 Task: Look for space in Antonina, Brazil from 6th June, 2023 to 8th June, 2023 for 2 adults in price range Rs.7000 to Rs.12000. Place can be private room with 1  bedroom having 2 beds and 1 bathroom. Property type can be house, flat, guest house. Amenities needed are: wifi, washing machine. Booking option can be shelf check-in. Required host language is Spanish.
Action: Mouse moved to (819, 120)
Screenshot: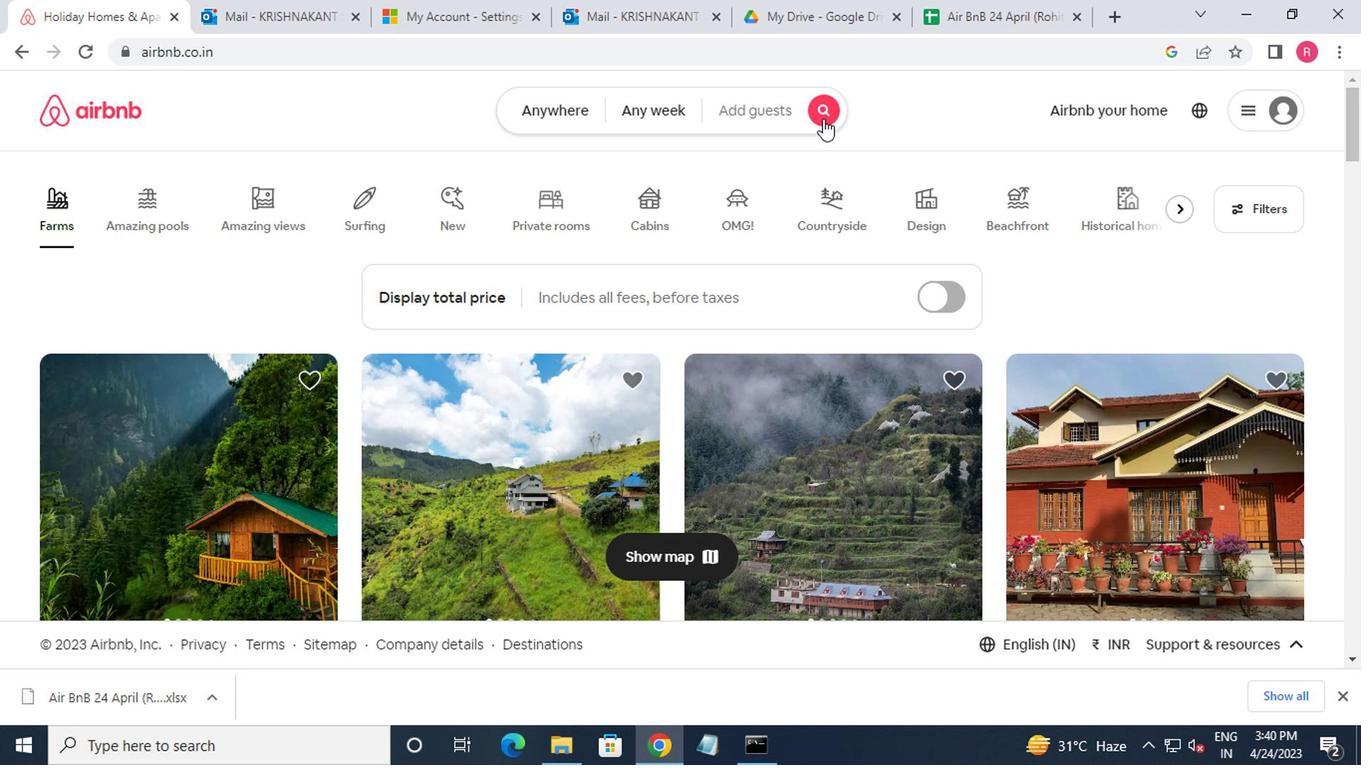 
Action: Mouse pressed left at (819, 120)
Screenshot: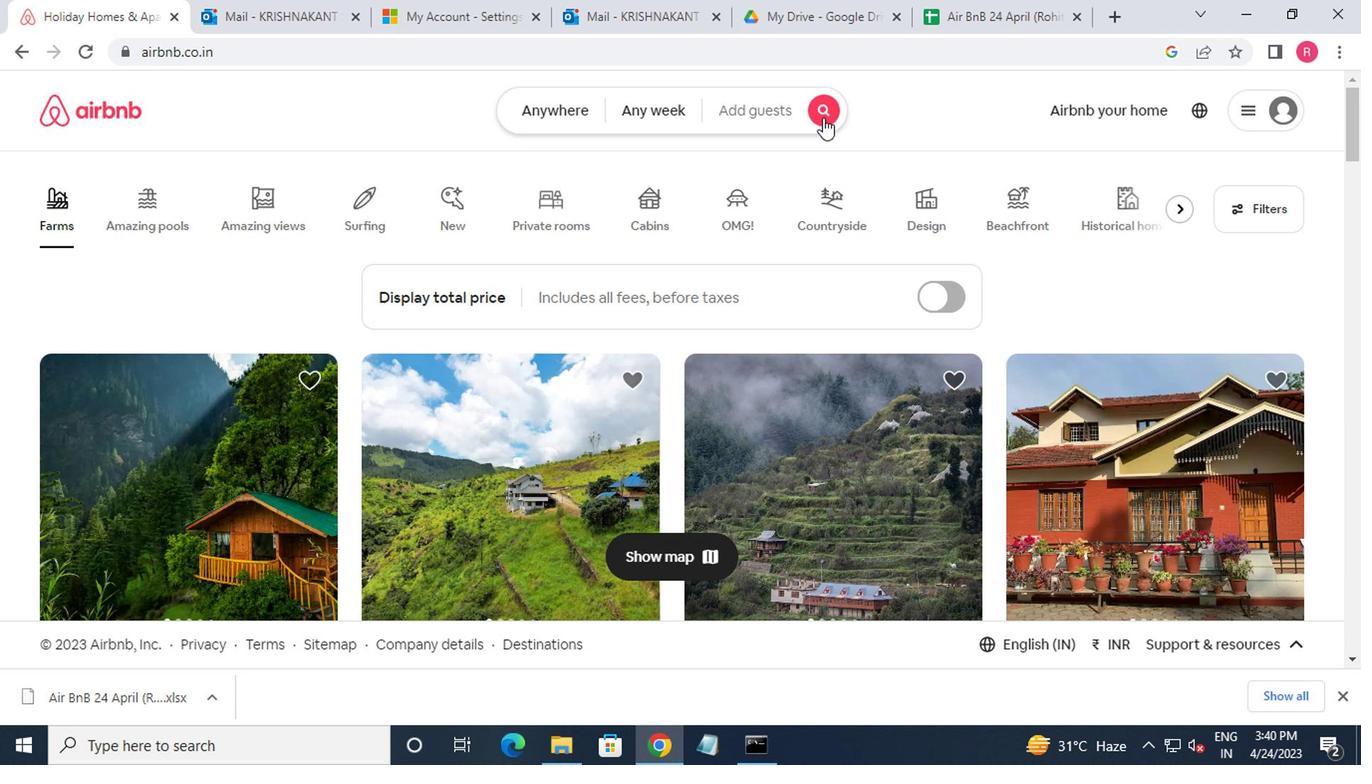 
Action: Mouse moved to (329, 192)
Screenshot: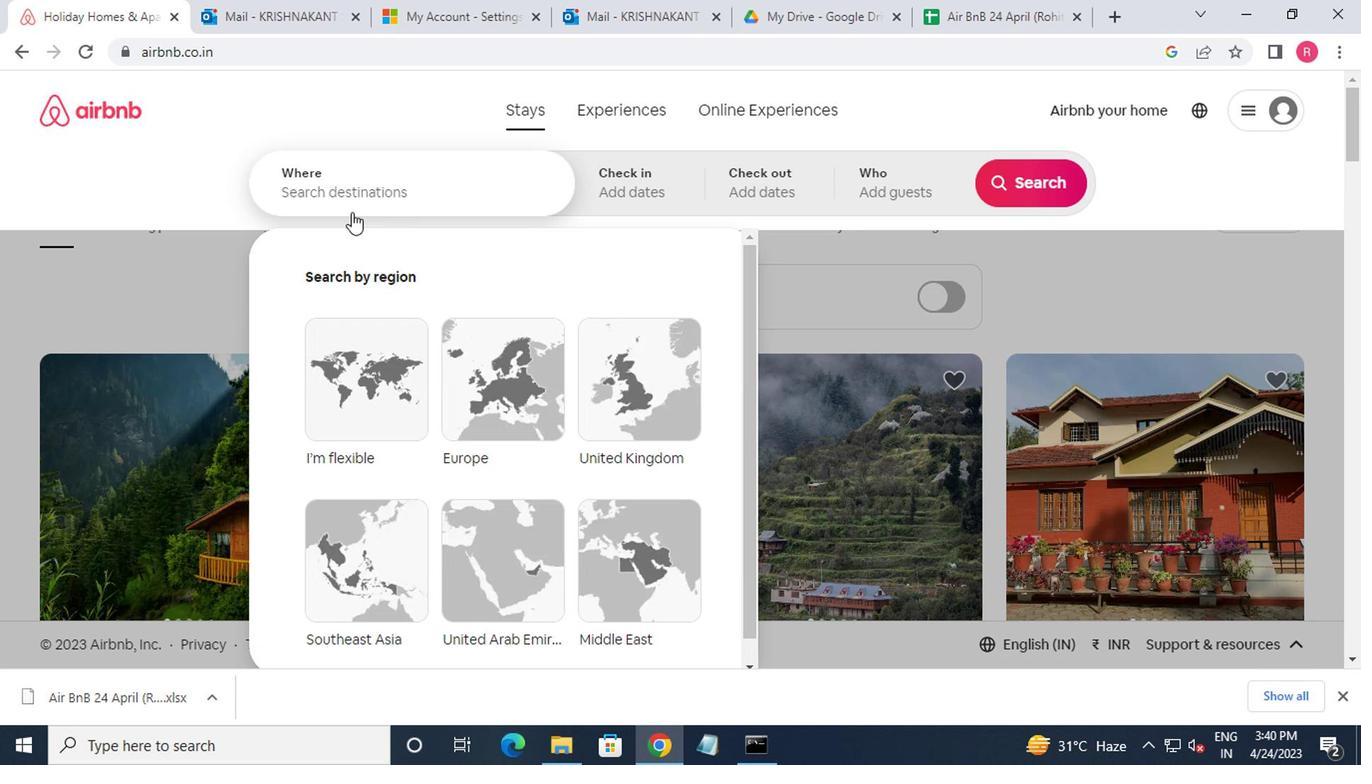 
Action: Mouse pressed left at (329, 192)
Screenshot: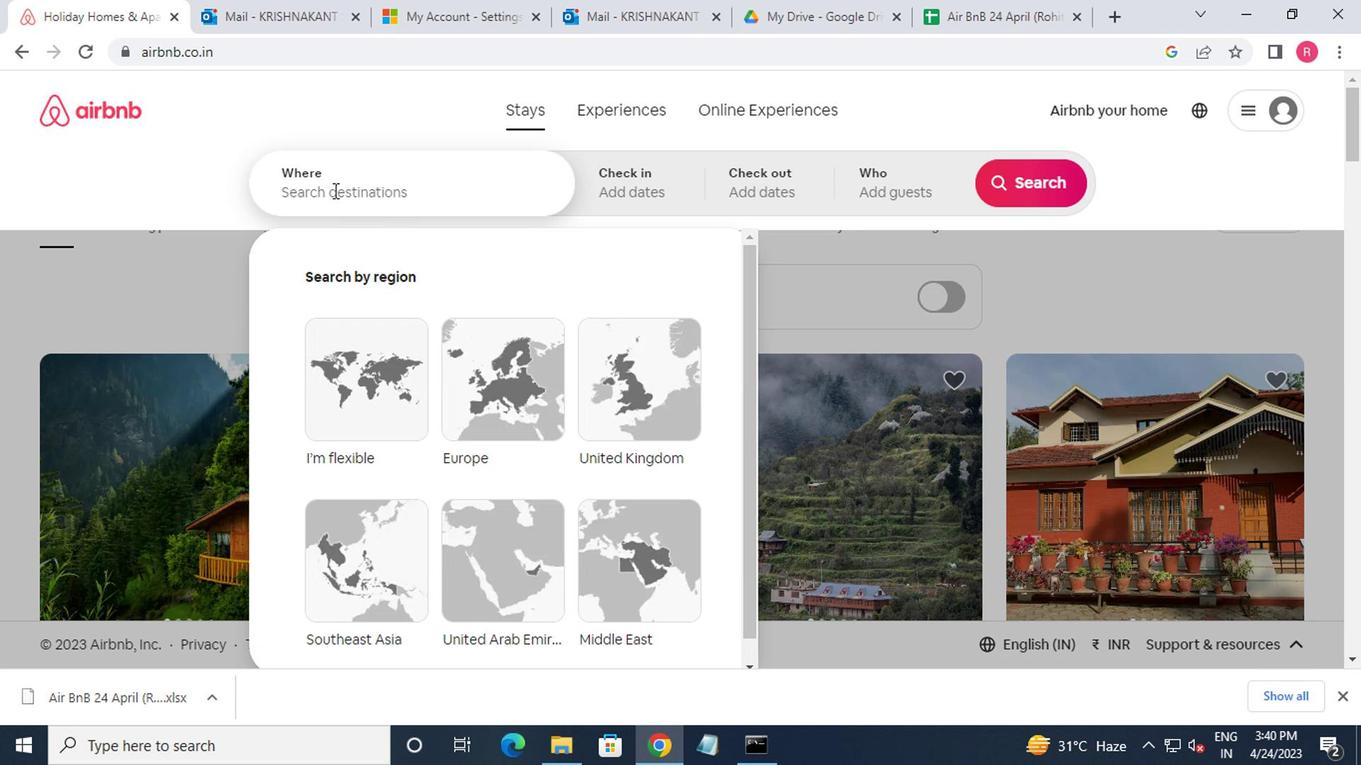 
Action: Key pressed antonina,brazil<Key.enter>
Screenshot: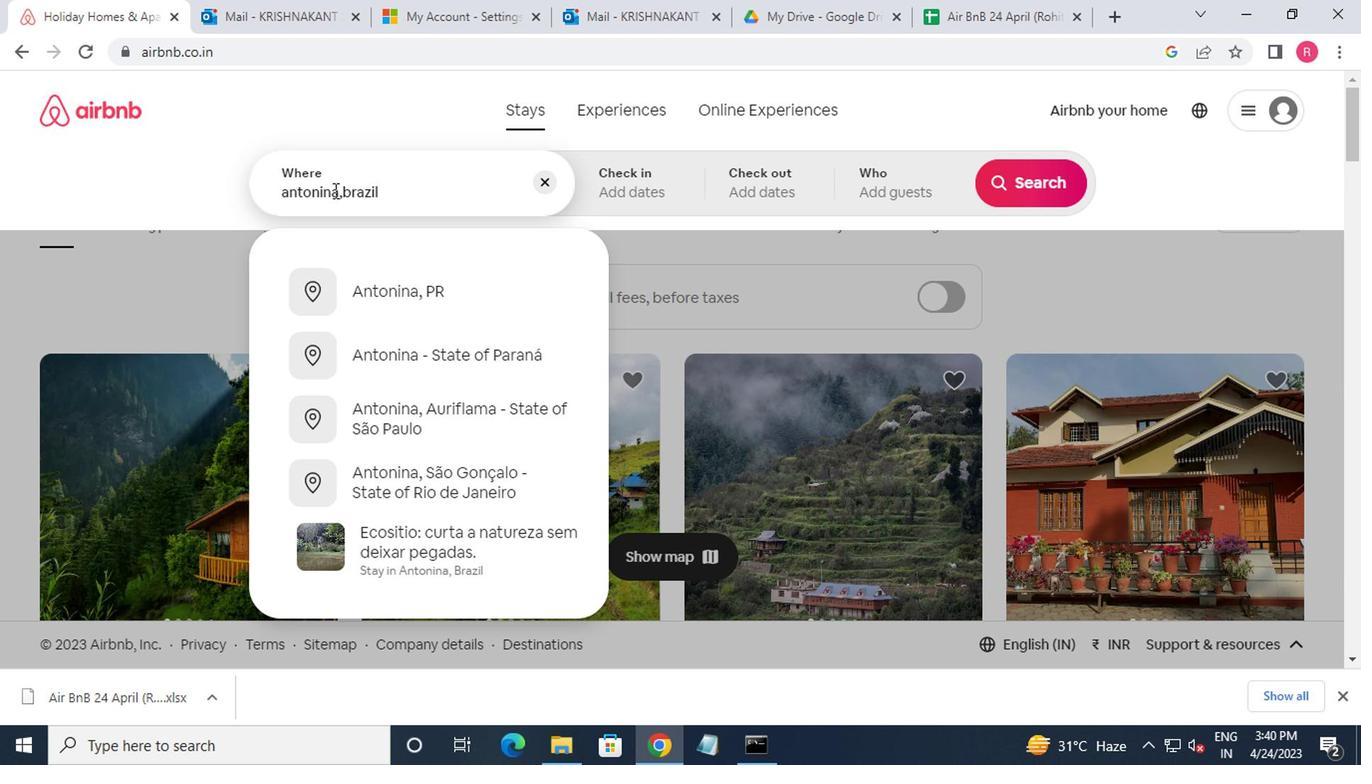 
Action: Mouse moved to (1011, 340)
Screenshot: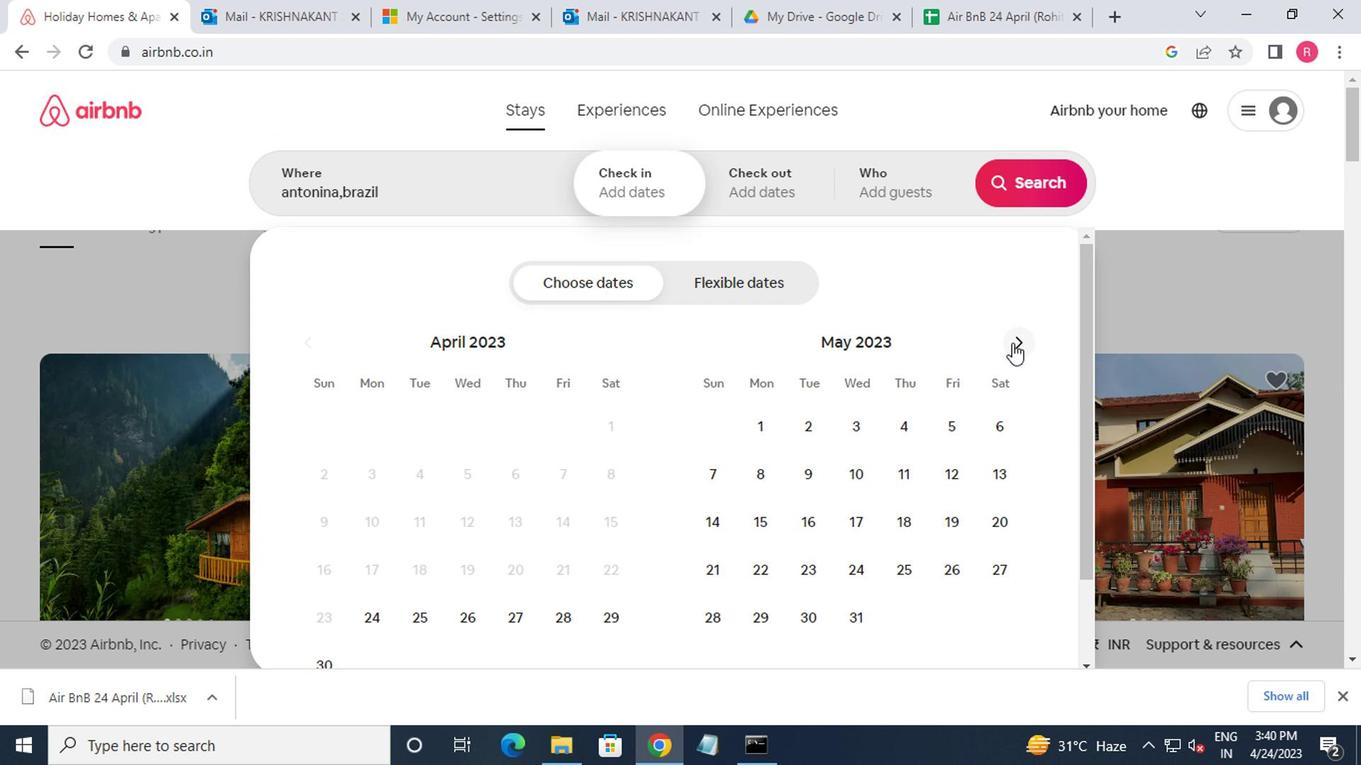 
Action: Mouse pressed left at (1011, 340)
Screenshot: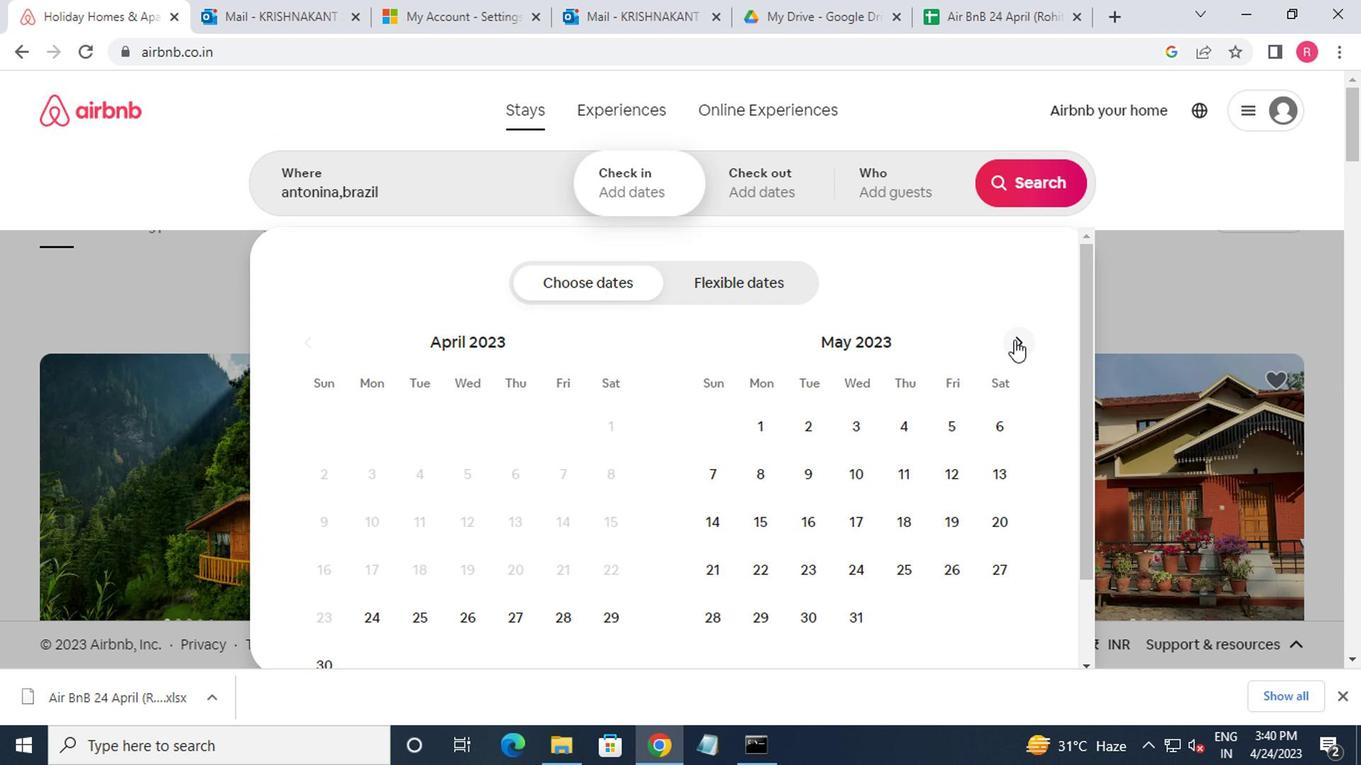 
Action: Mouse moved to (790, 475)
Screenshot: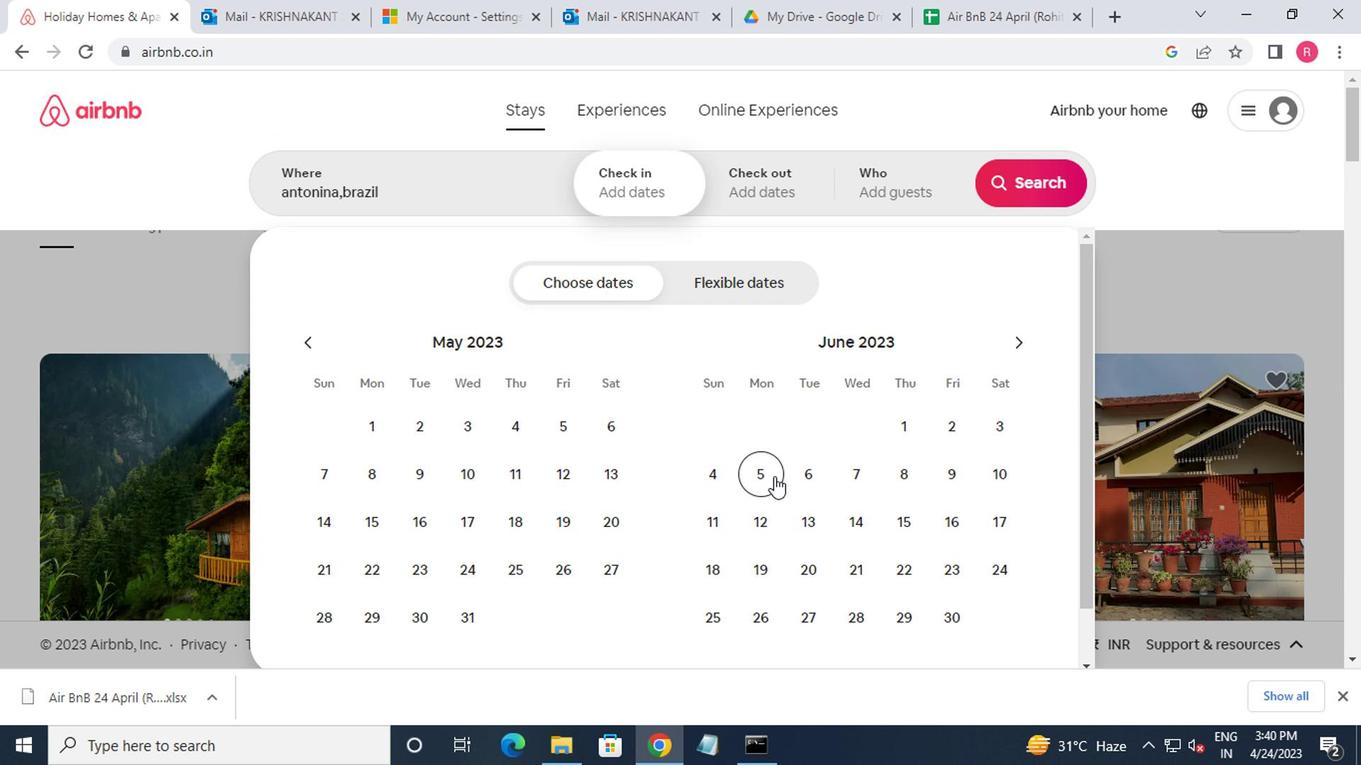 
Action: Mouse pressed left at (790, 475)
Screenshot: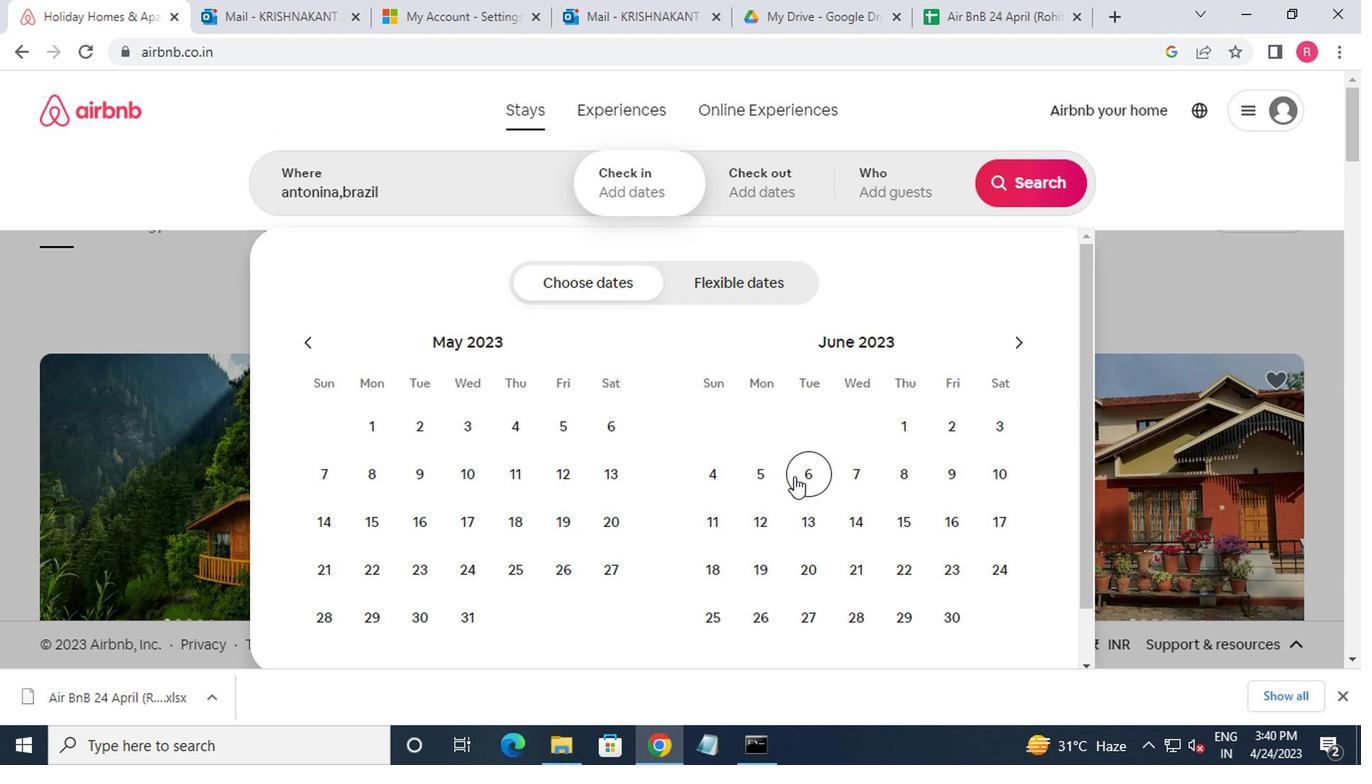 
Action: Mouse moved to (901, 489)
Screenshot: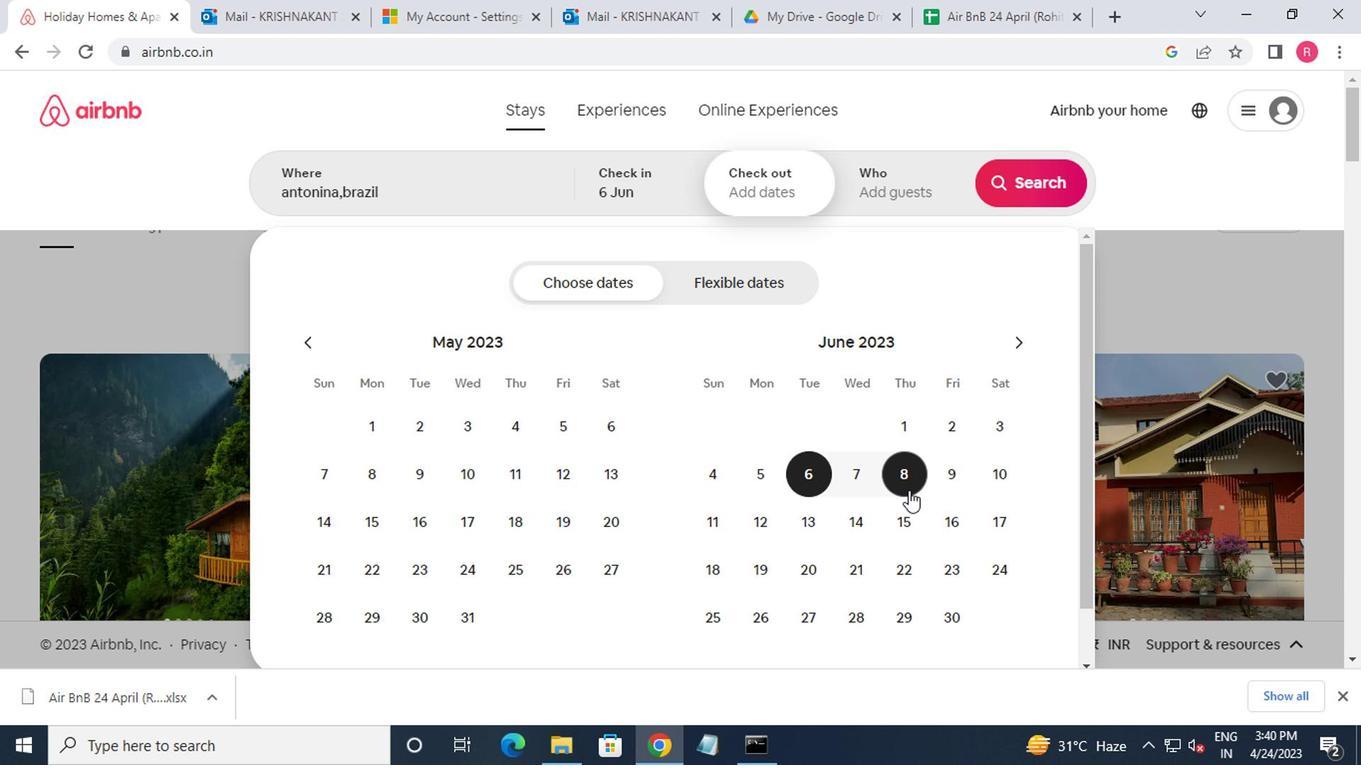 
Action: Mouse pressed left at (901, 489)
Screenshot: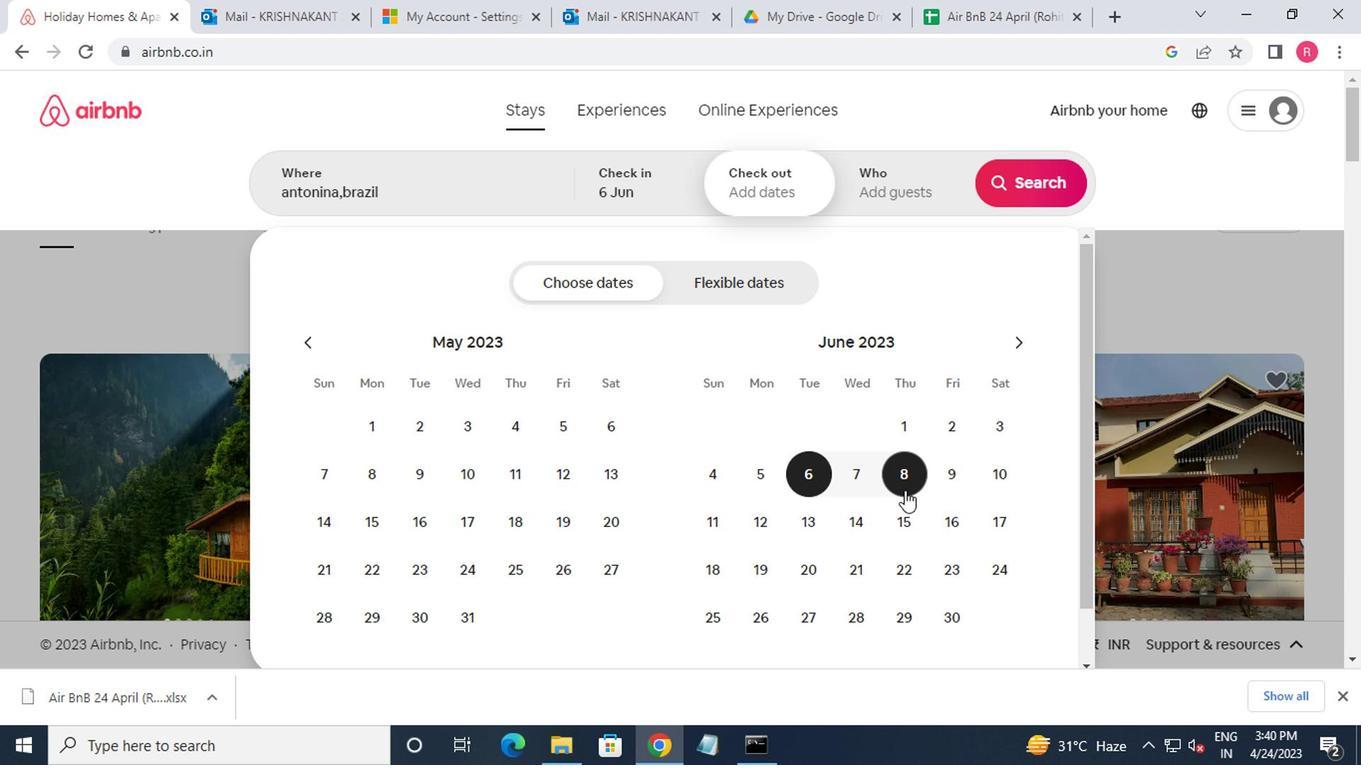 
Action: Mouse moved to (882, 208)
Screenshot: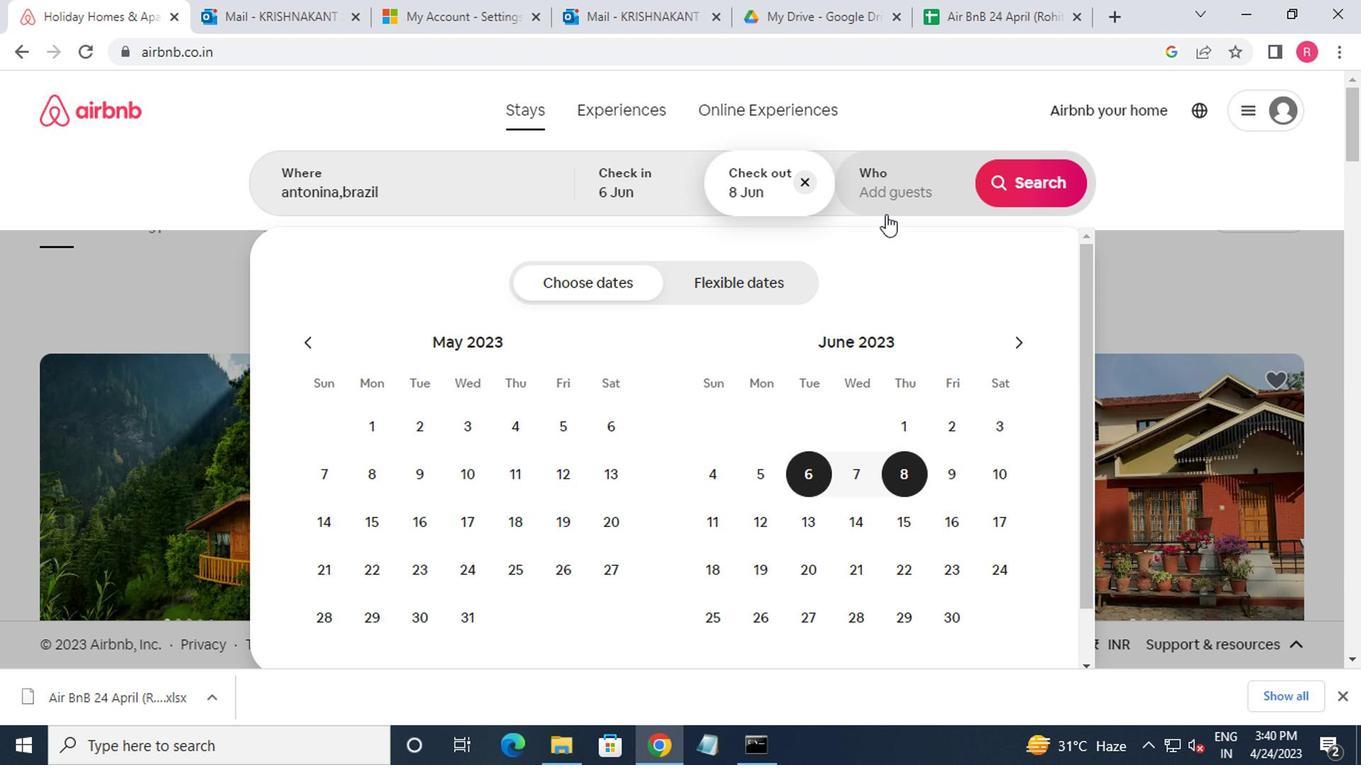 
Action: Mouse pressed left at (882, 208)
Screenshot: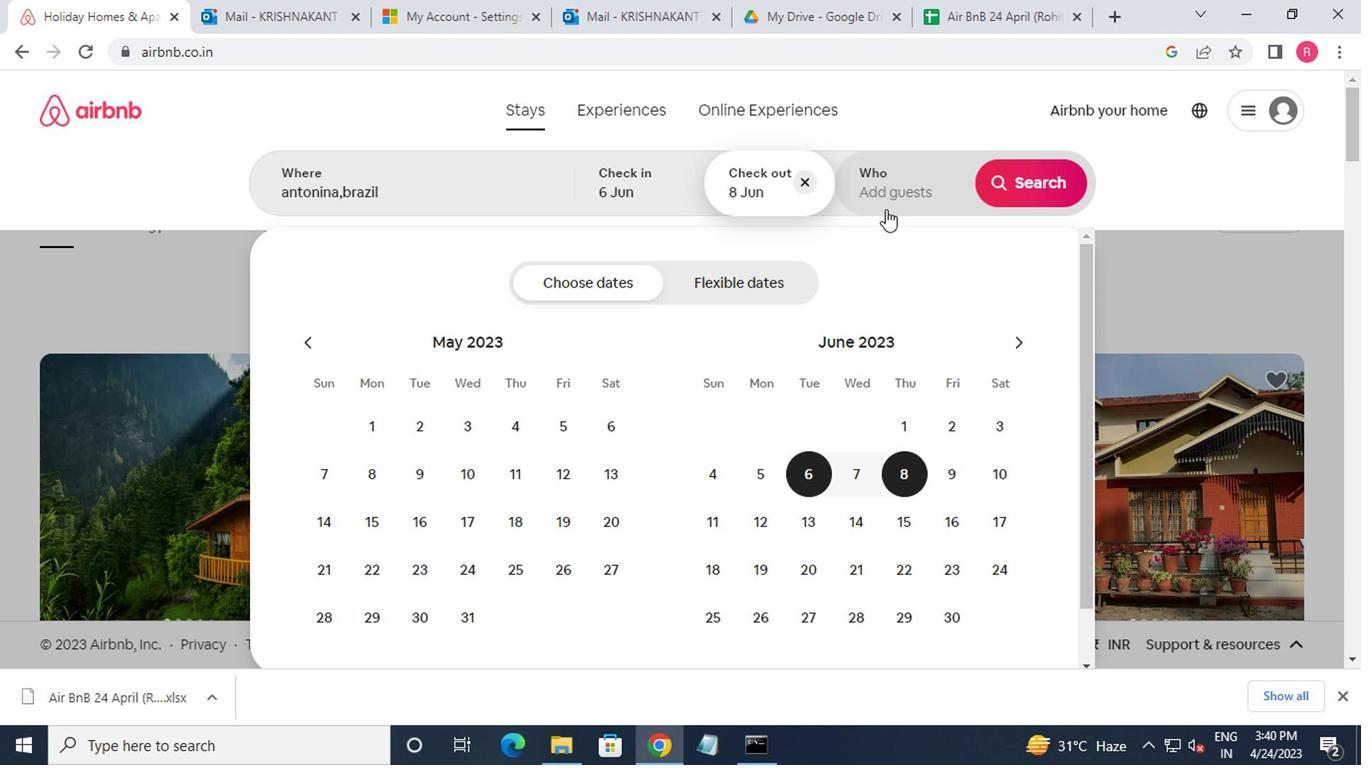 
Action: Mouse moved to (1035, 292)
Screenshot: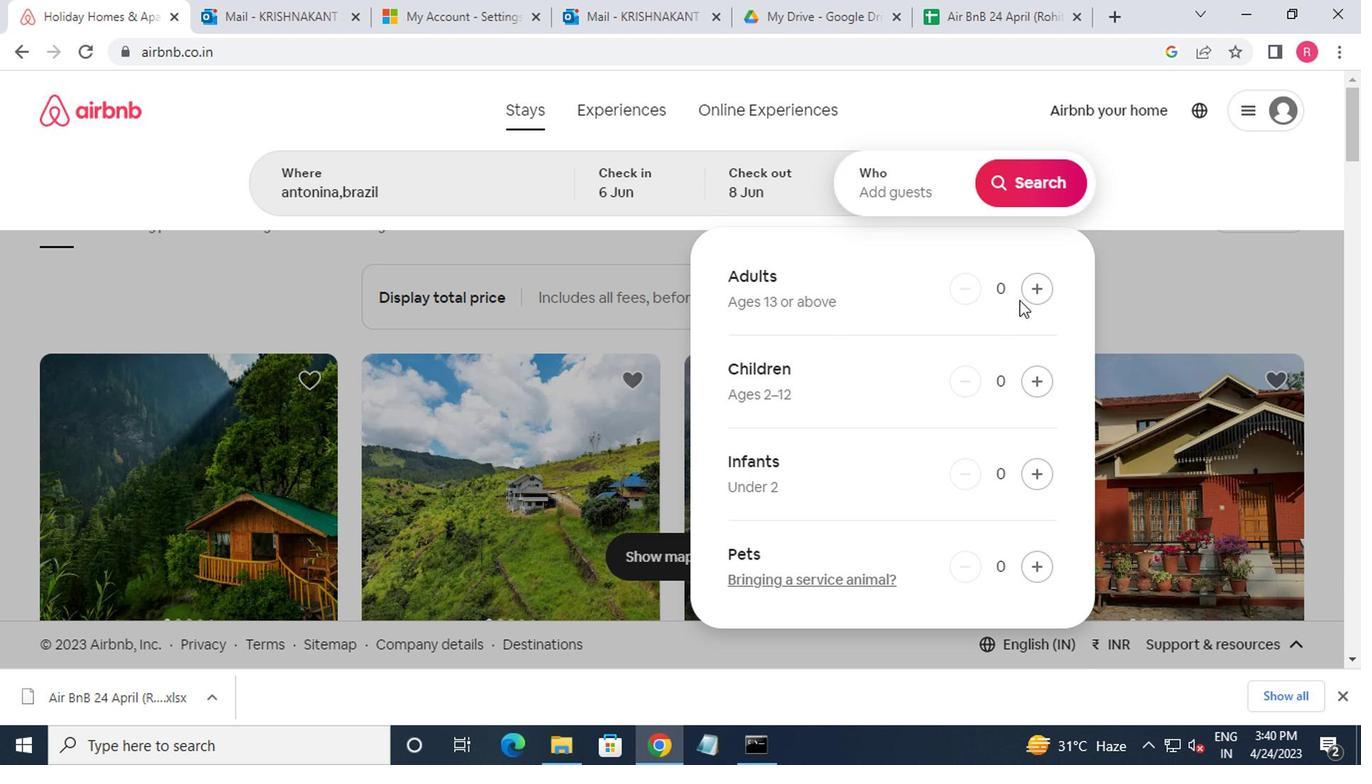 
Action: Mouse pressed left at (1035, 292)
Screenshot: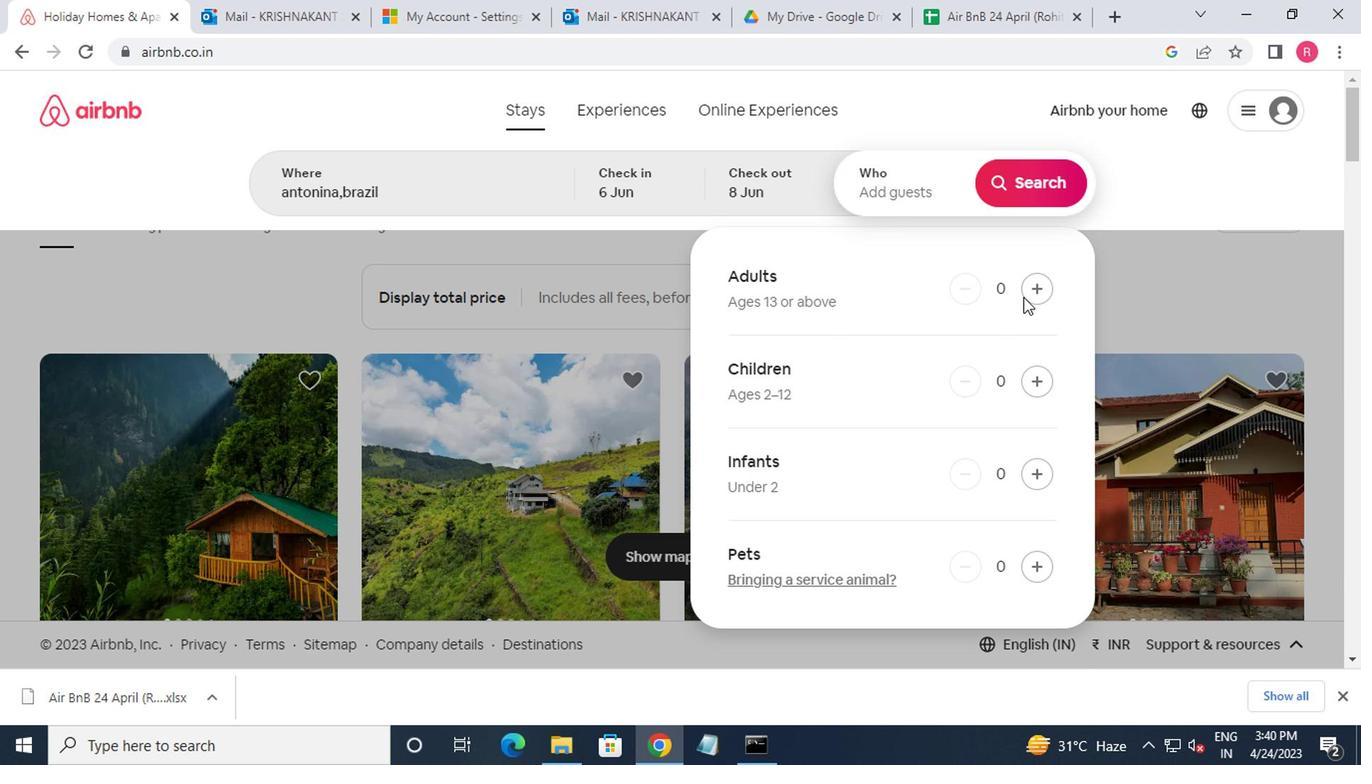 
Action: Mouse pressed left at (1035, 292)
Screenshot: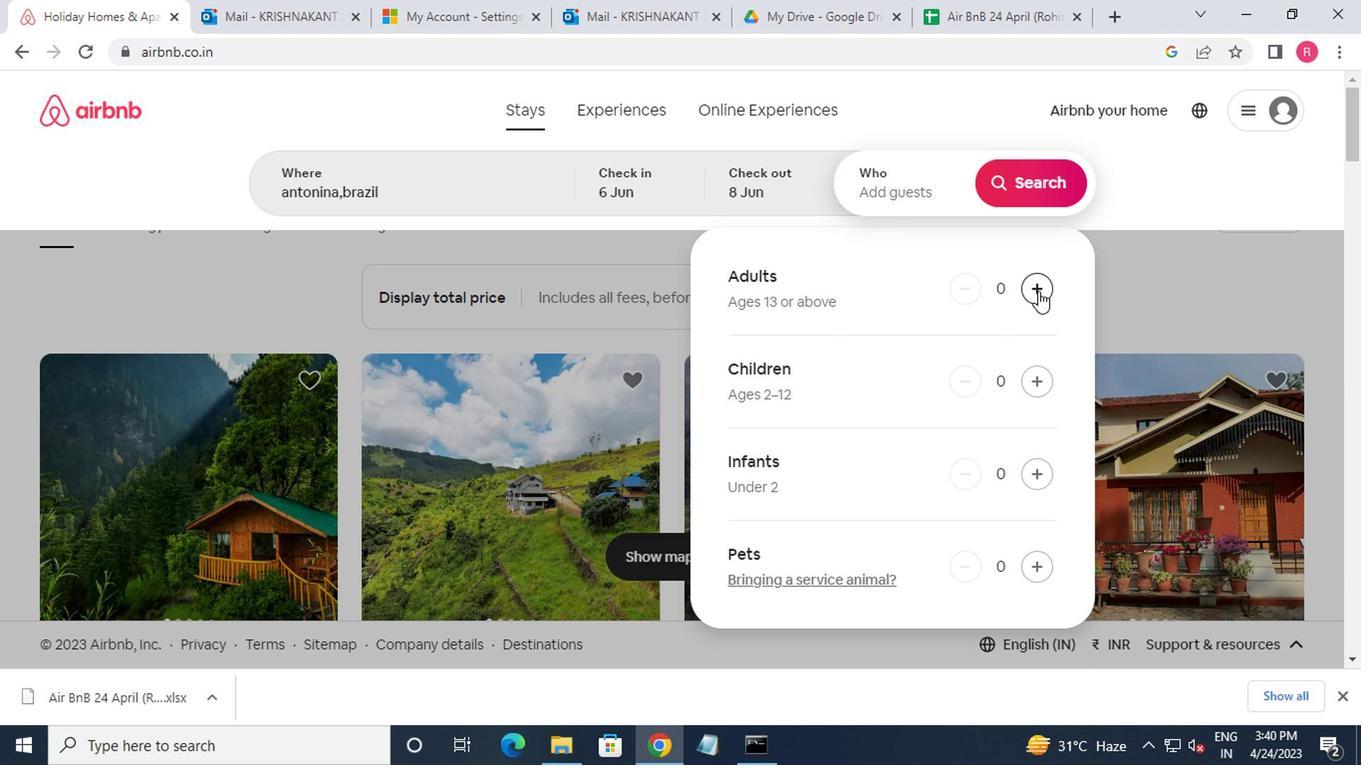 
Action: Mouse moved to (1020, 187)
Screenshot: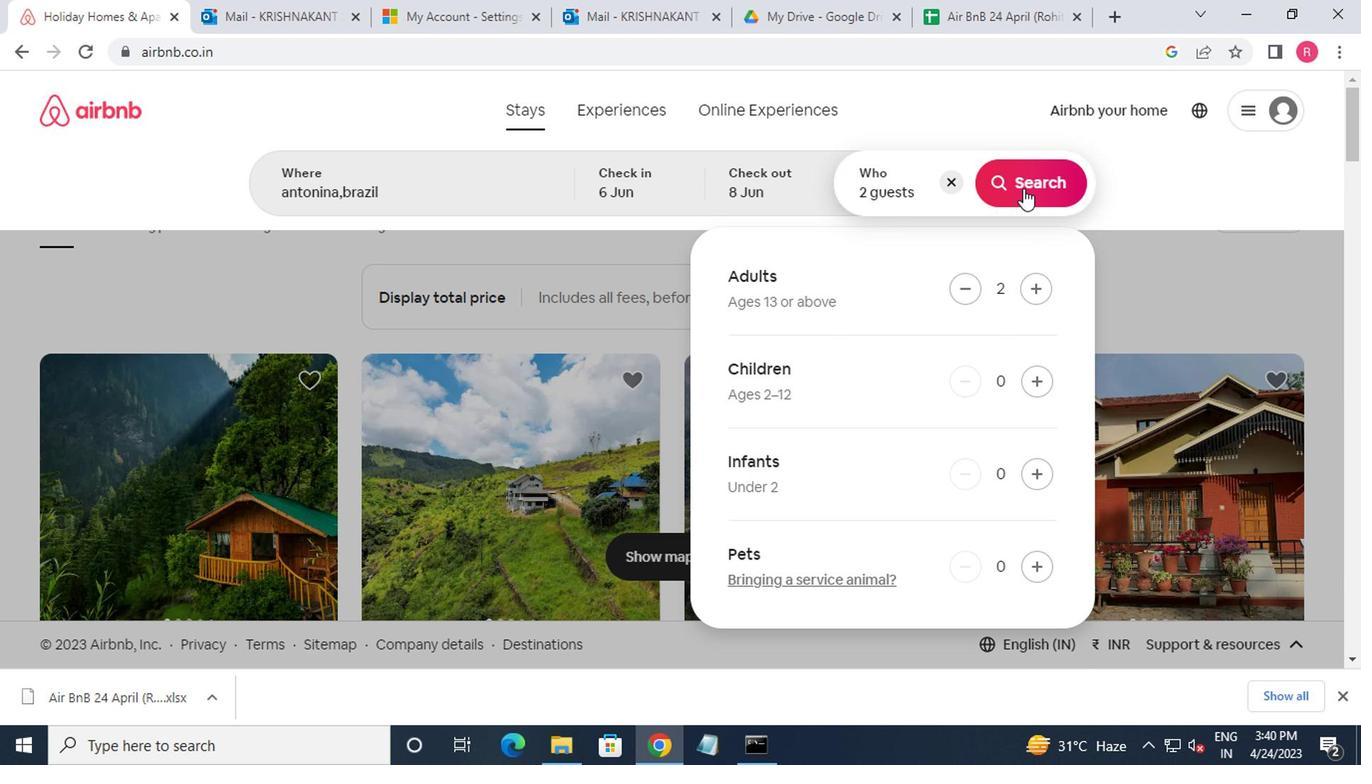 
Action: Mouse pressed left at (1020, 187)
Screenshot: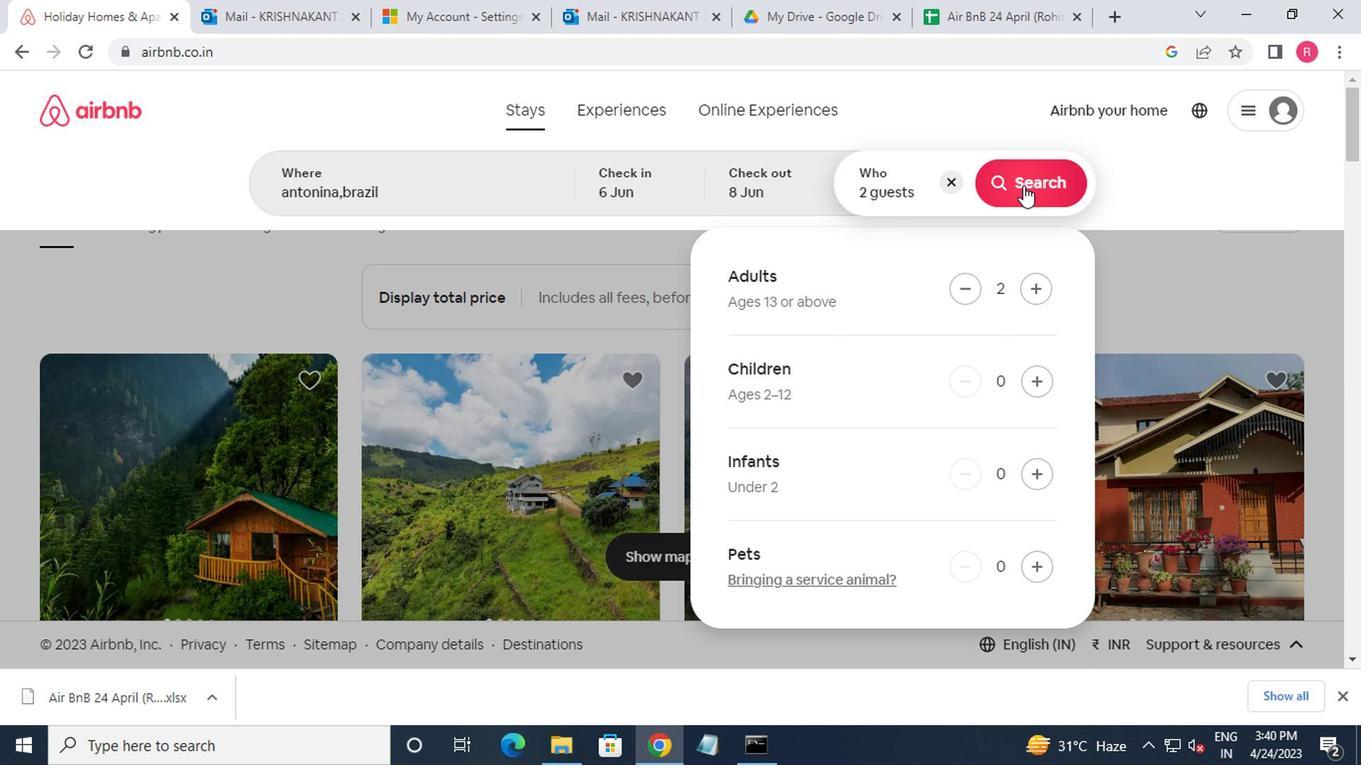 
Action: Mouse moved to (1225, 193)
Screenshot: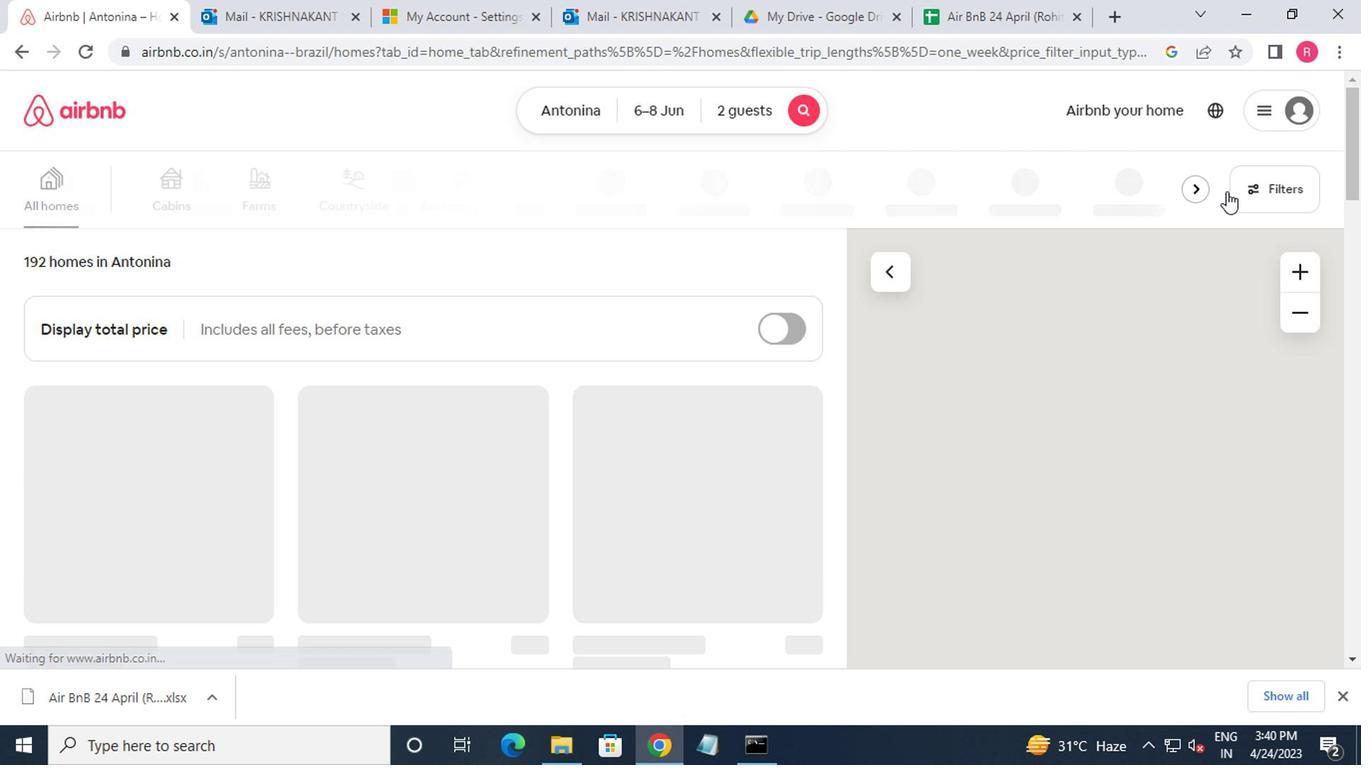 
Action: Mouse pressed left at (1225, 193)
Screenshot: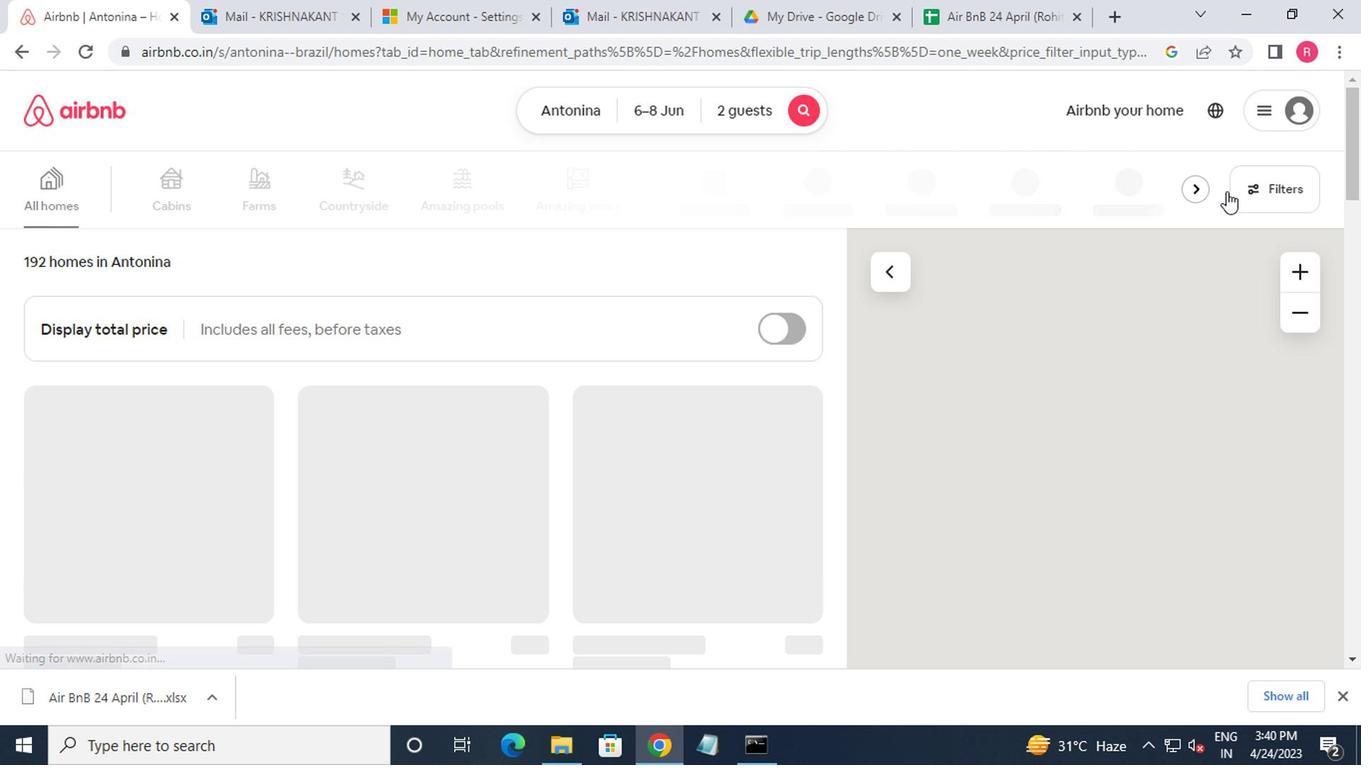 
Action: Mouse moved to (1244, 198)
Screenshot: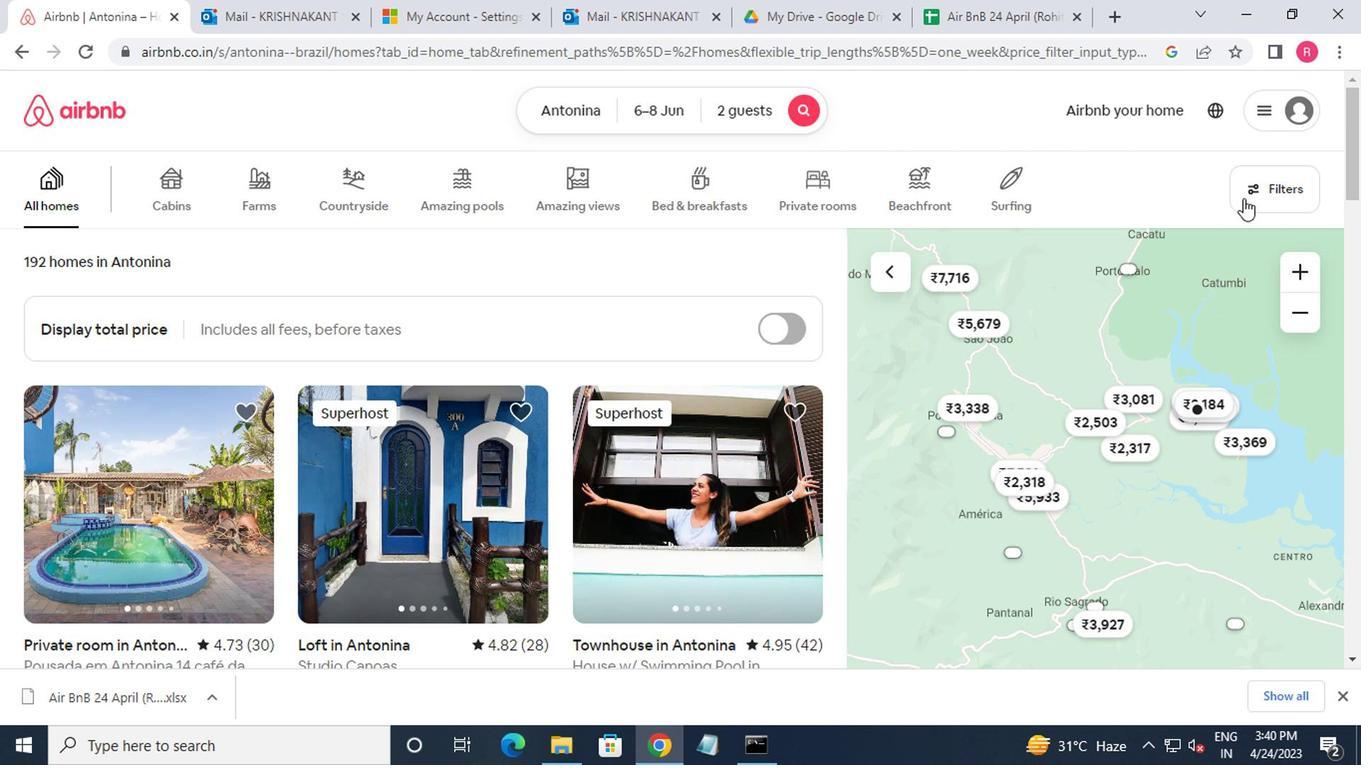 
Action: Mouse pressed left at (1244, 198)
Screenshot: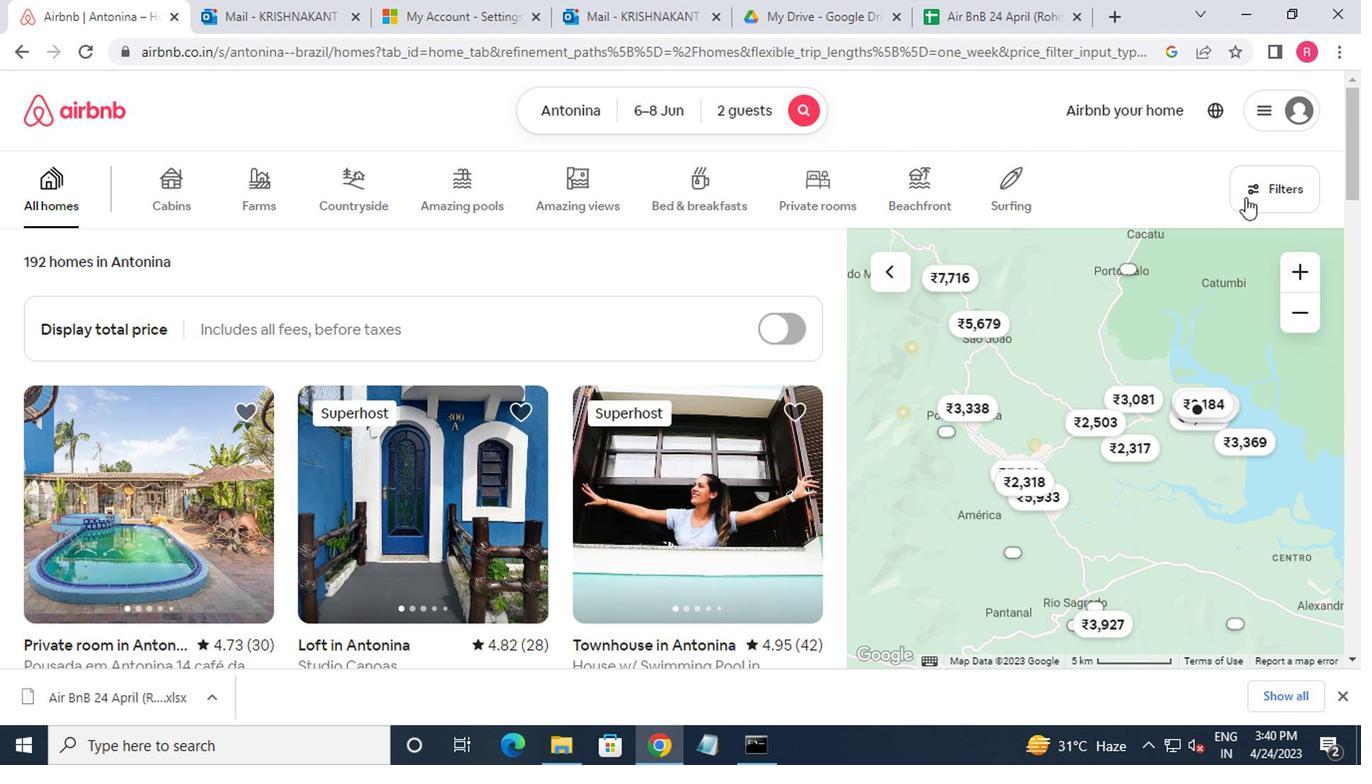
Action: Mouse moved to (523, 422)
Screenshot: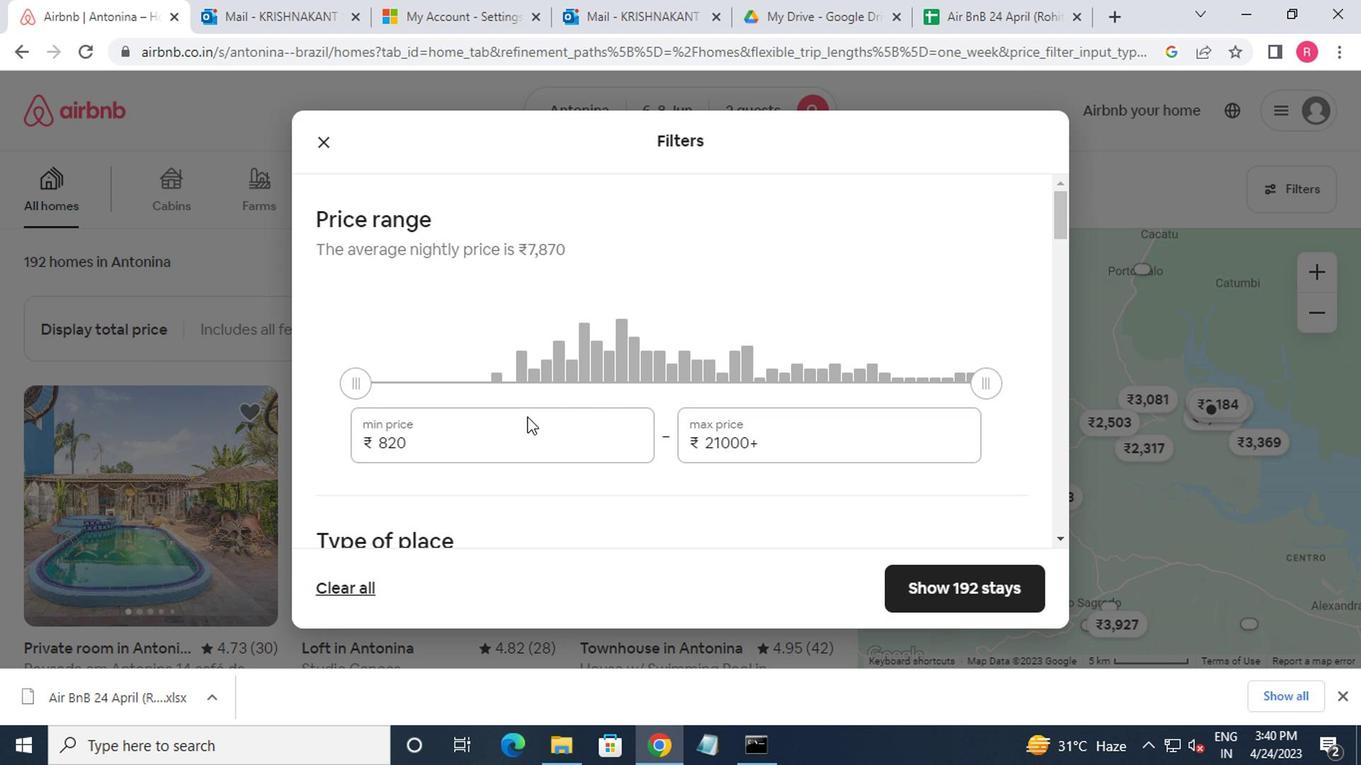 
Action: Mouse pressed left at (523, 422)
Screenshot: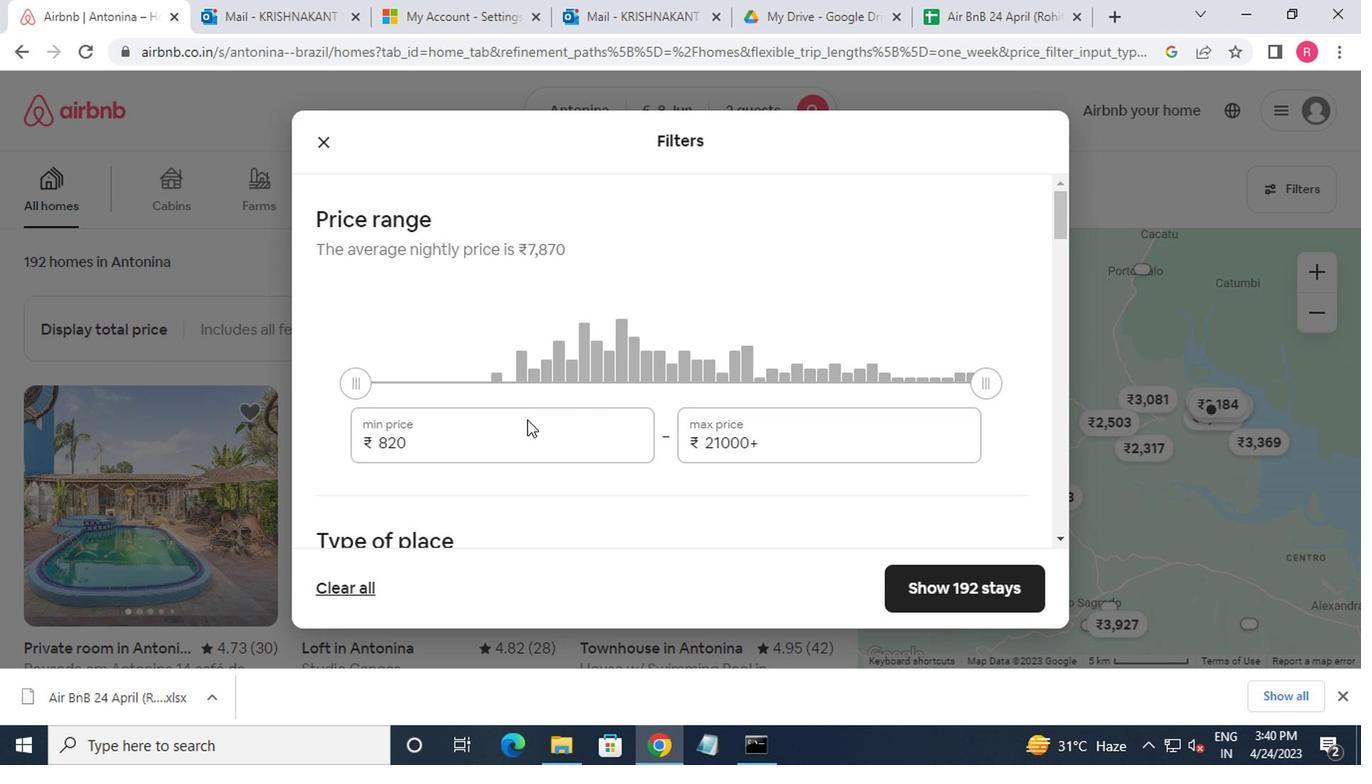 
Action: Key pressed <Key.backspace><Key.backspace><Key.backspace><Key.backspace>7000
Screenshot: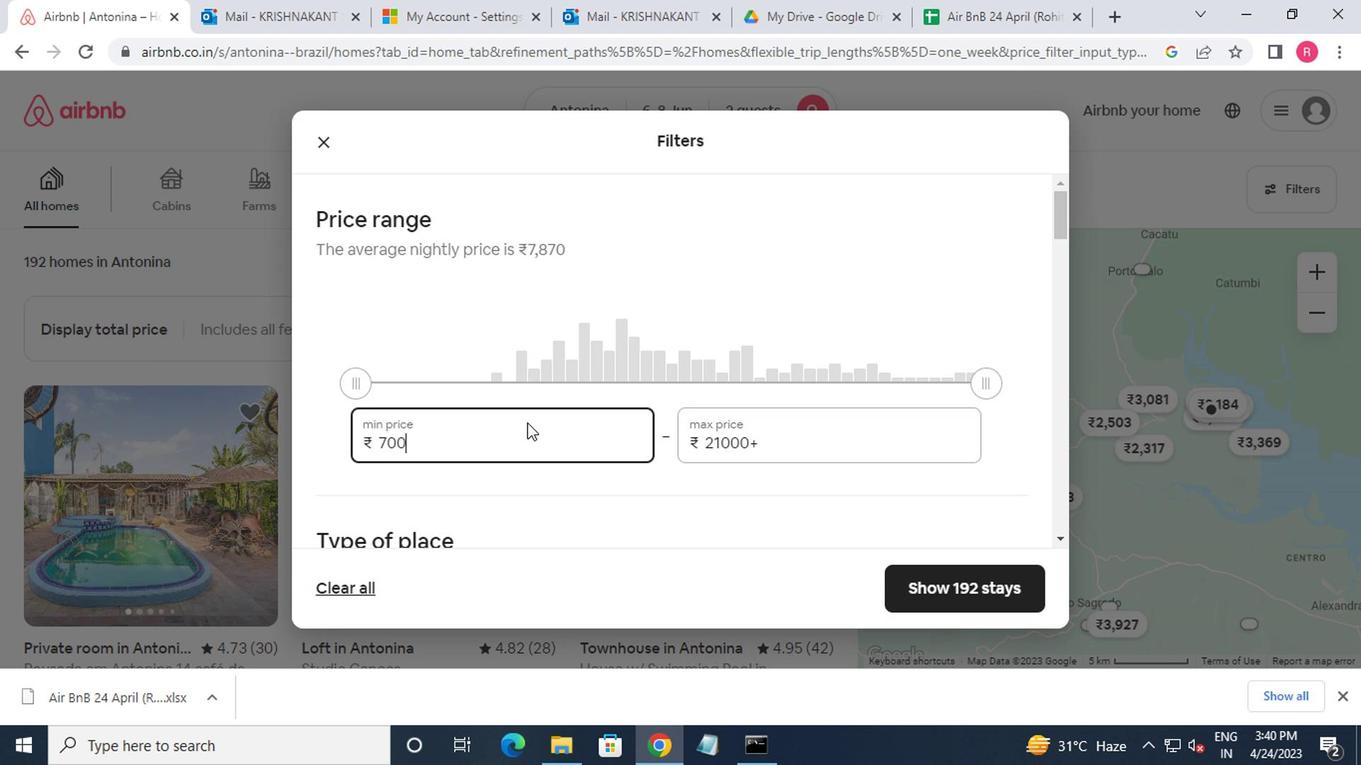 
Action: Mouse moved to (760, 446)
Screenshot: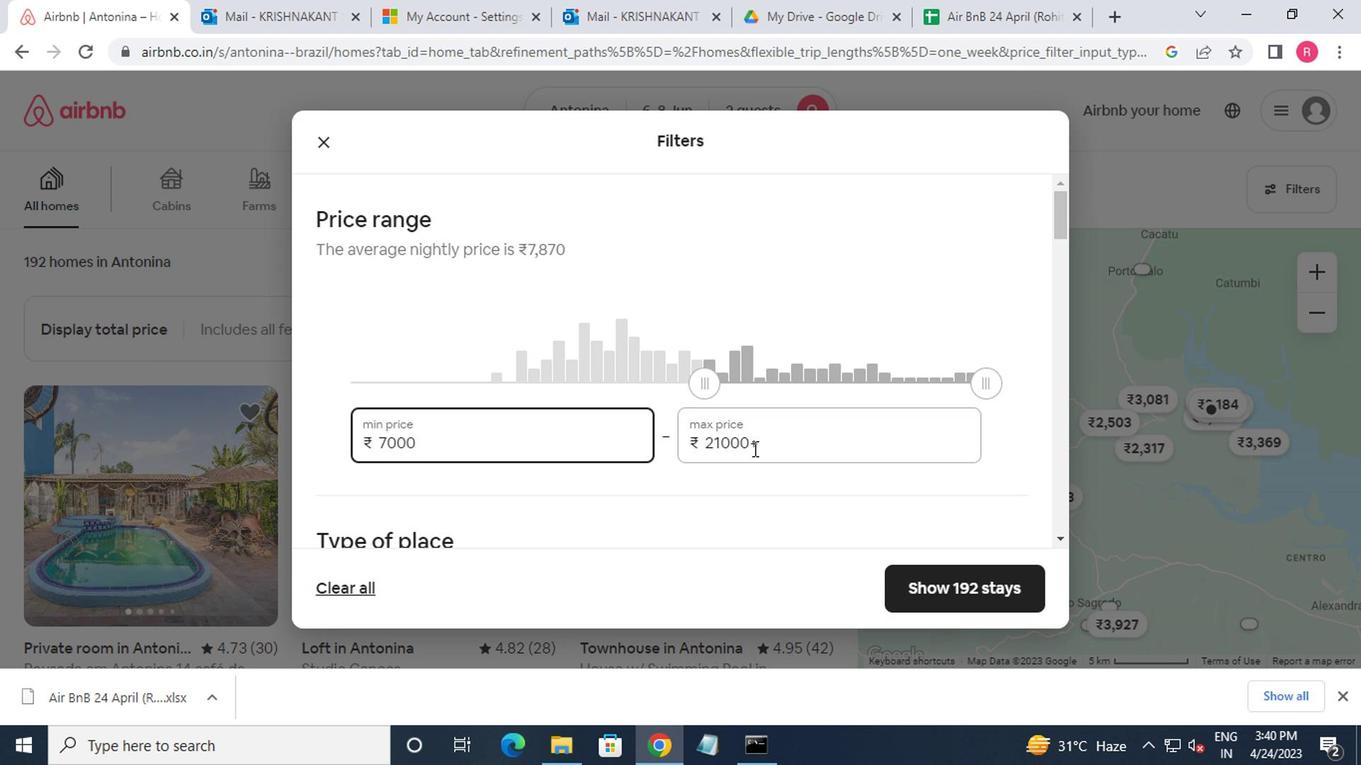 
Action: Mouse pressed left at (760, 446)
Screenshot: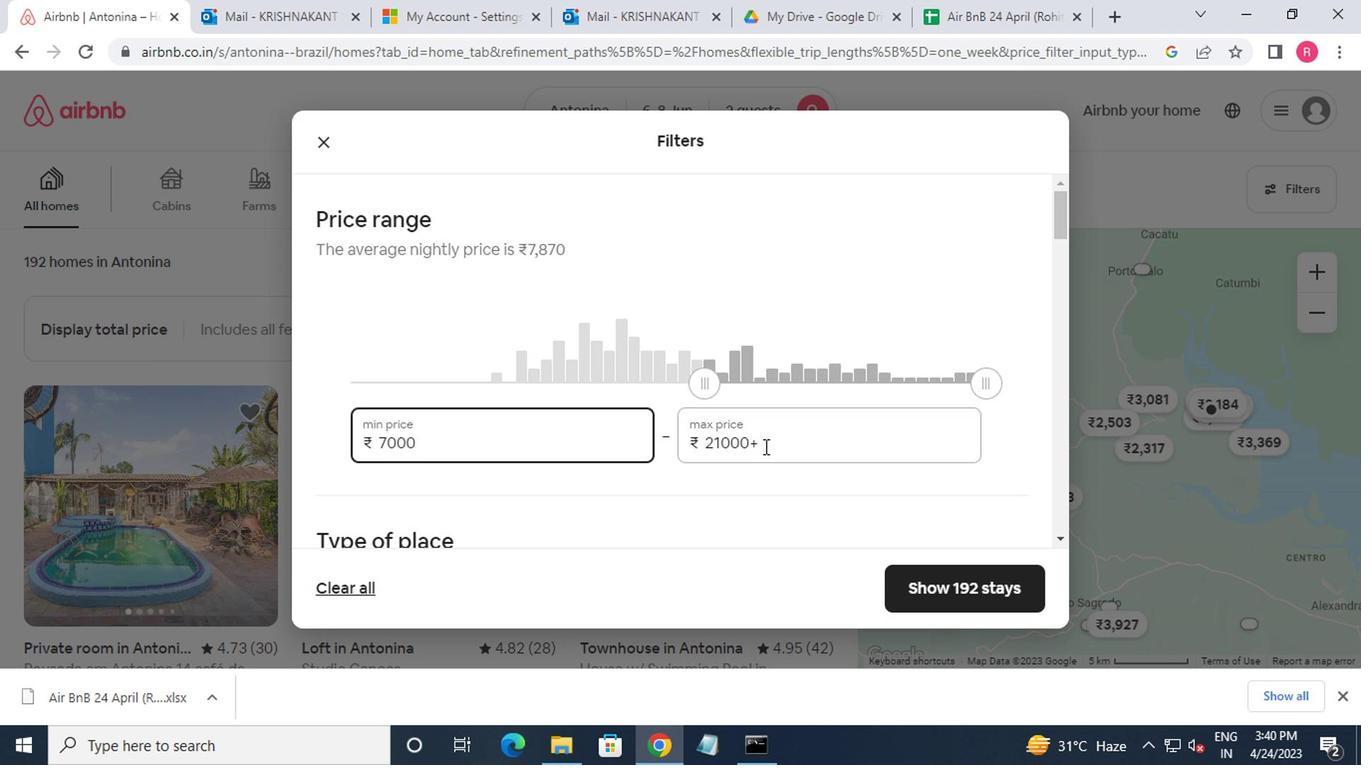 
Action: Key pressed <Key.backspace><Key.backspace><Key.backspace><Key.backspace><Key.backspace><Key.backspace><Key.backspace><Key.backspace><Key.backspace><Key.backspace><Key.backspace><Key.backspace><Key.backspace><Key.backspace>12000
Screenshot: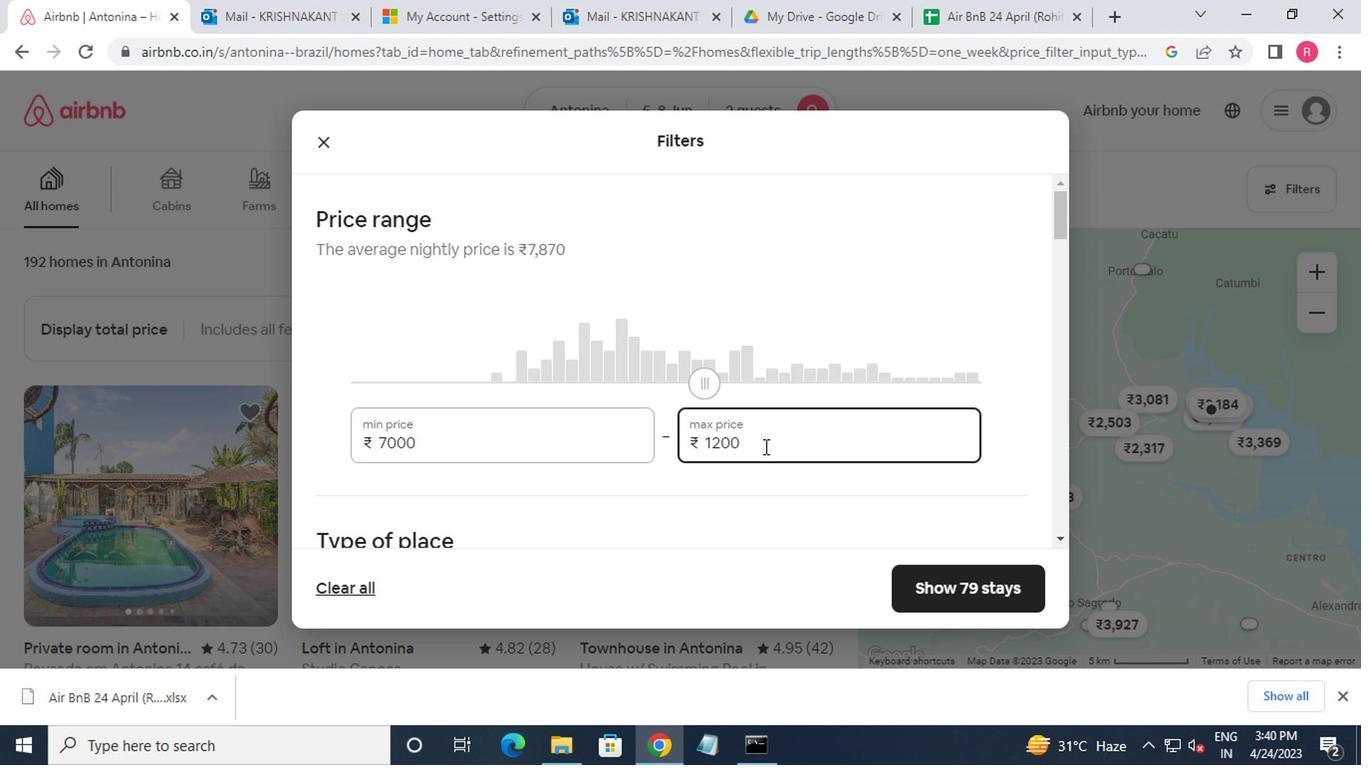 
Action: Mouse moved to (733, 441)
Screenshot: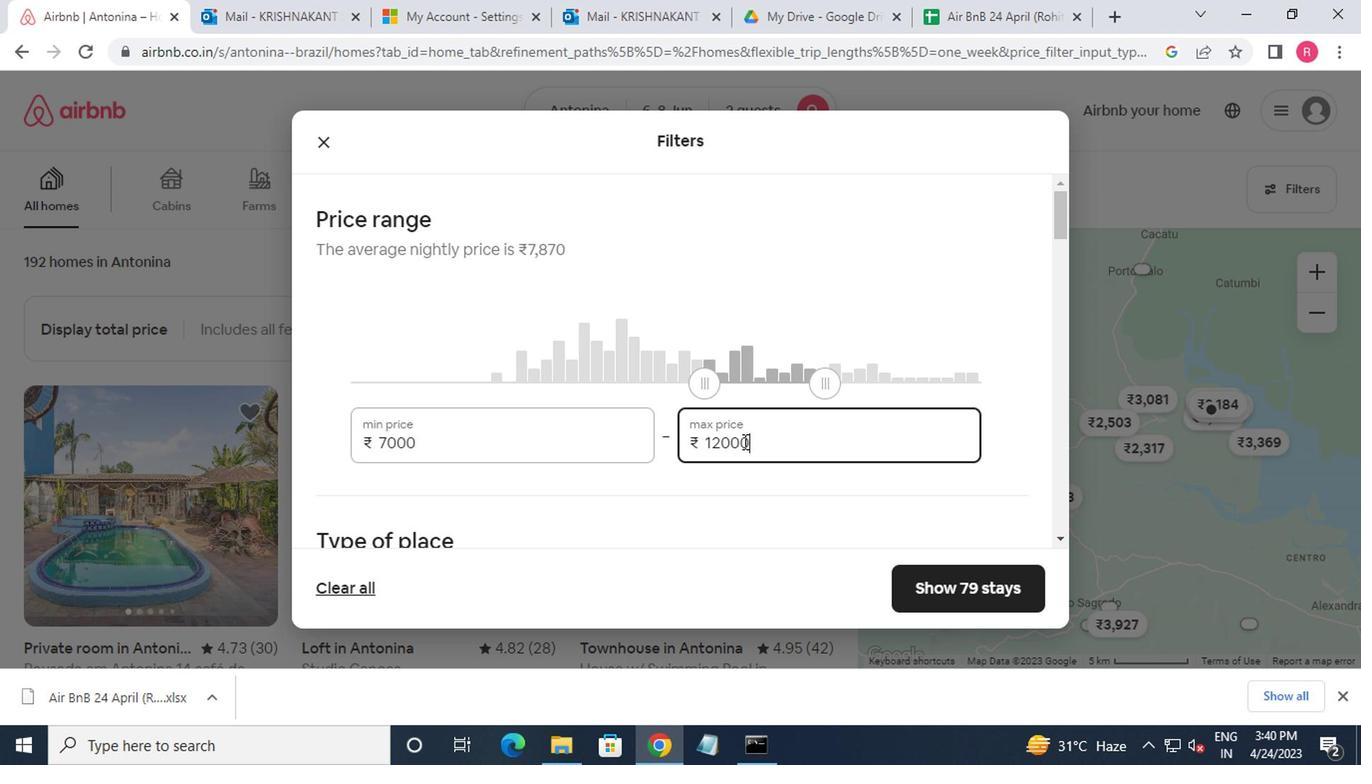 
Action: Mouse scrolled (733, 440) with delta (0, 0)
Screenshot: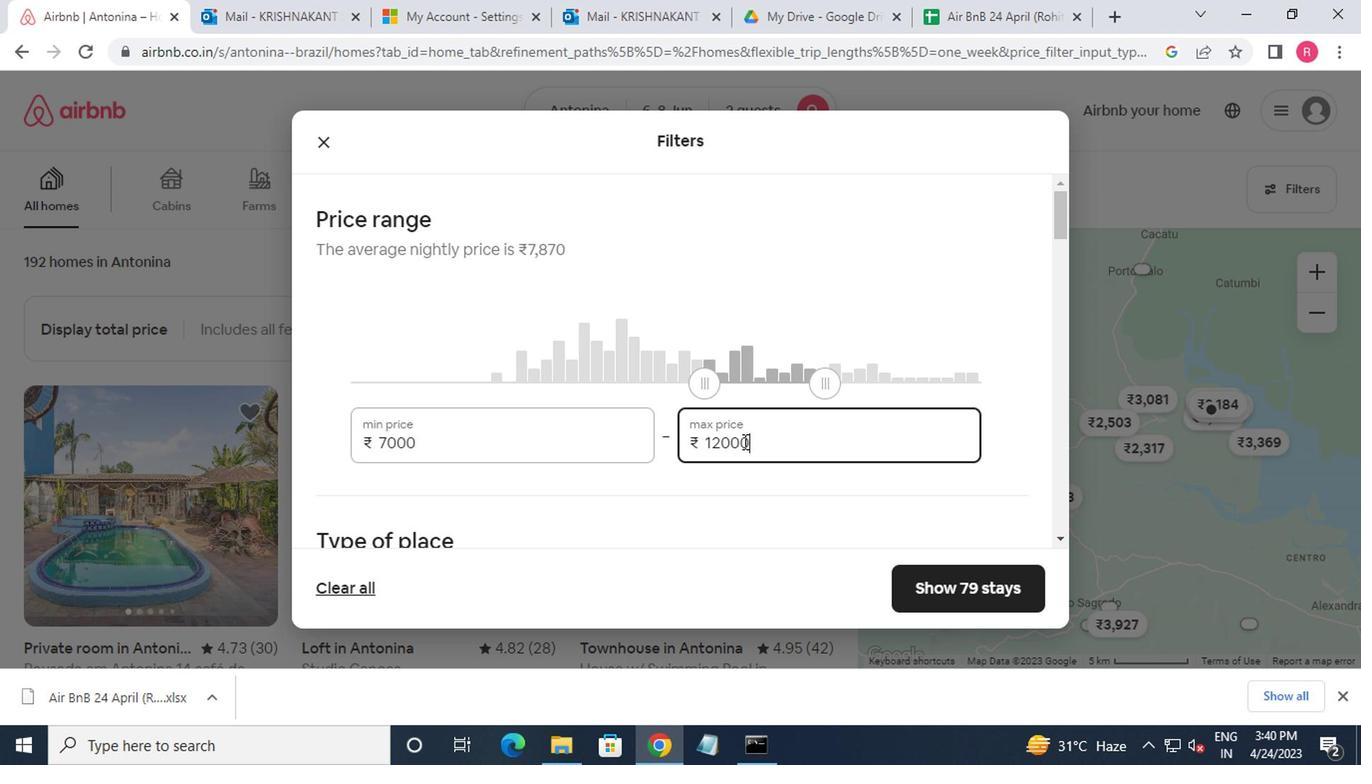 
Action: Mouse moved to (709, 451)
Screenshot: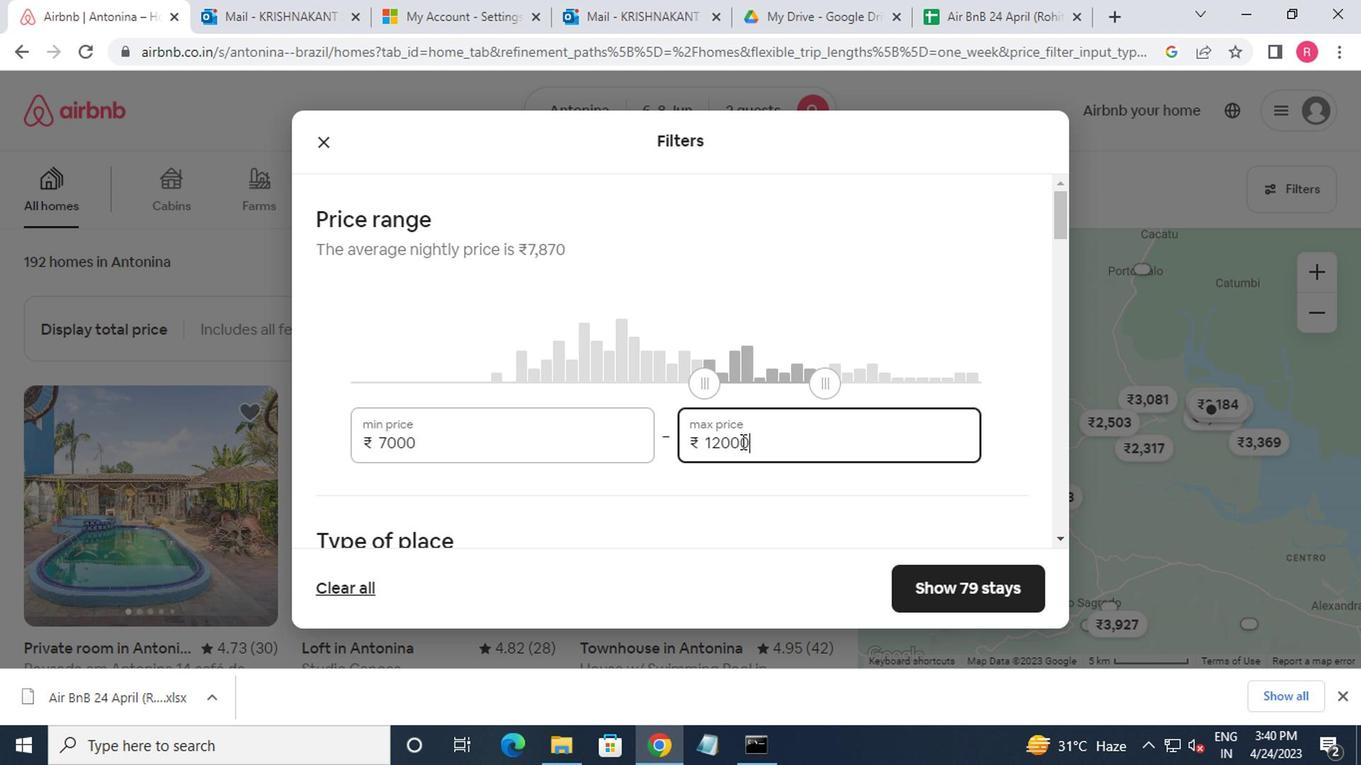 
Action: Mouse scrolled (709, 451) with delta (0, 0)
Screenshot: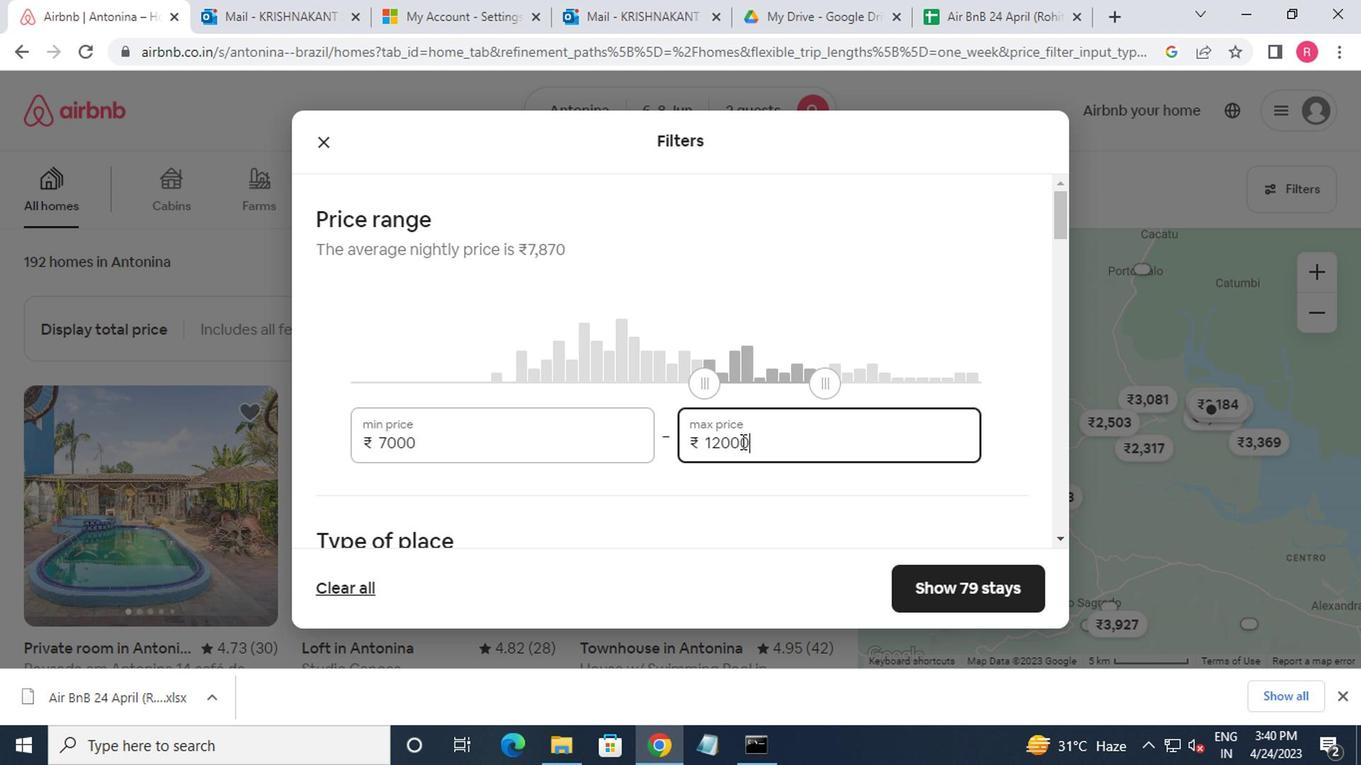 
Action: Mouse moved to (682, 469)
Screenshot: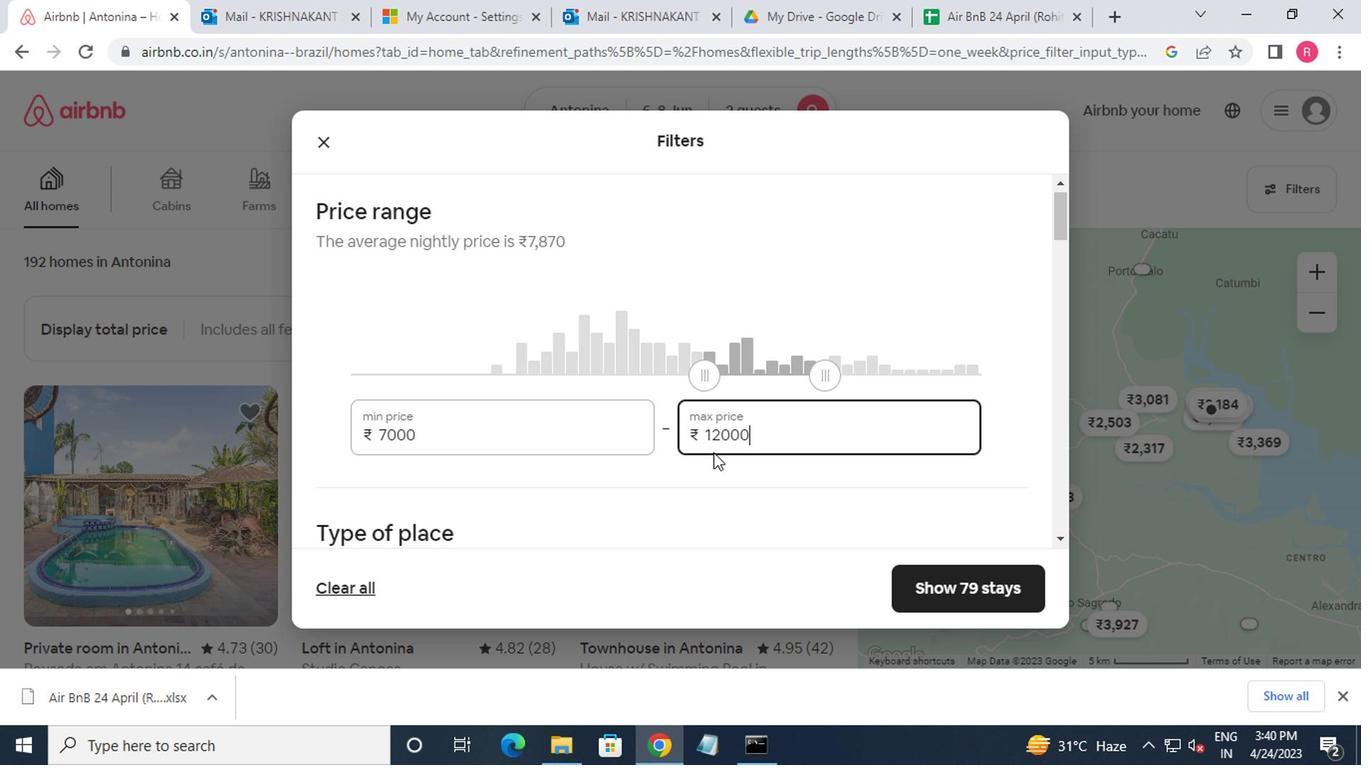
Action: Mouse scrolled (682, 468) with delta (0, 0)
Screenshot: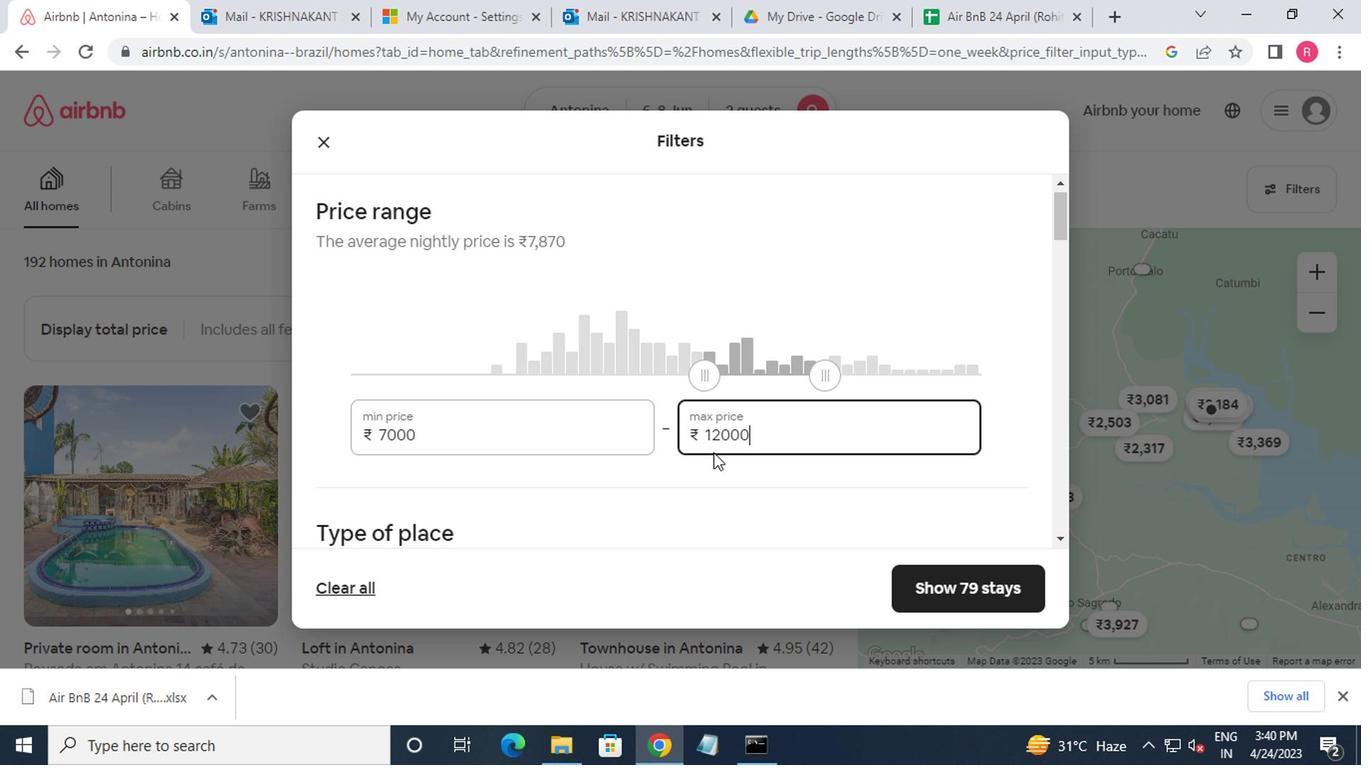
Action: Mouse moved to (685, 317)
Screenshot: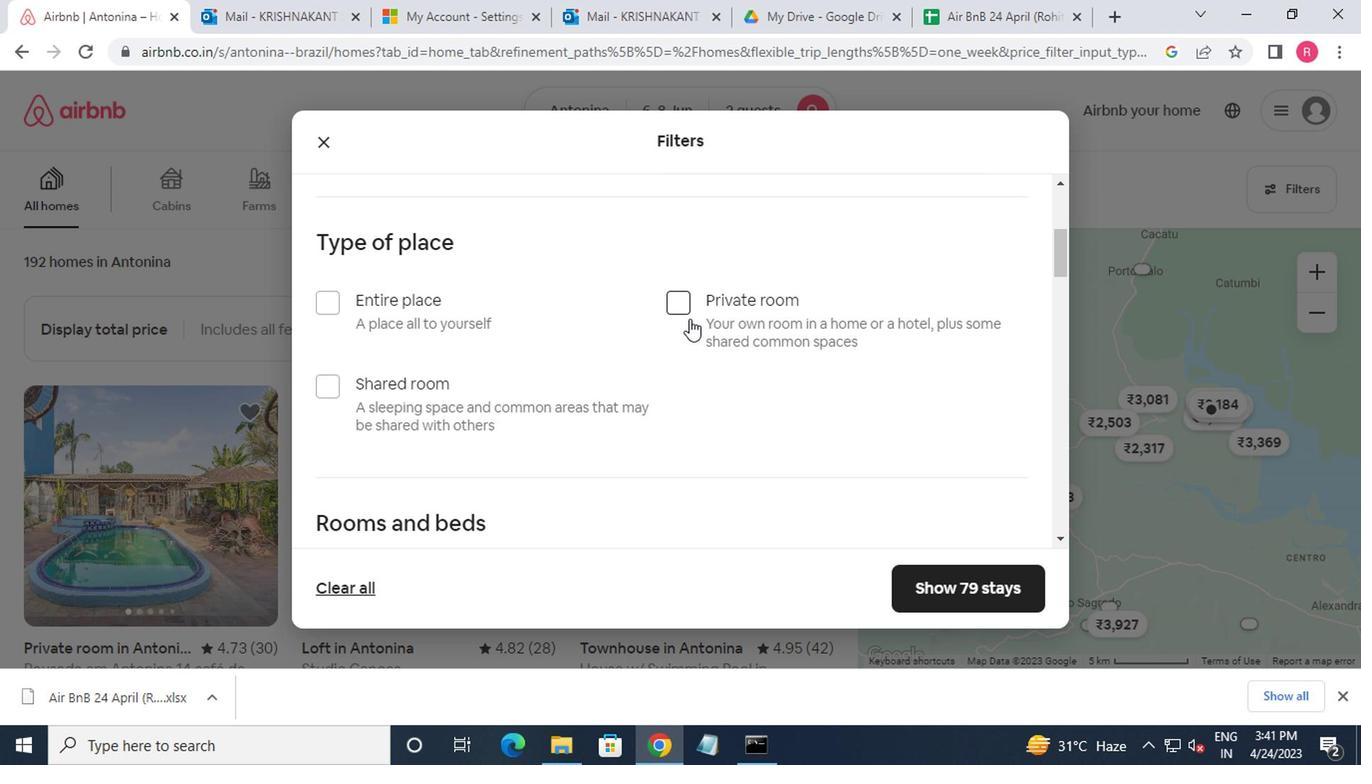 
Action: Mouse pressed left at (685, 317)
Screenshot: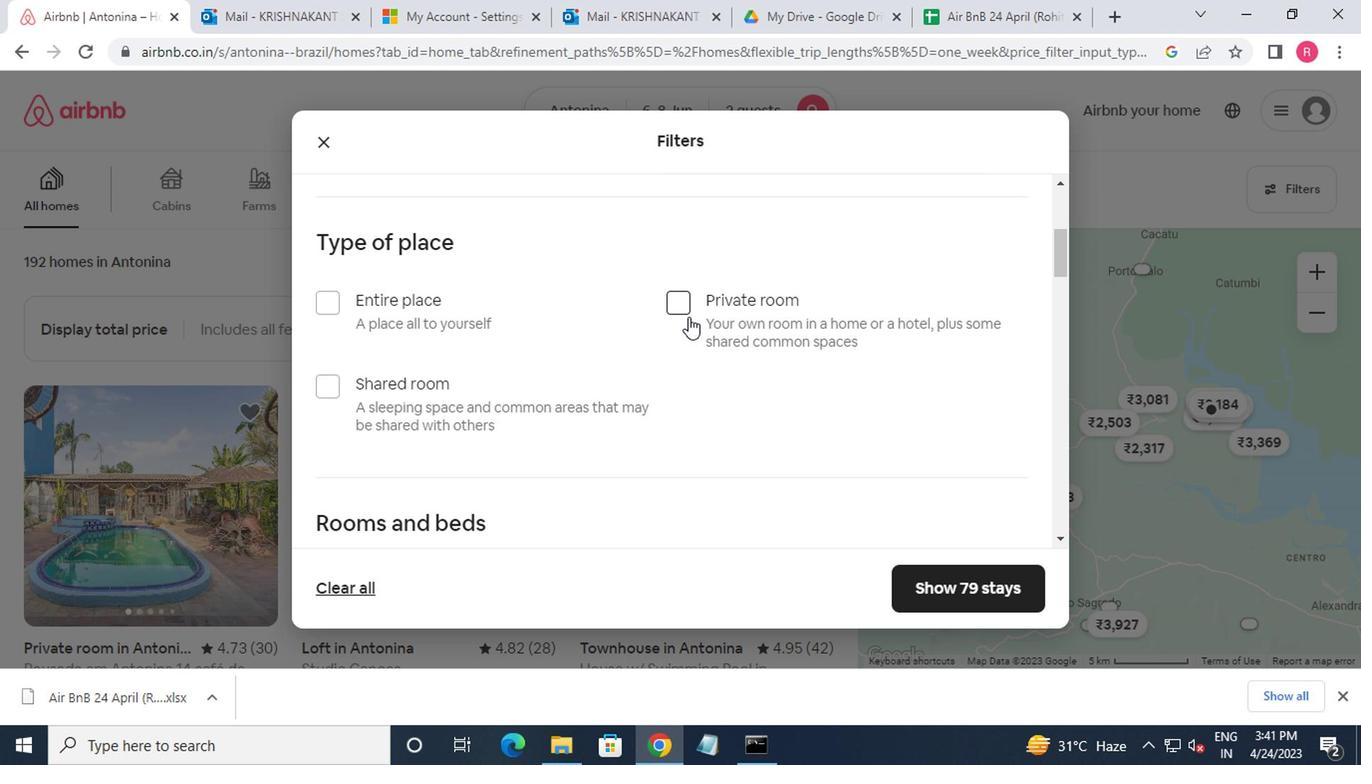 
Action: Mouse moved to (675, 360)
Screenshot: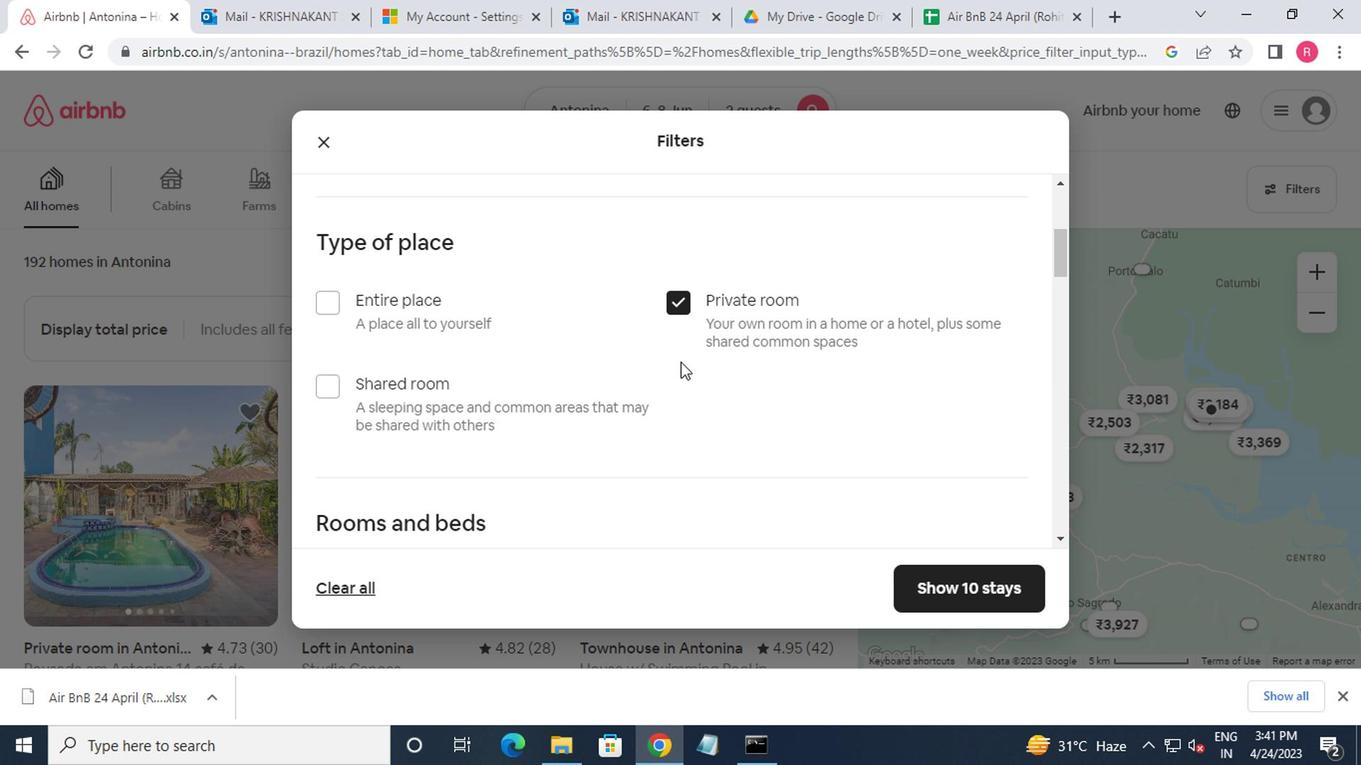 
Action: Mouse scrolled (675, 359) with delta (0, 0)
Screenshot: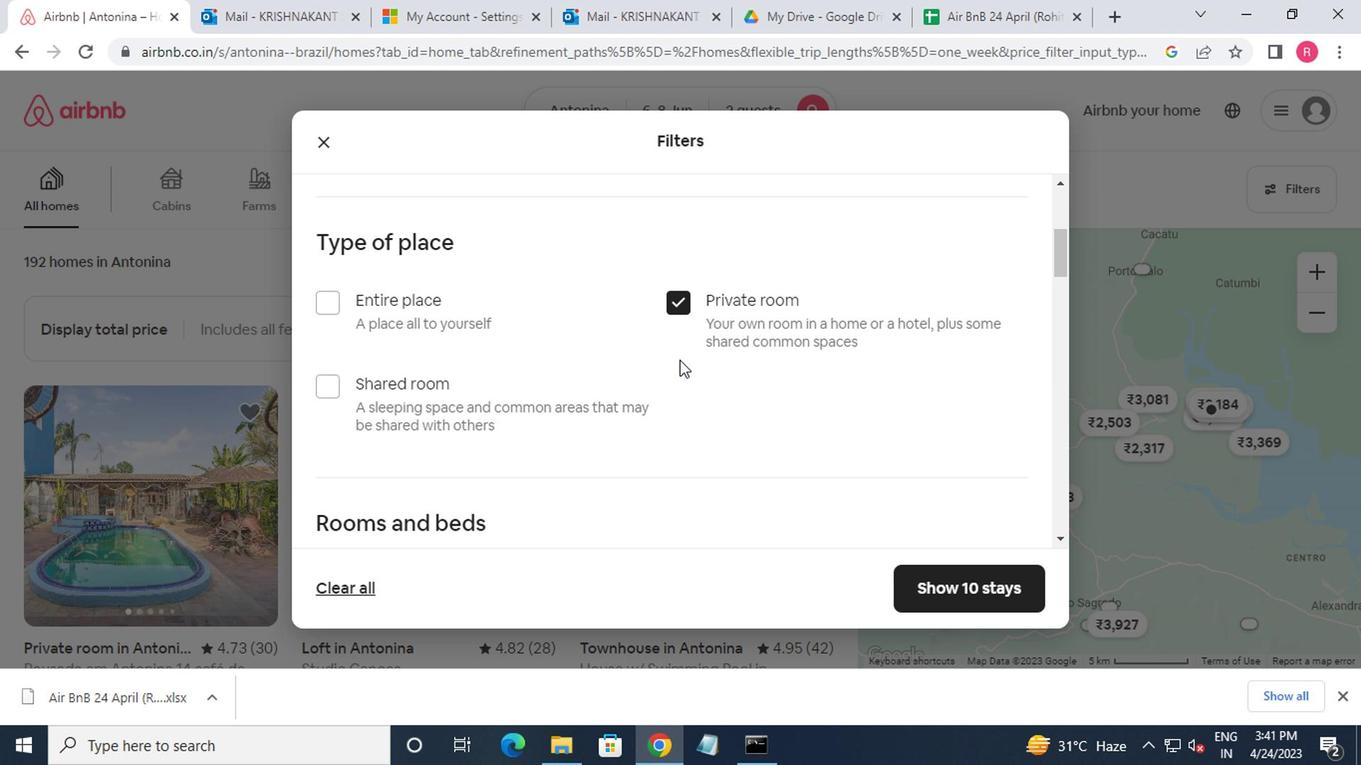 
Action: Mouse moved to (671, 360)
Screenshot: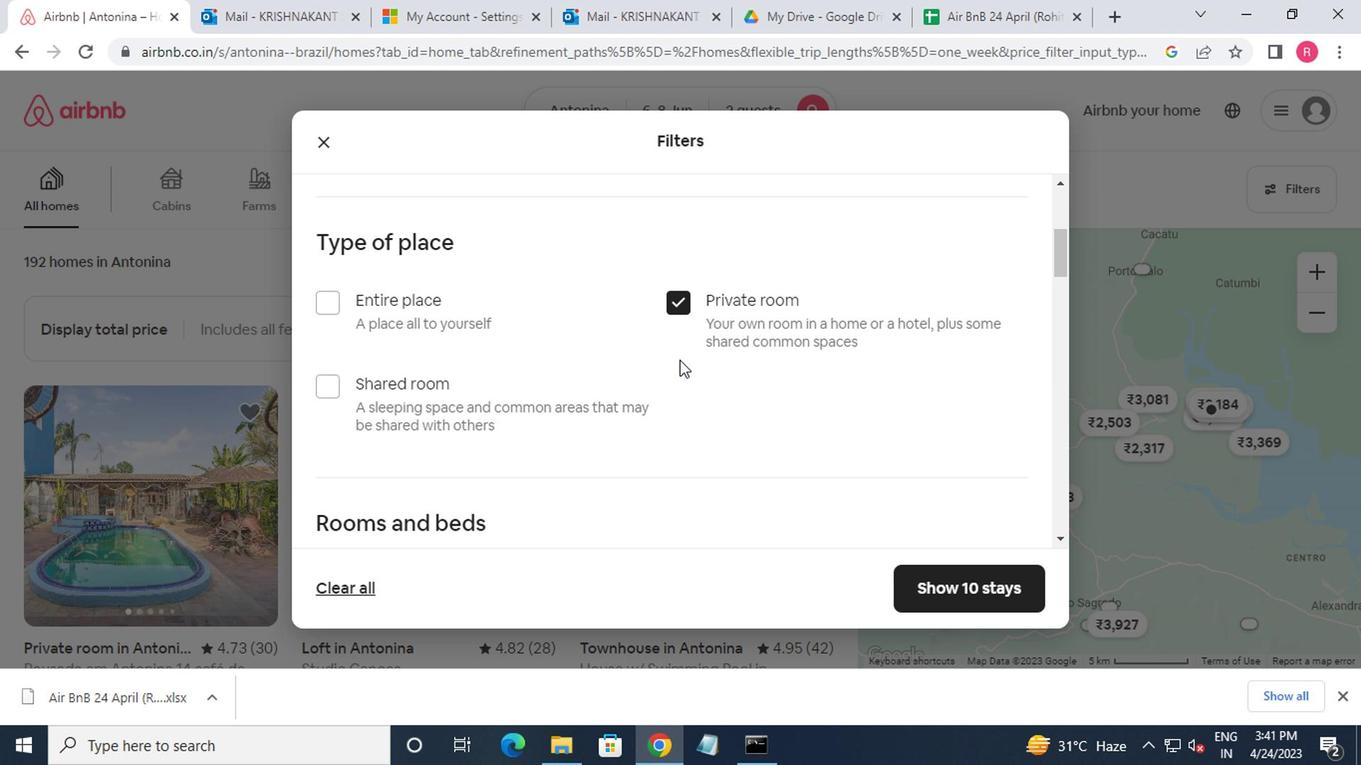 
Action: Mouse scrolled (671, 360) with delta (0, 0)
Screenshot: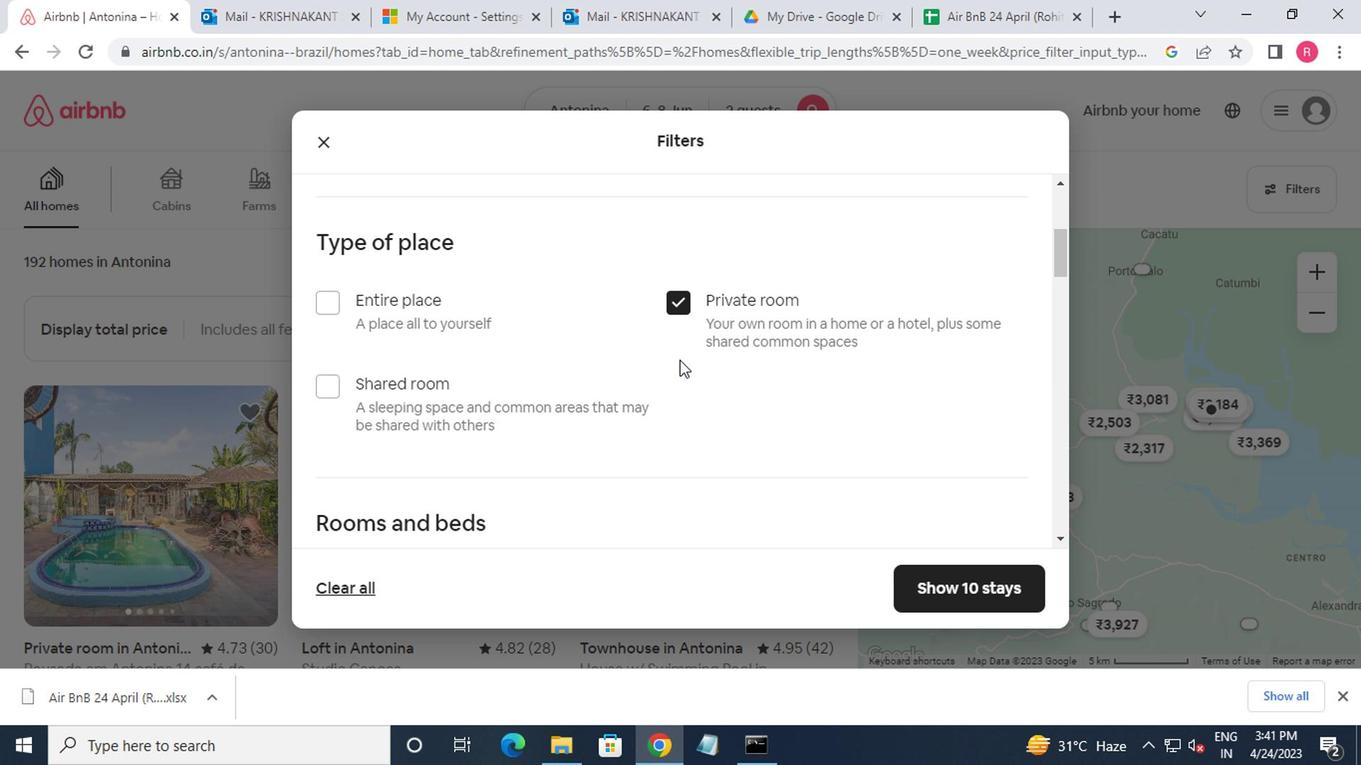
Action: Mouse moved to (668, 365)
Screenshot: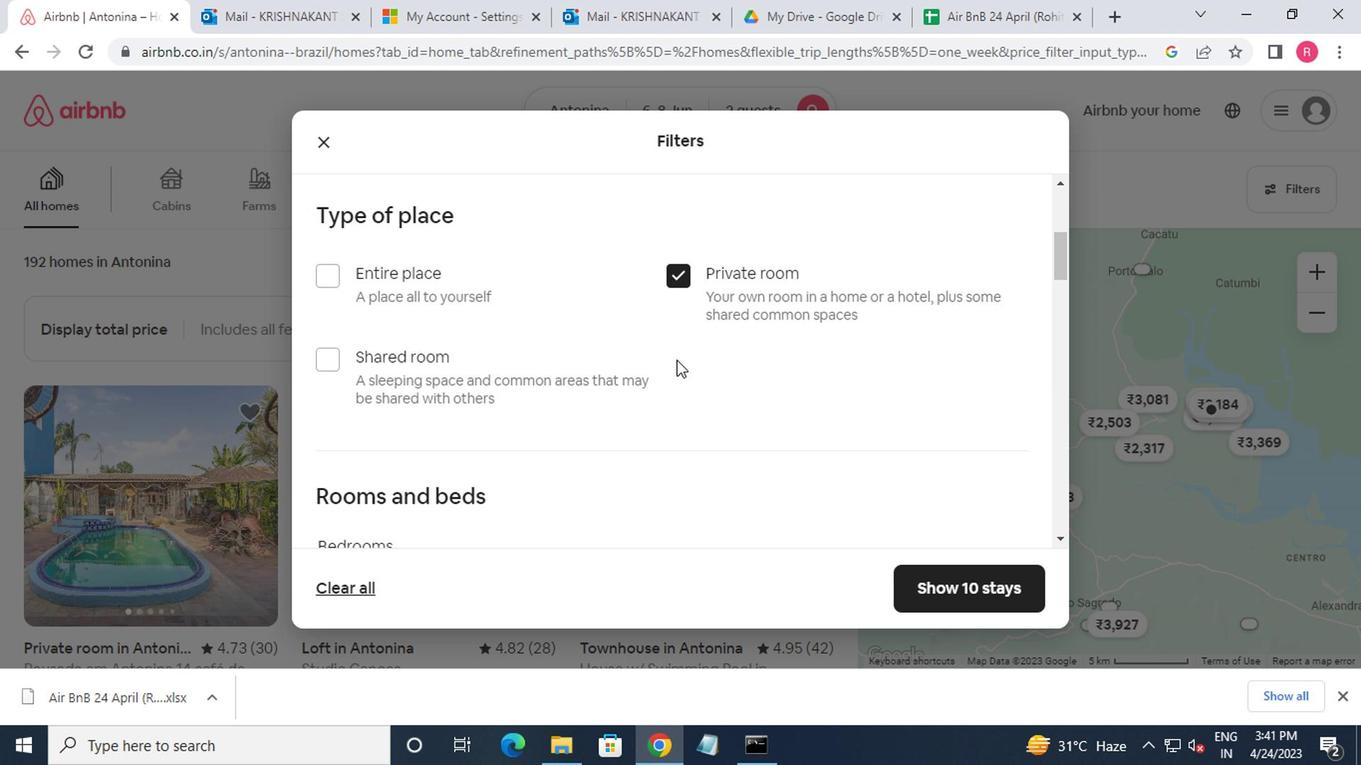 
Action: Mouse scrolled (668, 365) with delta (0, 0)
Screenshot: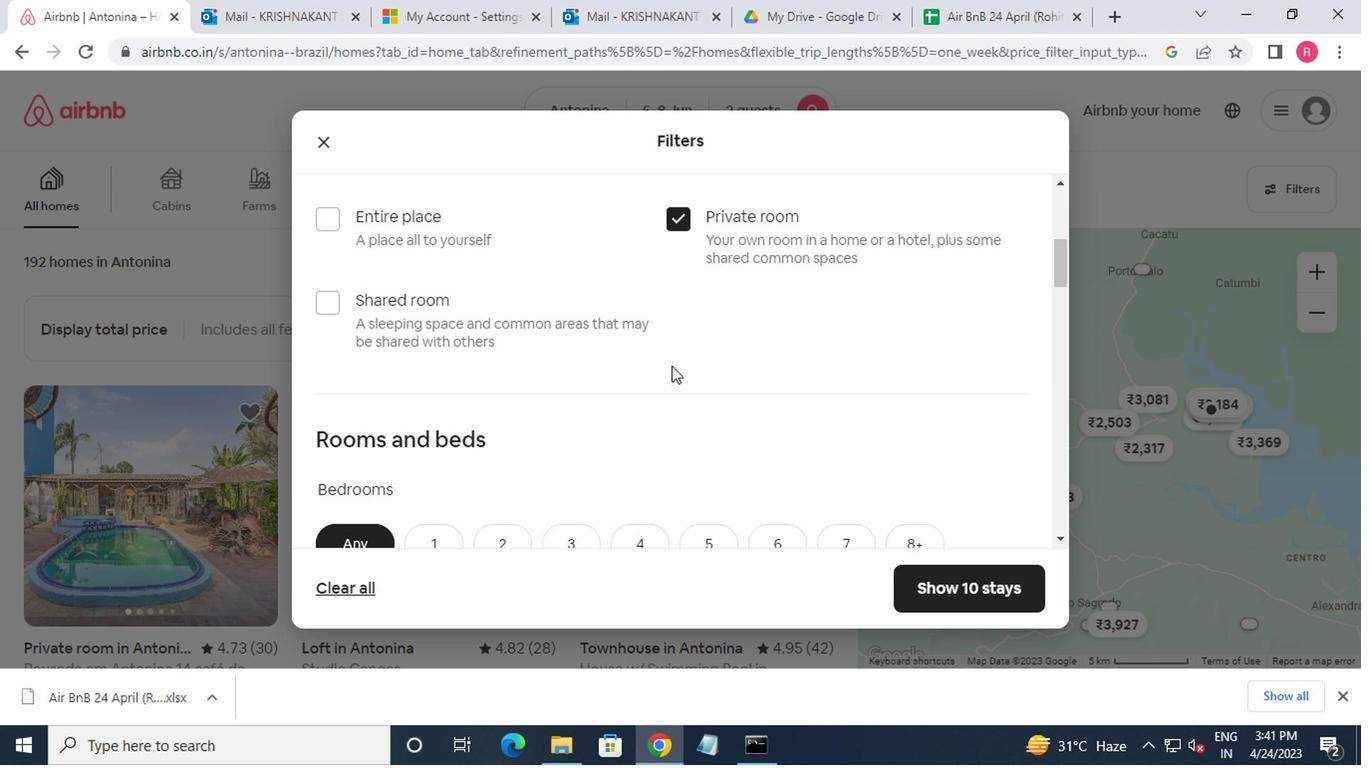 
Action: Mouse moved to (433, 329)
Screenshot: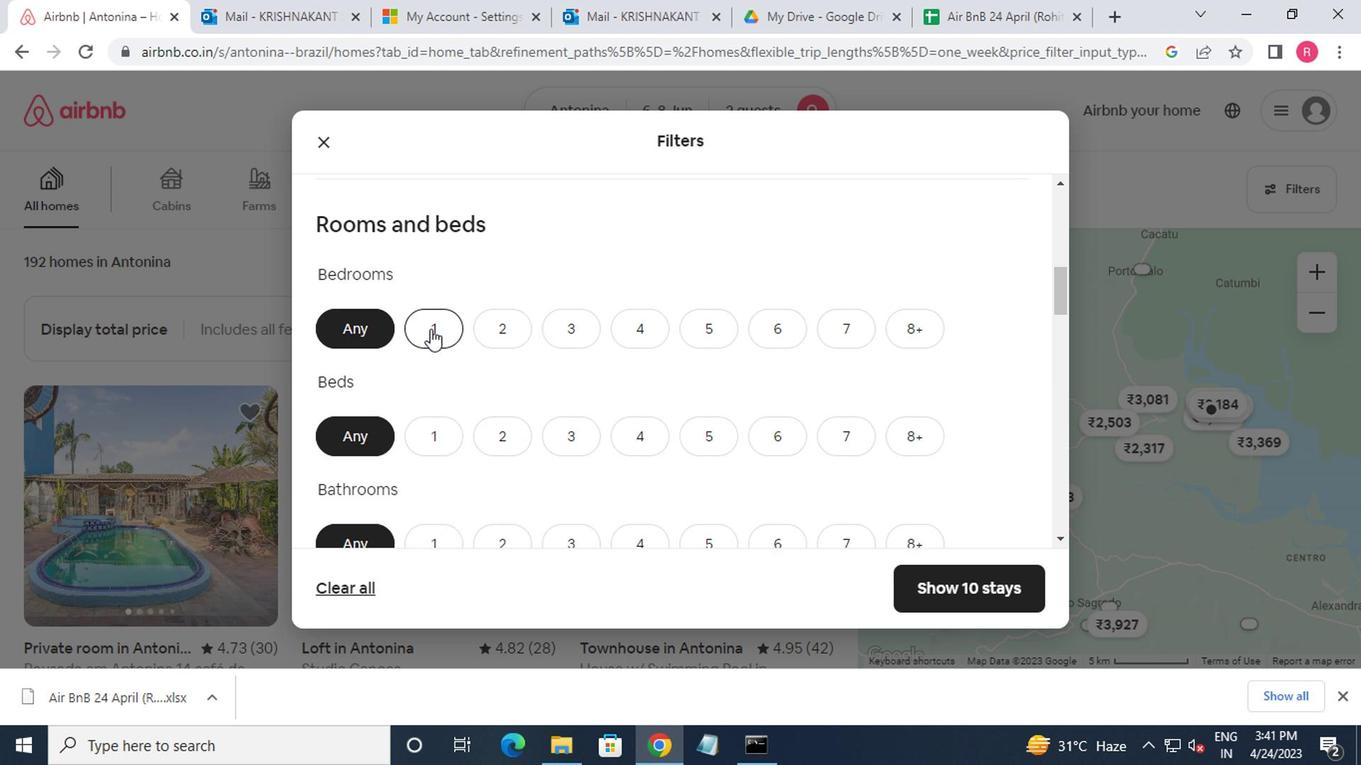 
Action: Mouse pressed left at (433, 329)
Screenshot: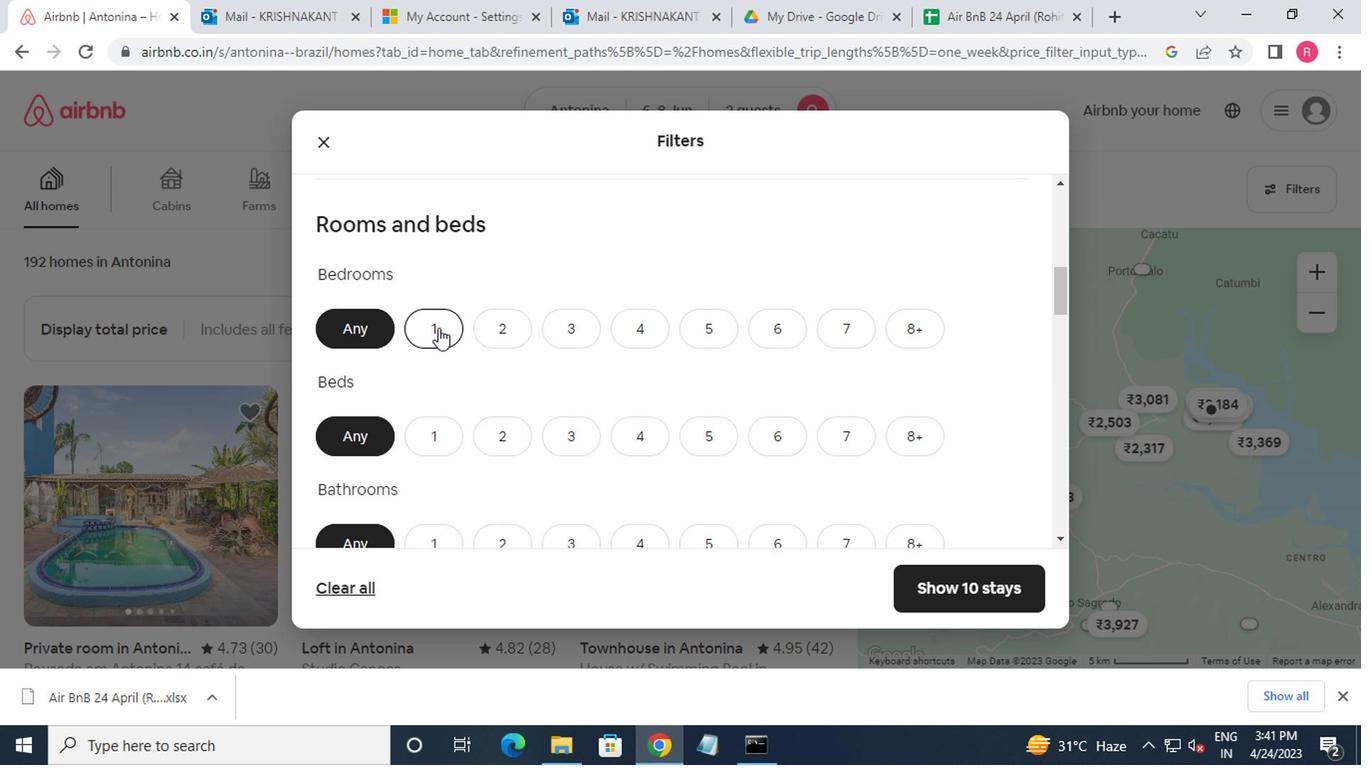 
Action: Mouse moved to (429, 397)
Screenshot: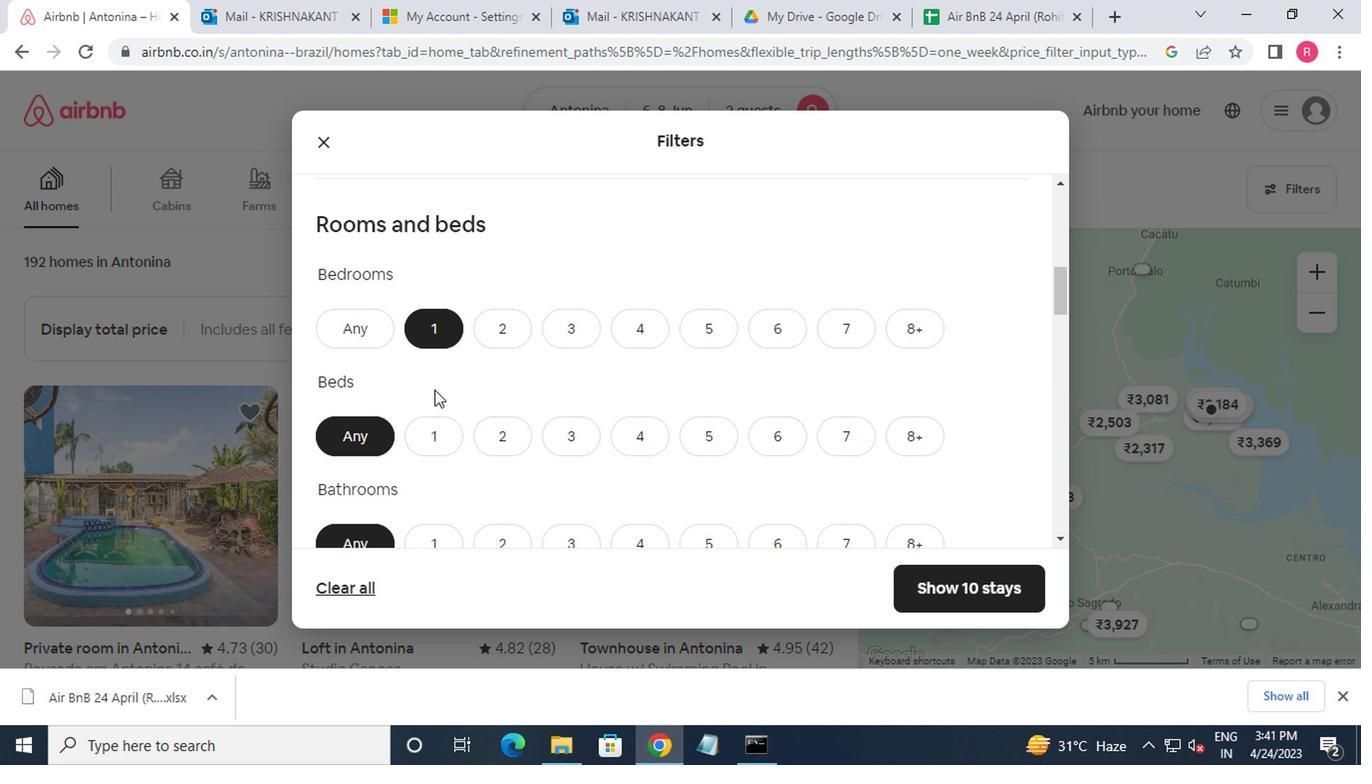 
Action: Mouse scrolled (429, 396) with delta (0, -1)
Screenshot: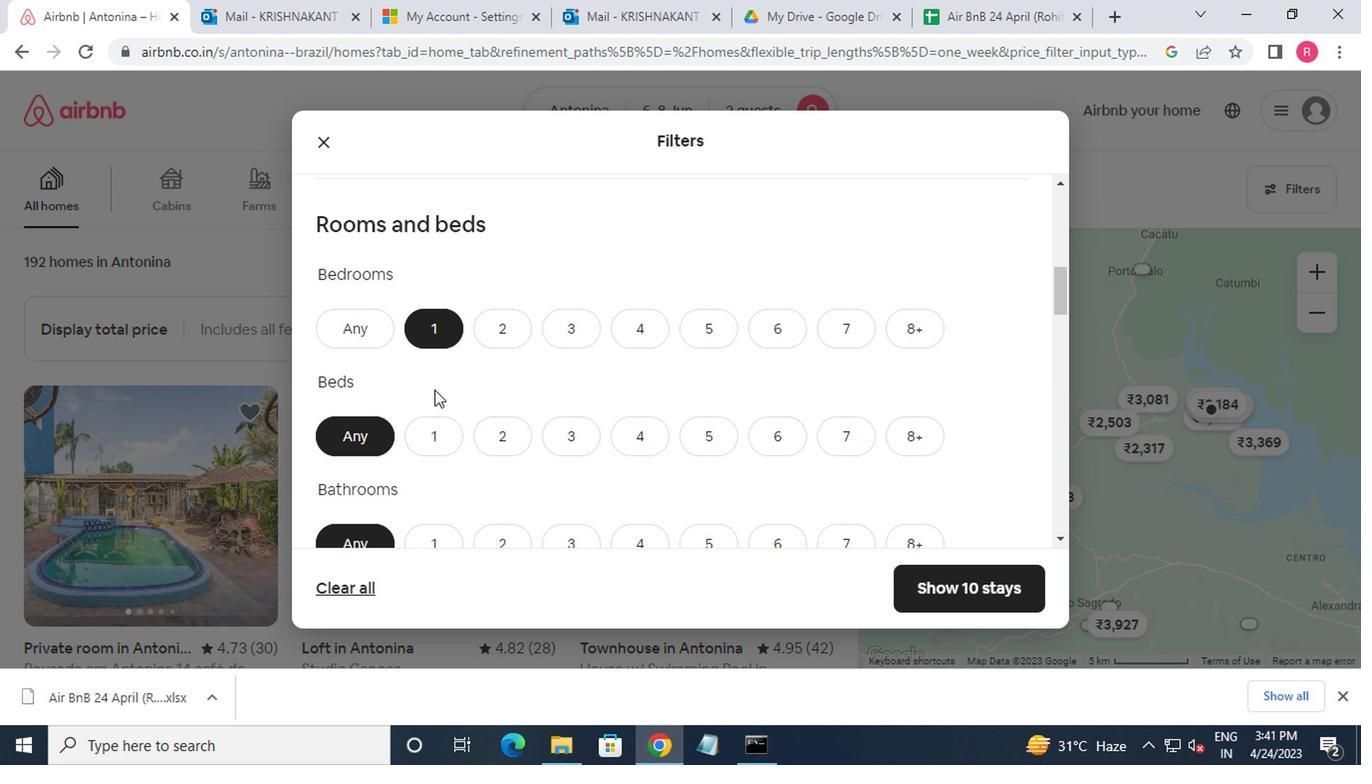 
Action: Mouse moved to (485, 351)
Screenshot: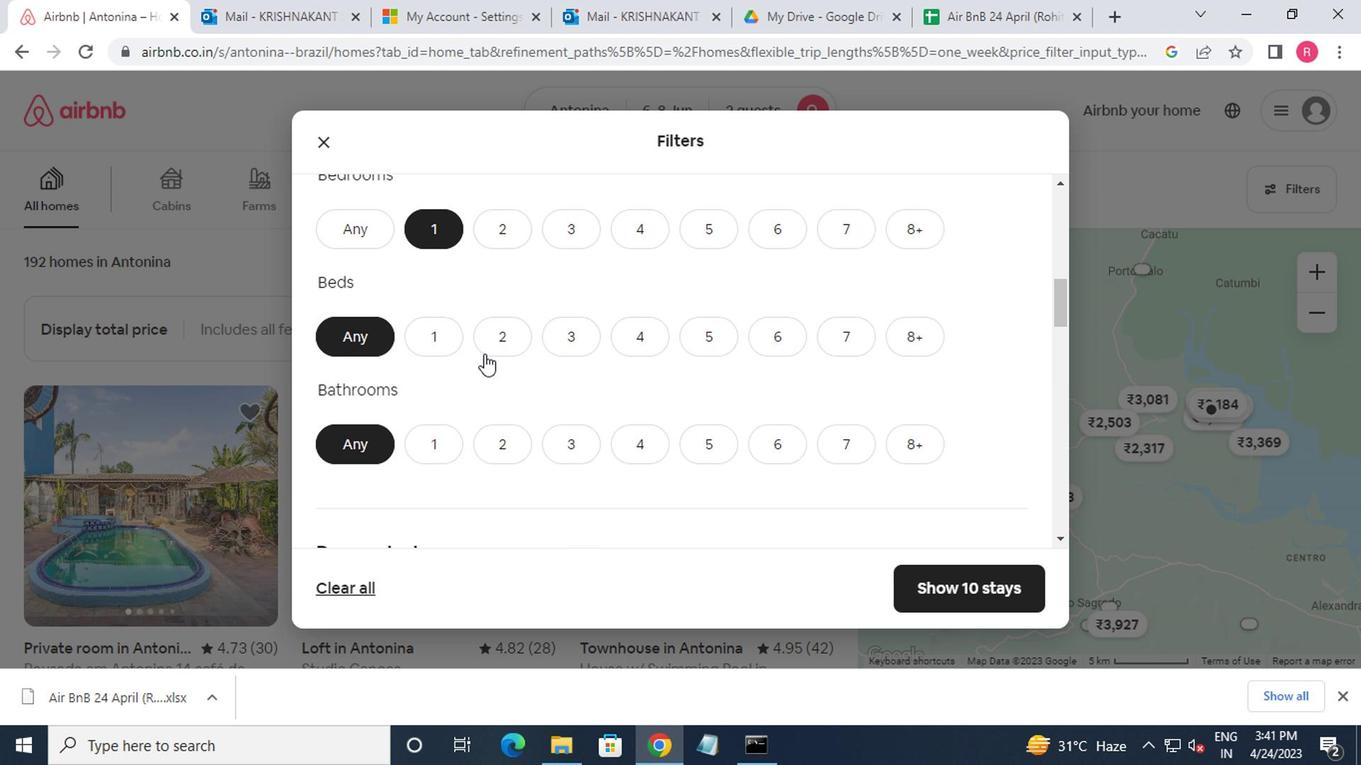 
Action: Mouse pressed left at (485, 351)
Screenshot: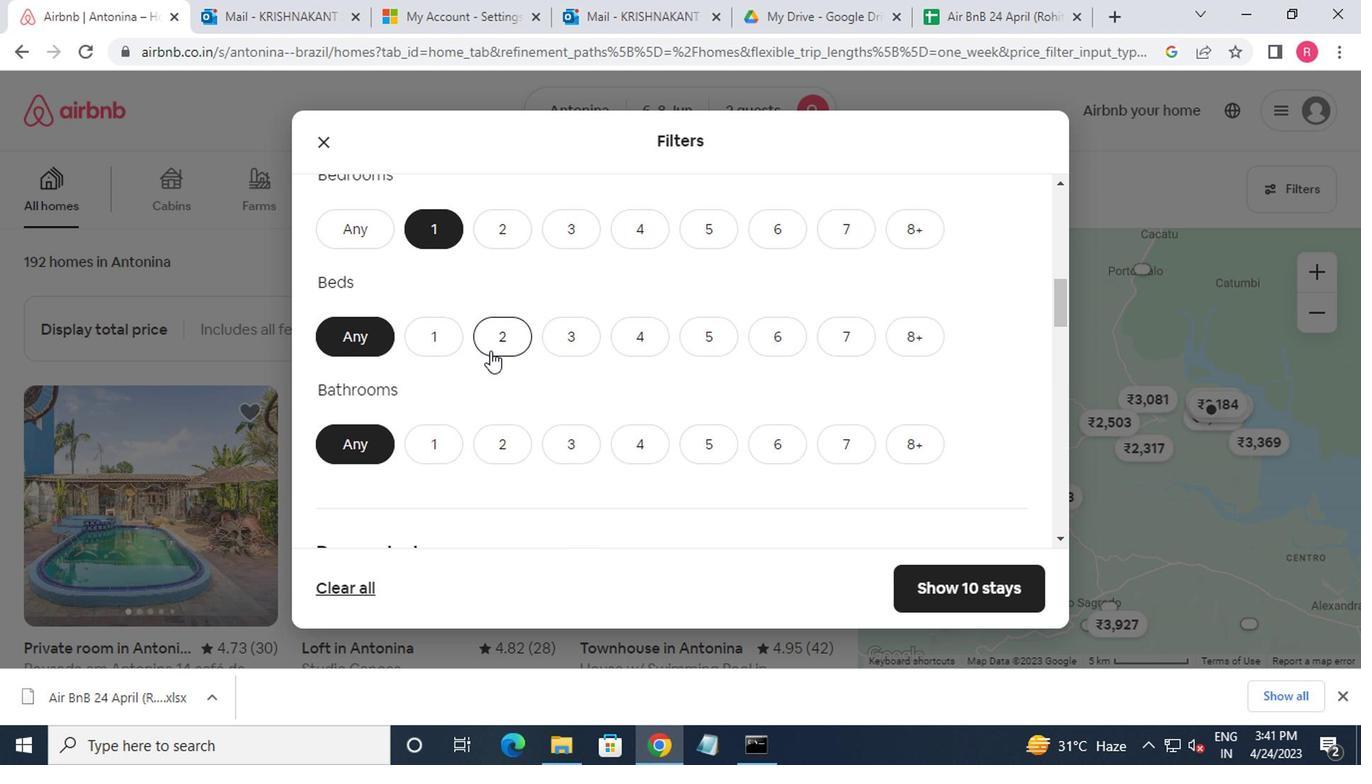 
Action: Mouse moved to (490, 357)
Screenshot: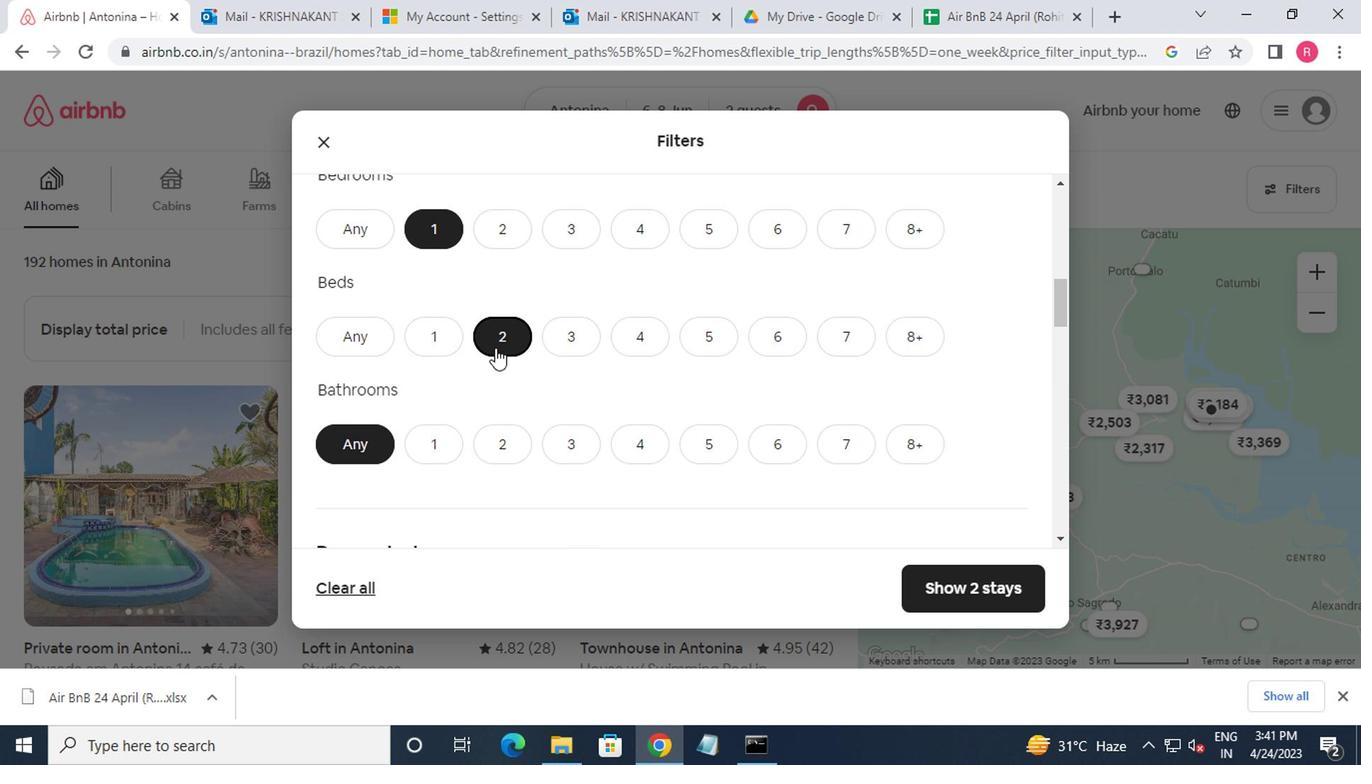 
Action: Mouse scrolled (490, 356) with delta (0, 0)
Screenshot: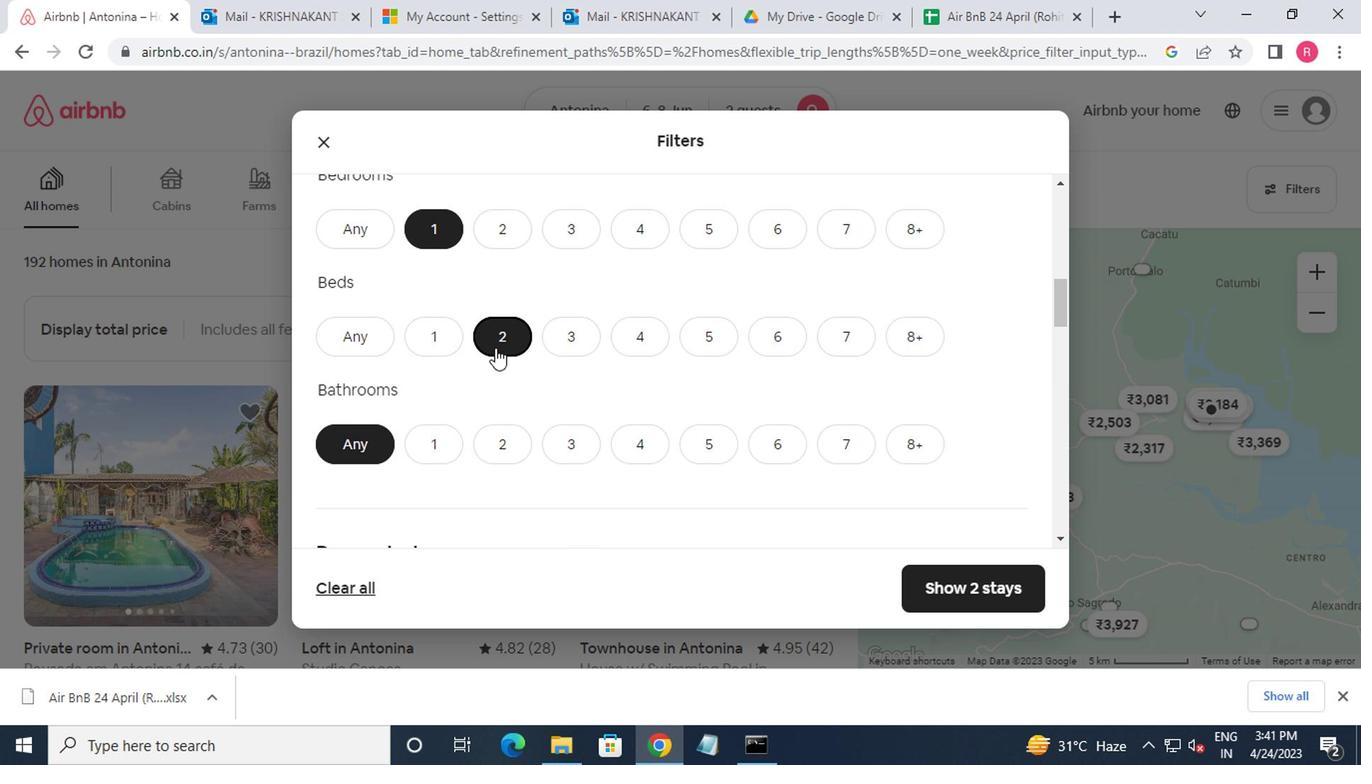 
Action: Mouse moved to (490, 364)
Screenshot: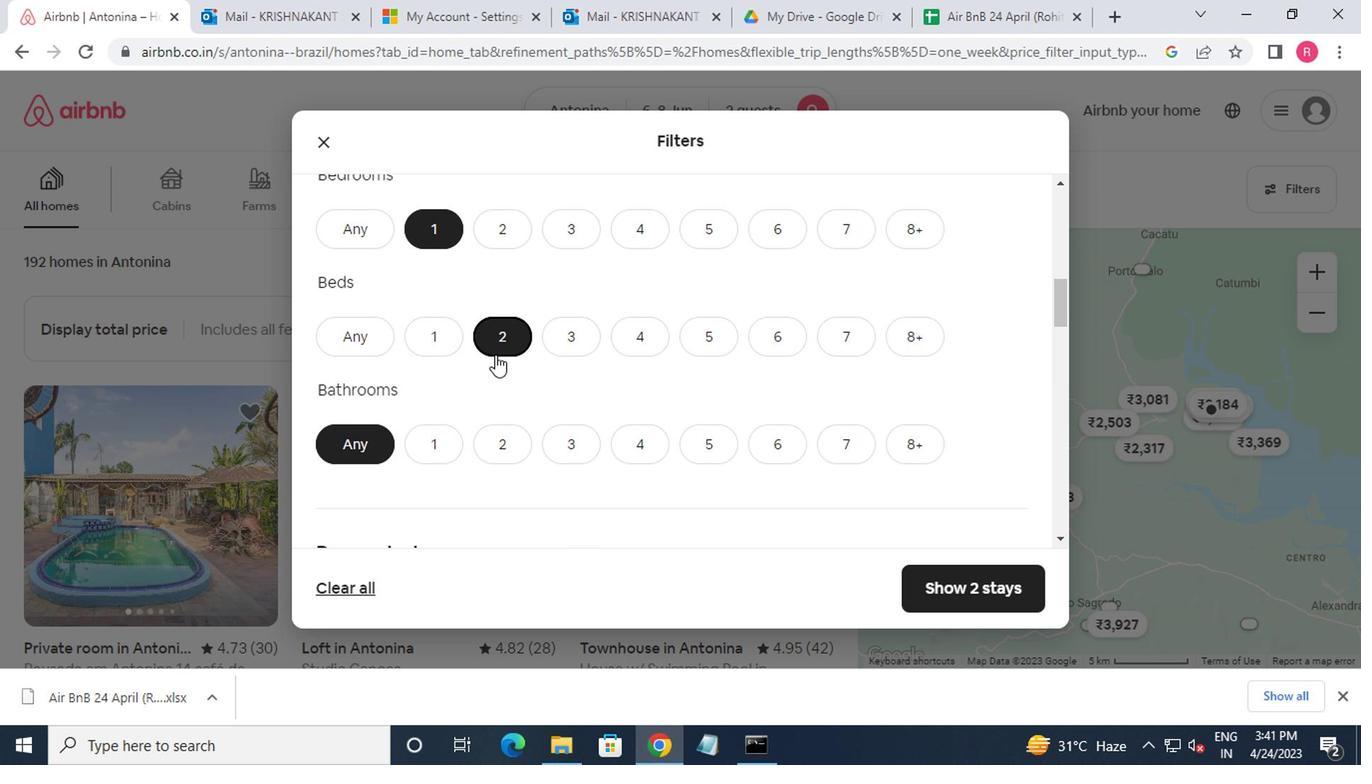 
Action: Mouse scrolled (490, 363) with delta (0, -1)
Screenshot: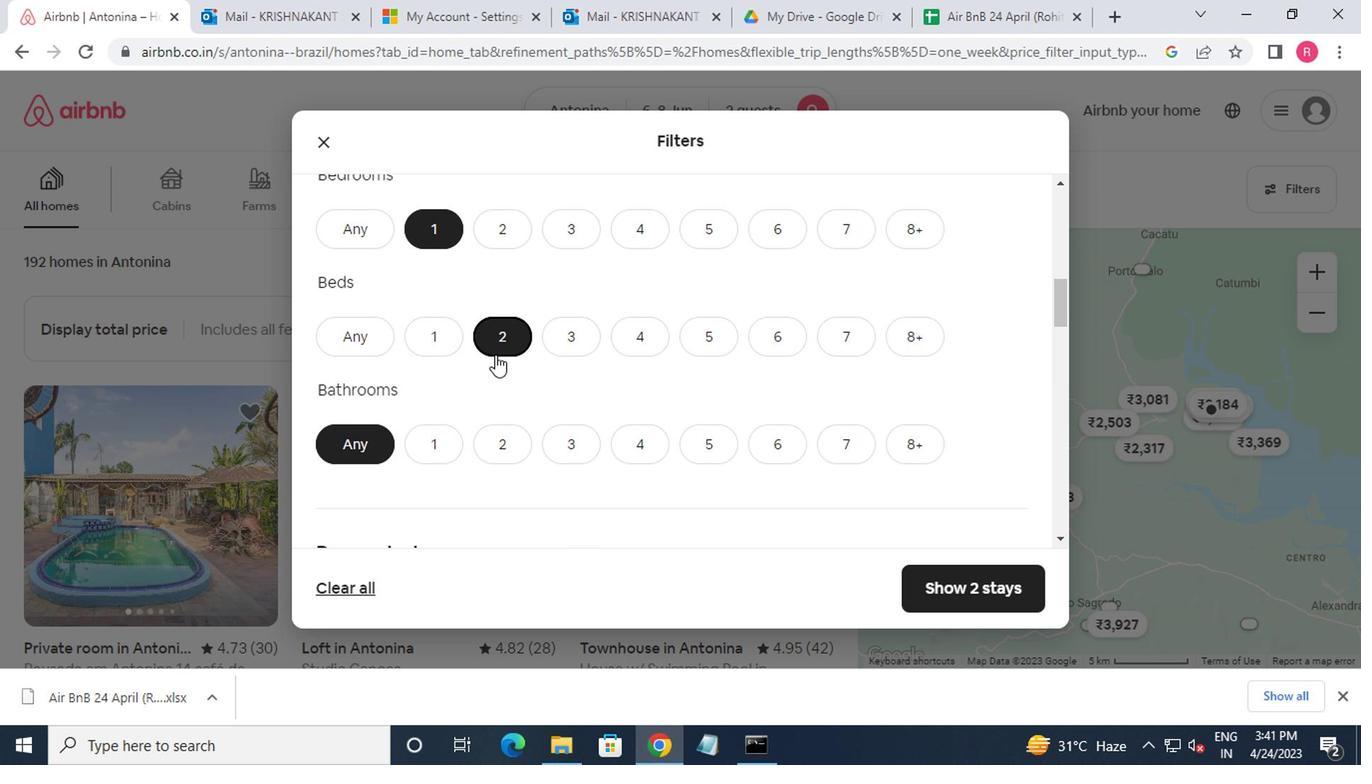 
Action: Mouse moved to (433, 258)
Screenshot: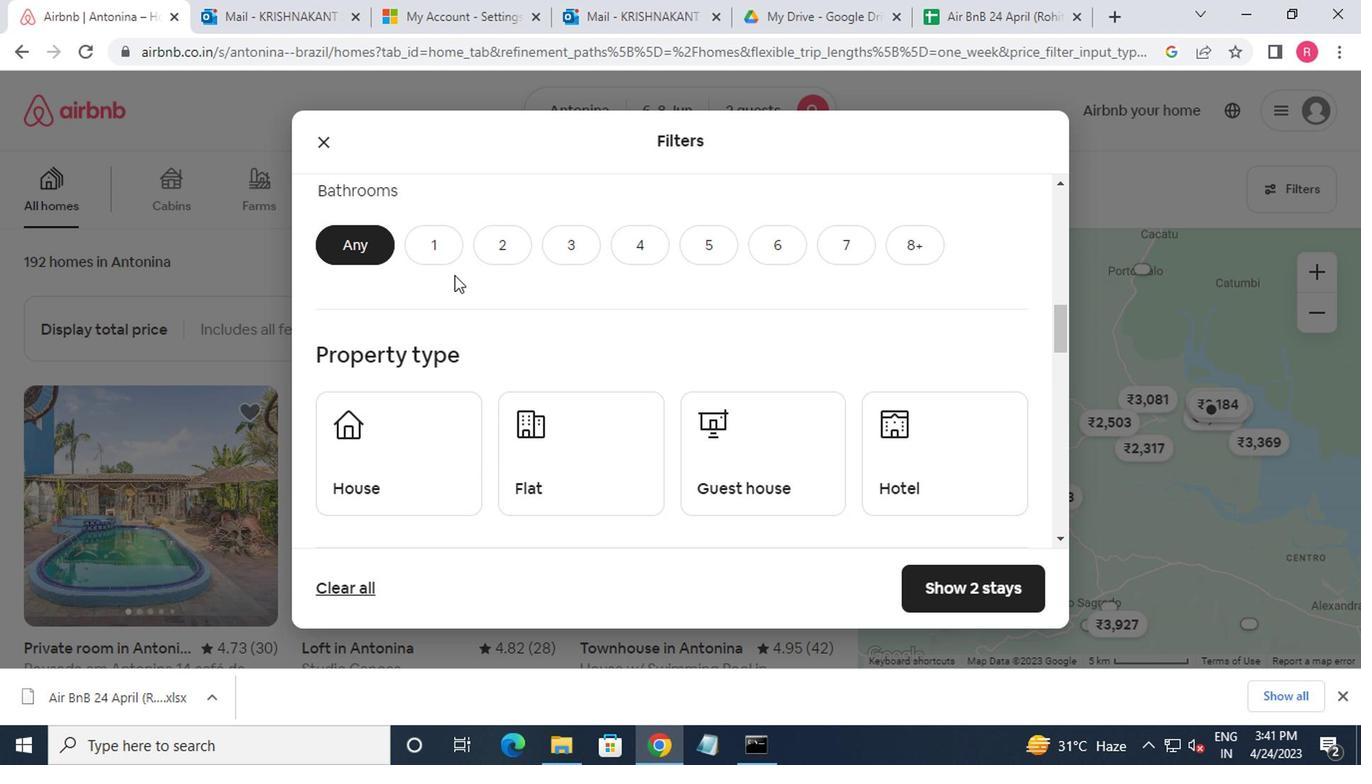
Action: Mouse pressed left at (433, 258)
Screenshot: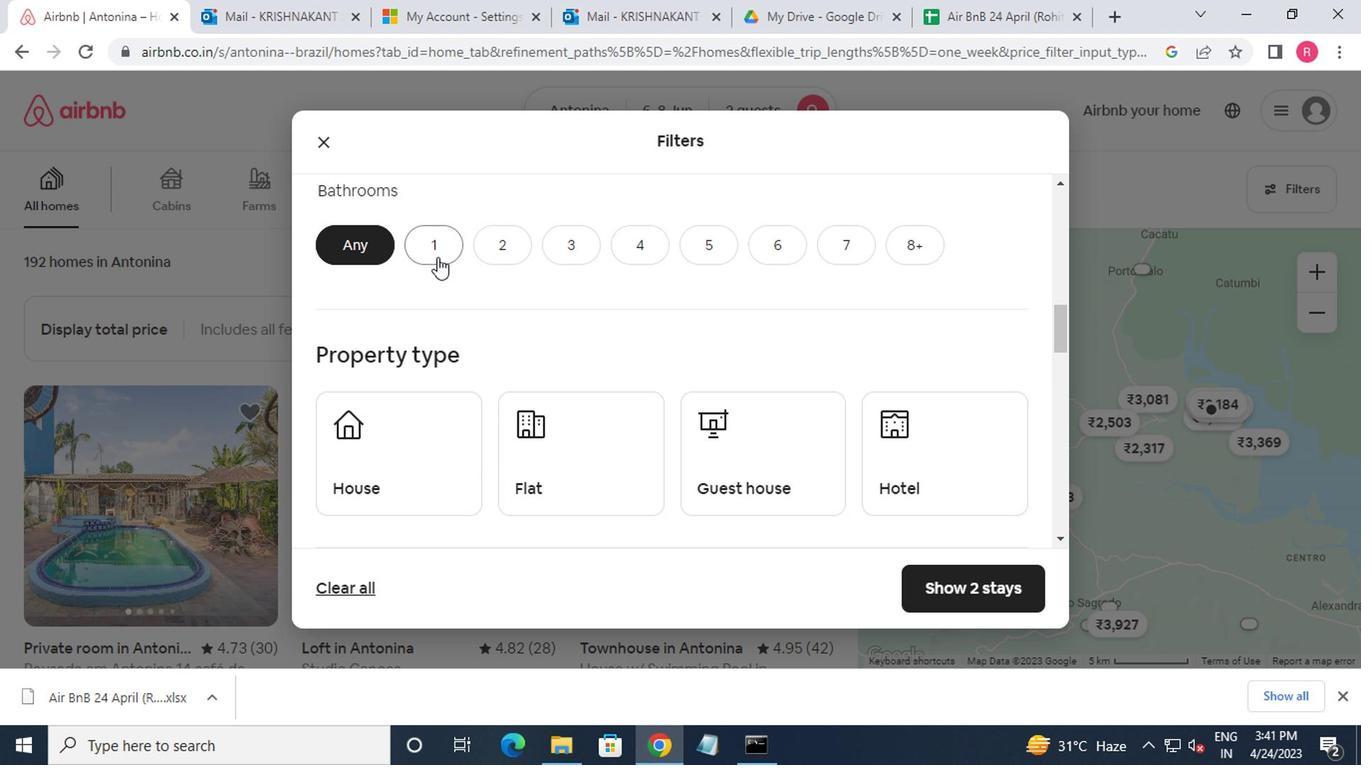 
Action: Mouse moved to (438, 272)
Screenshot: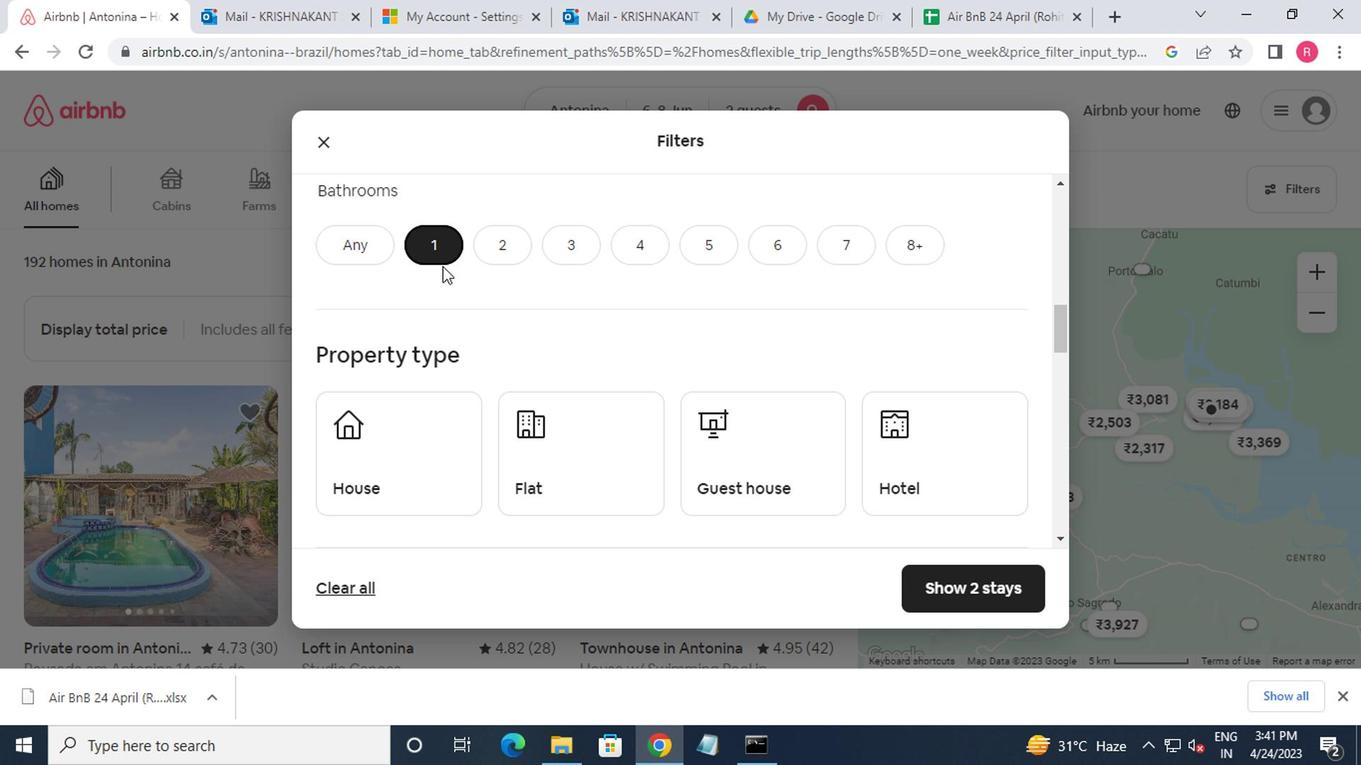 
Action: Mouse scrolled (438, 271) with delta (0, 0)
Screenshot: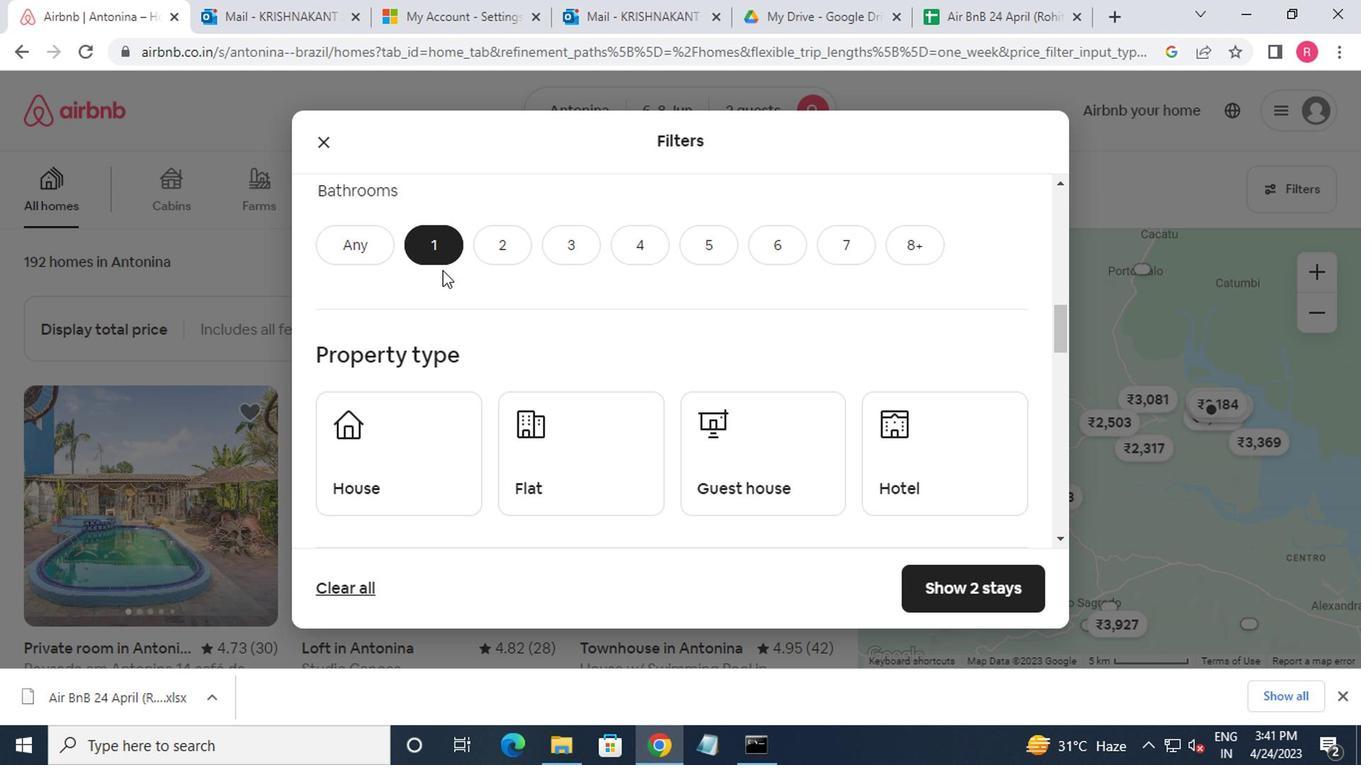 
Action: Mouse moved to (433, 290)
Screenshot: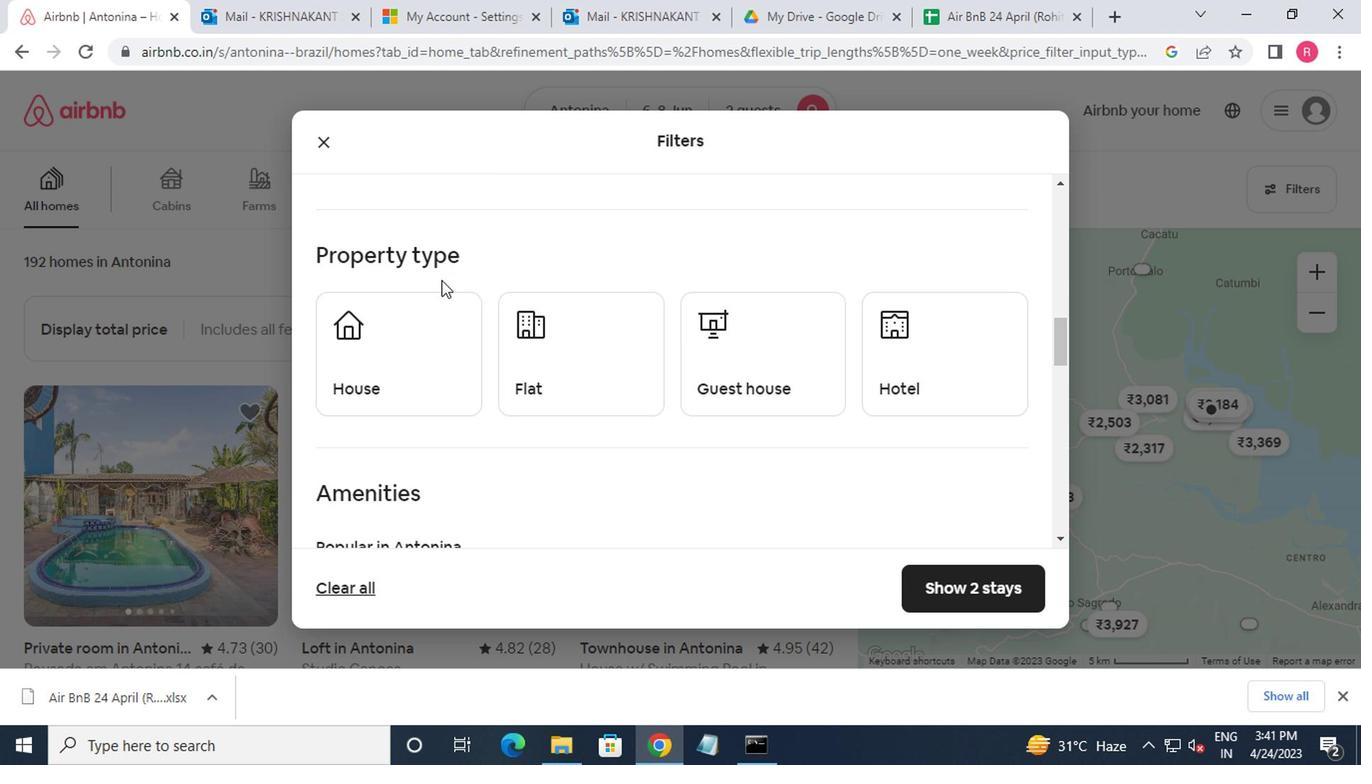 
Action: Mouse scrolled (433, 289) with delta (0, 0)
Screenshot: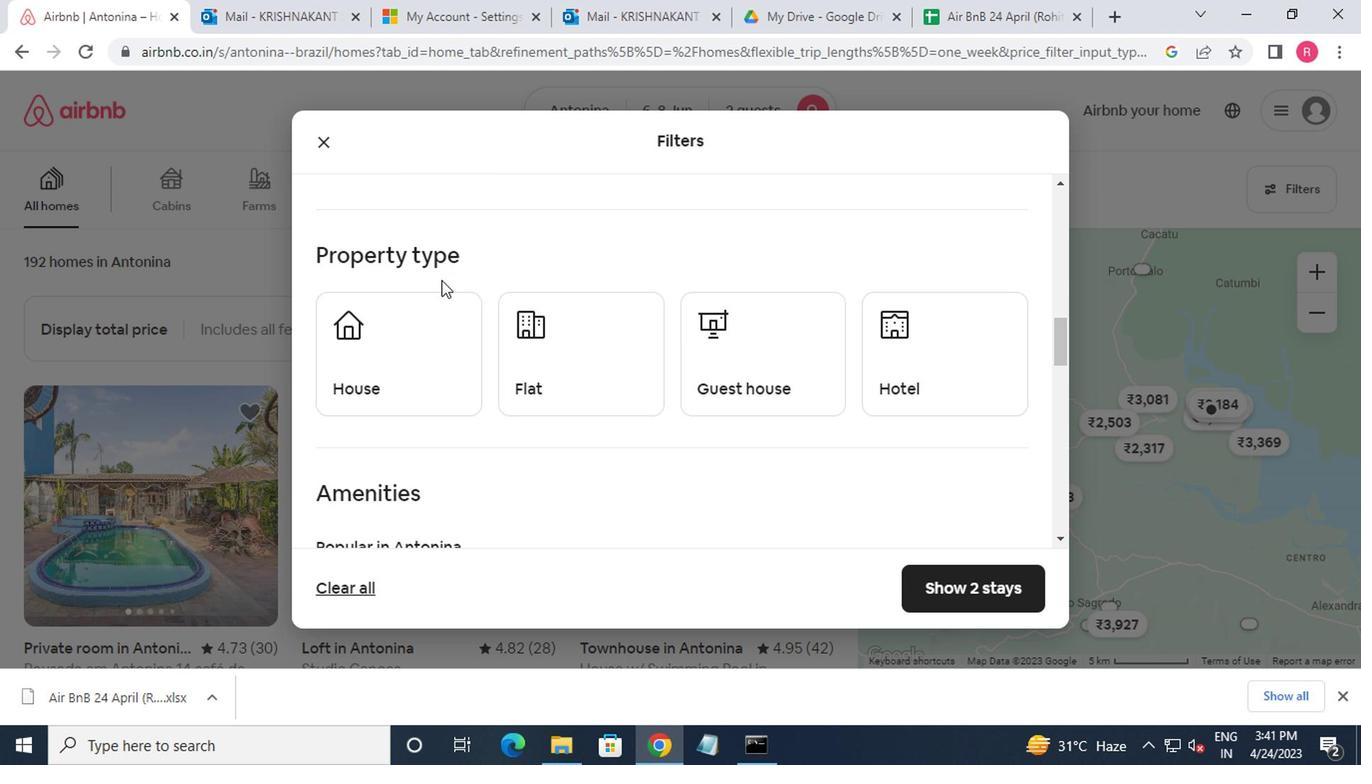 
Action: Mouse moved to (429, 298)
Screenshot: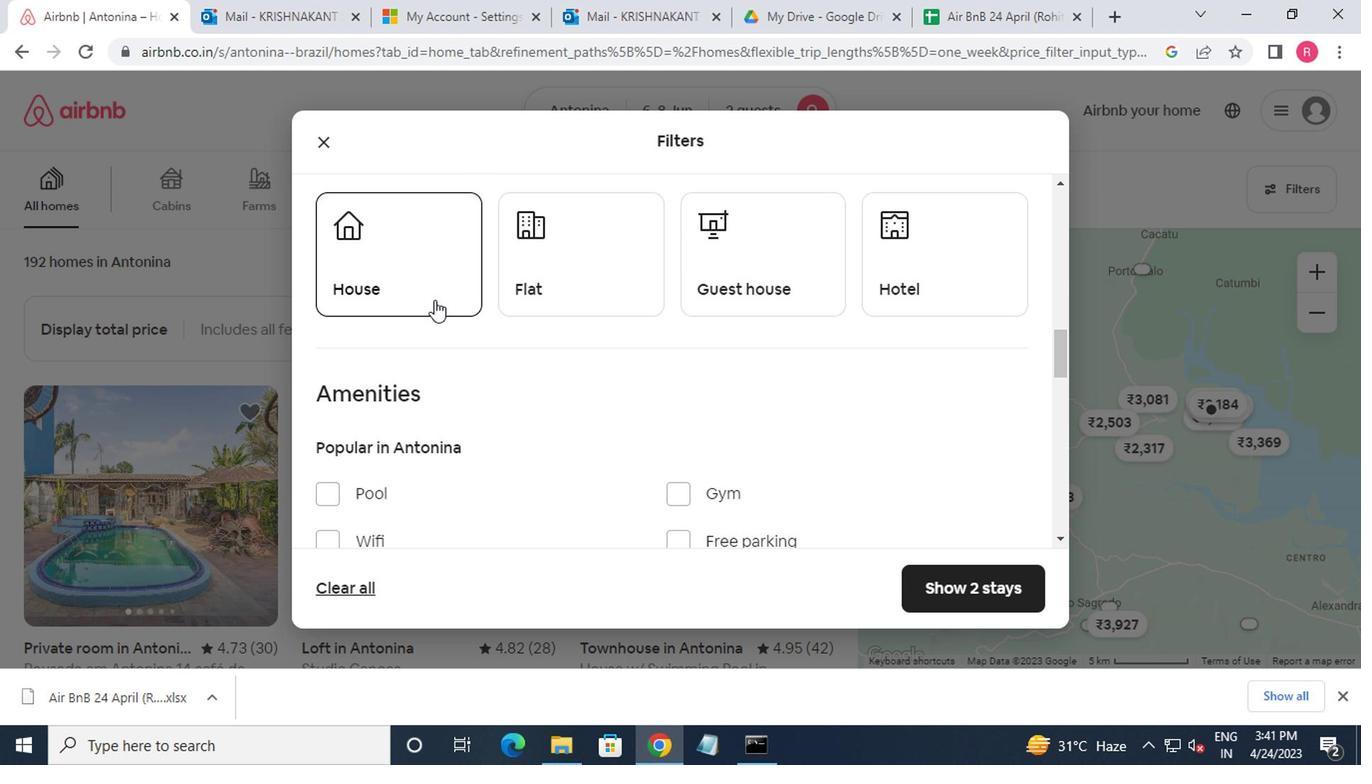 
Action: Mouse pressed left at (429, 298)
Screenshot: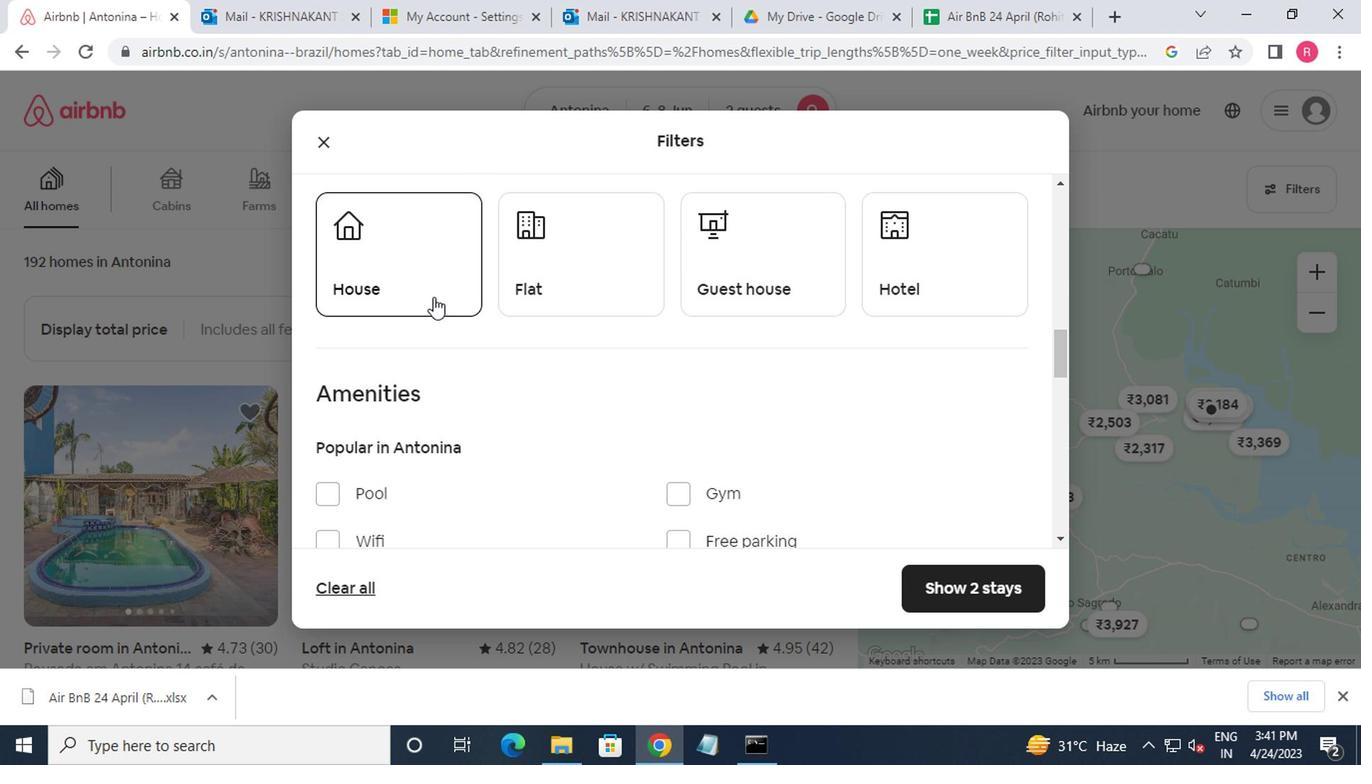 
Action: Mouse moved to (533, 294)
Screenshot: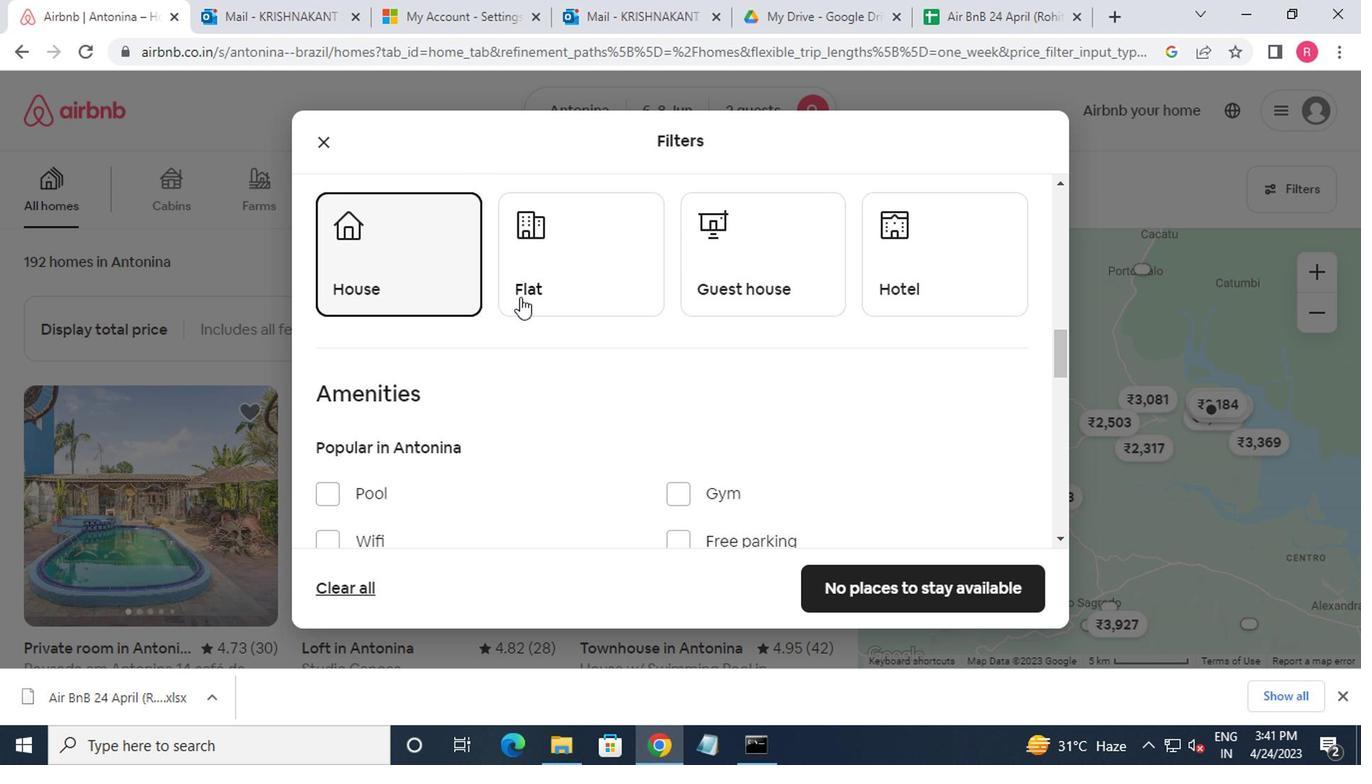 
Action: Mouse pressed left at (533, 294)
Screenshot: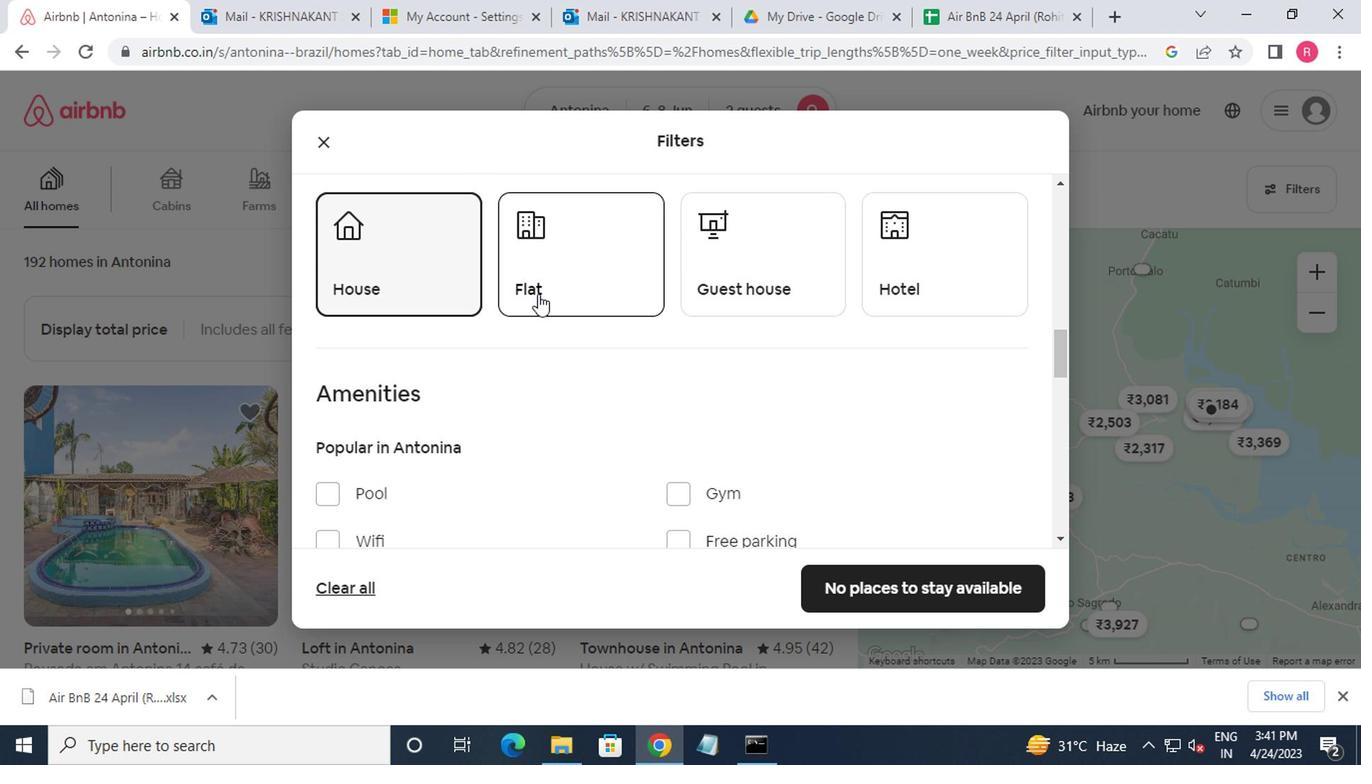 
Action: Mouse moved to (714, 274)
Screenshot: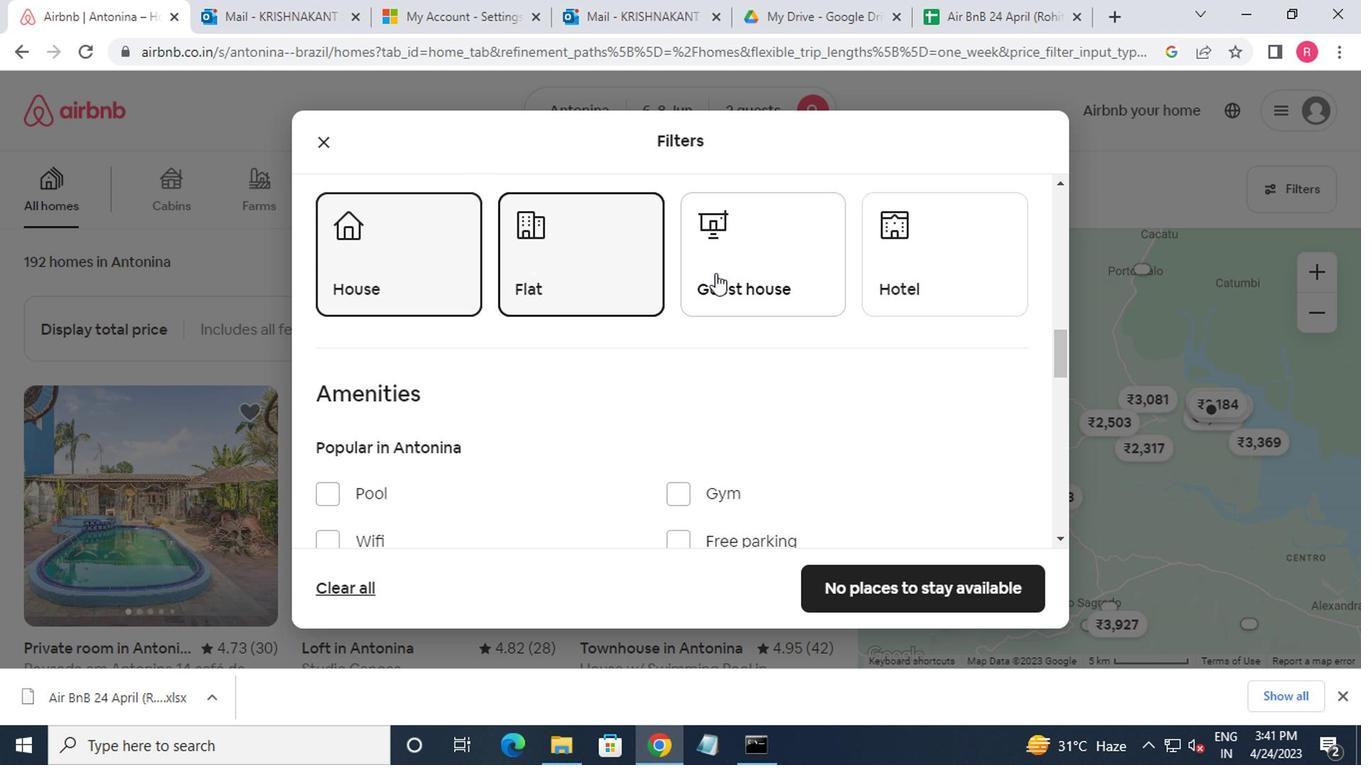 
Action: Mouse pressed left at (714, 274)
Screenshot: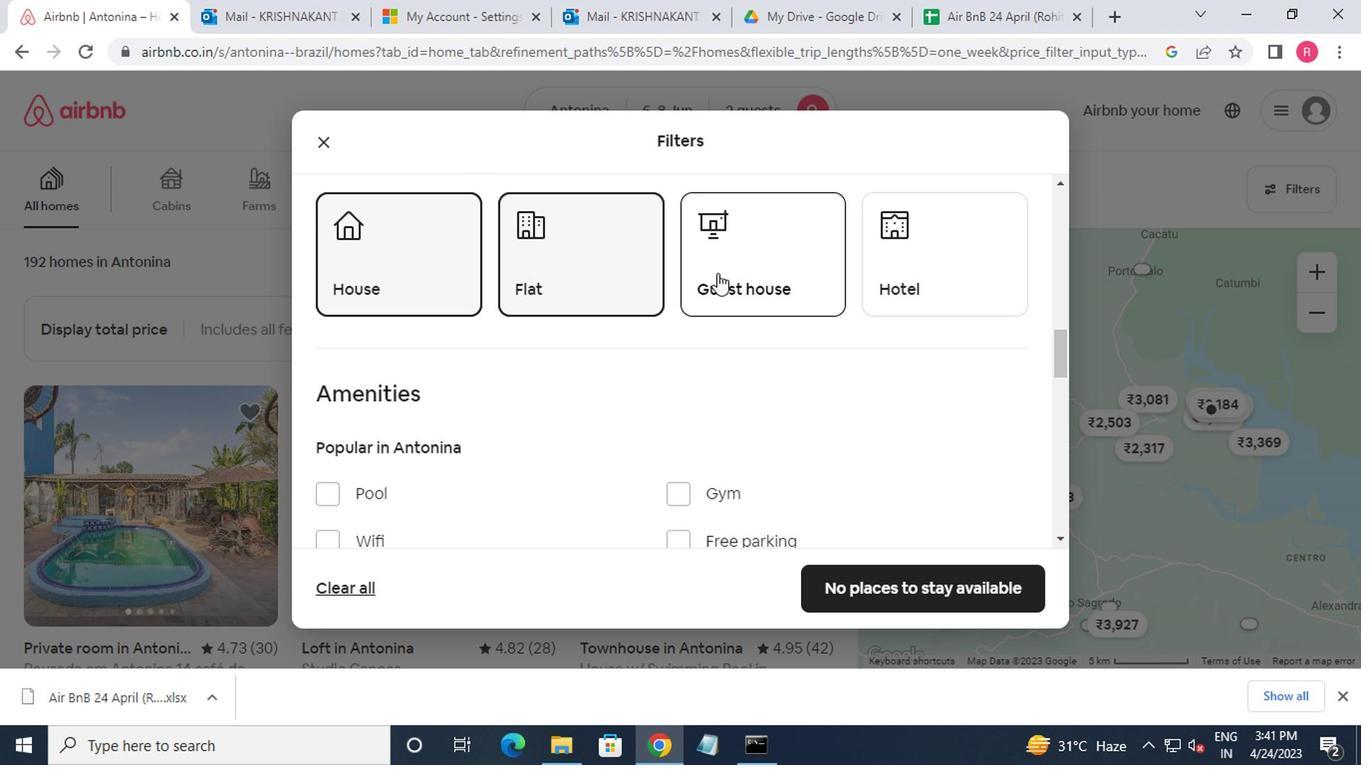 
Action: Mouse moved to (702, 273)
Screenshot: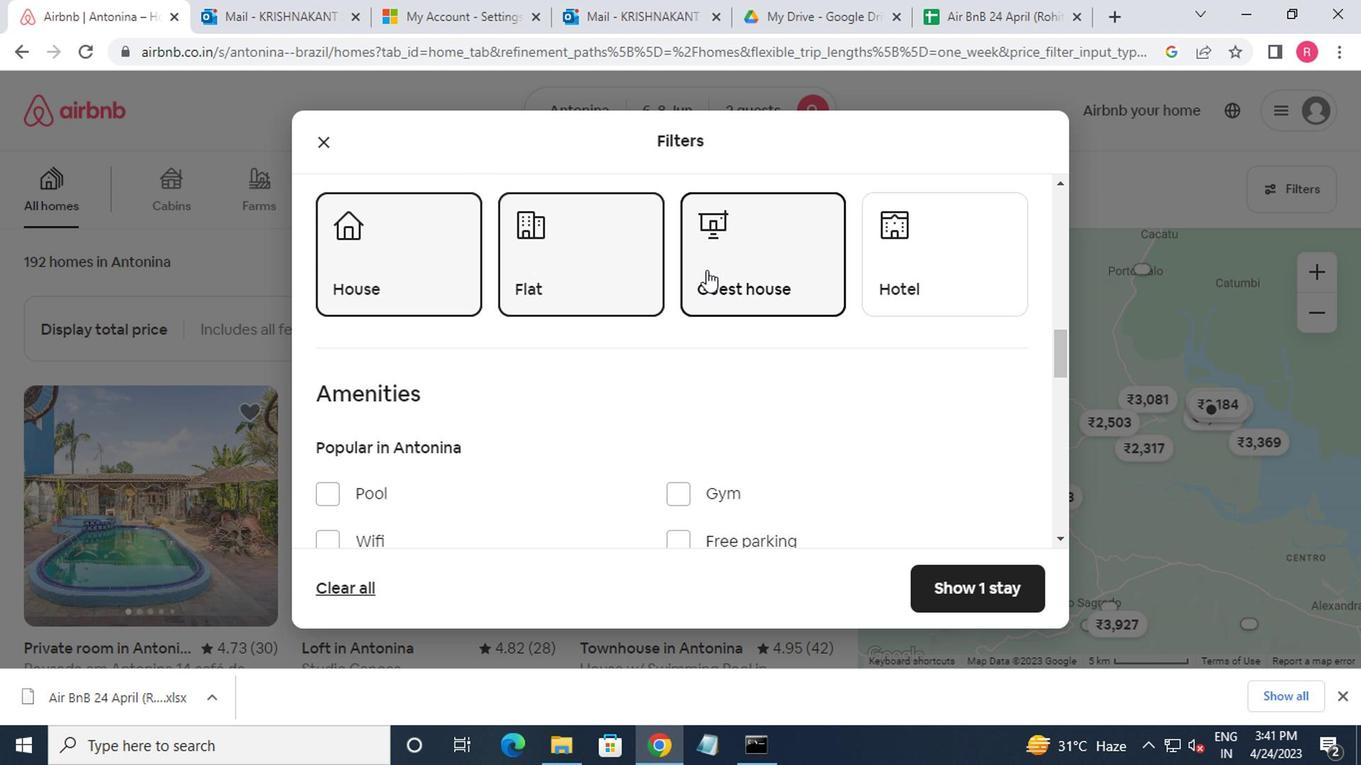 
Action: Mouse scrolled (702, 272) with delta (0, -1)
Screenshot: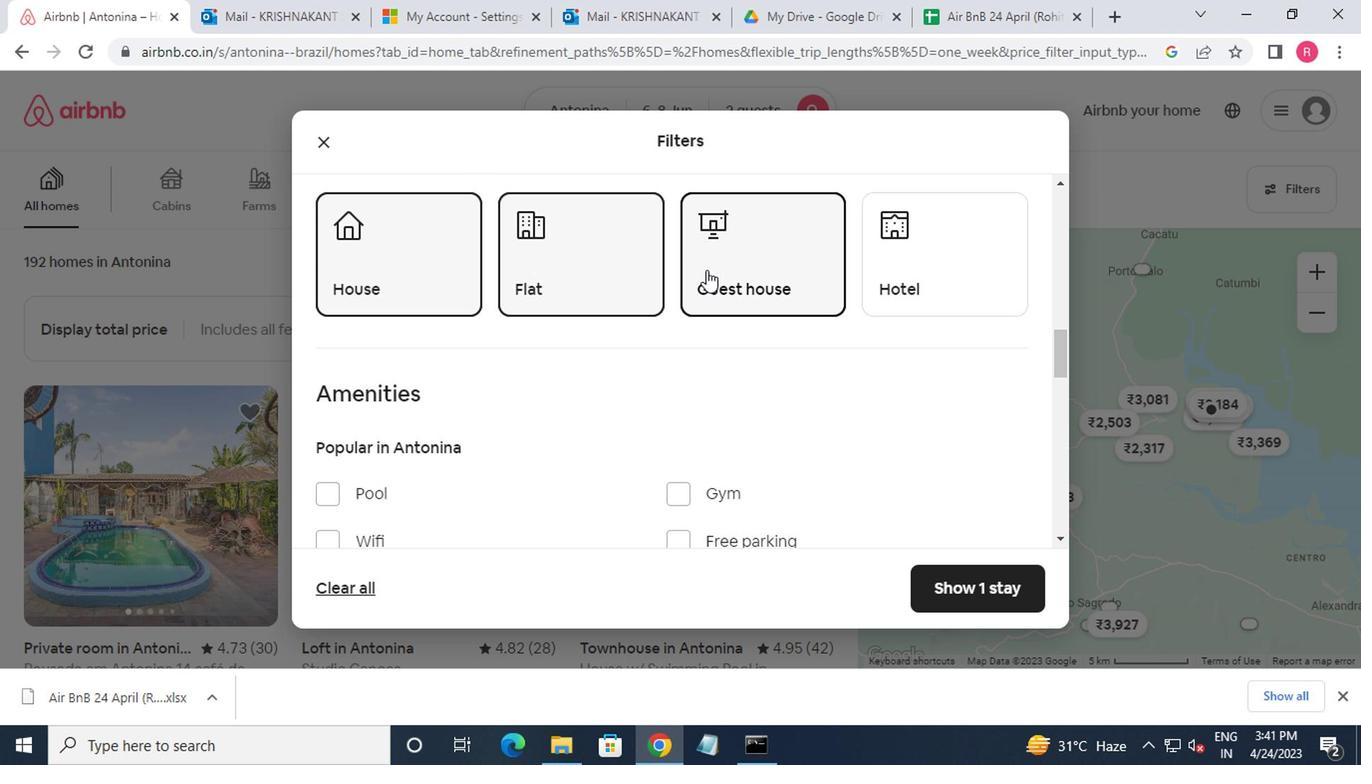 
Action: Mouse moved to (335, 436)
Screenshot: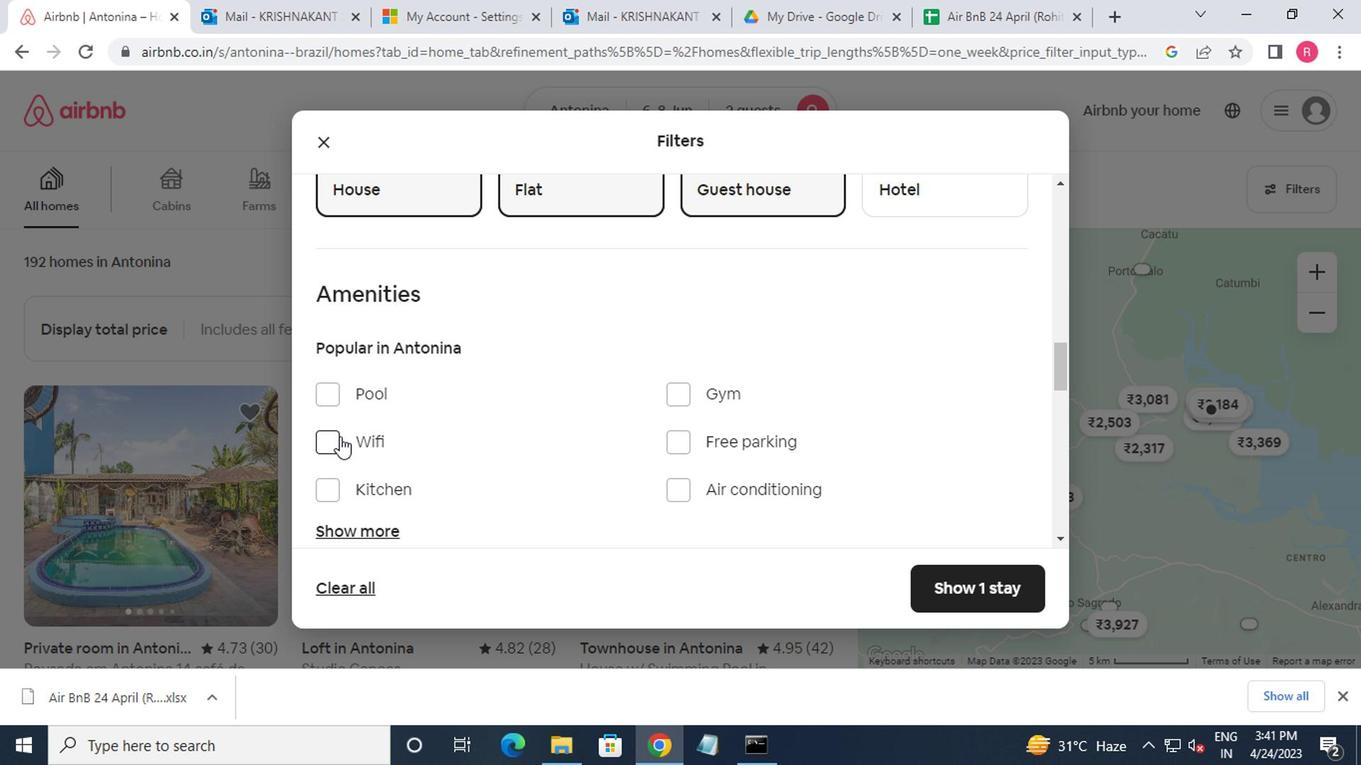 
Action: Mouse pressed left at (335, 436)
Screenshot: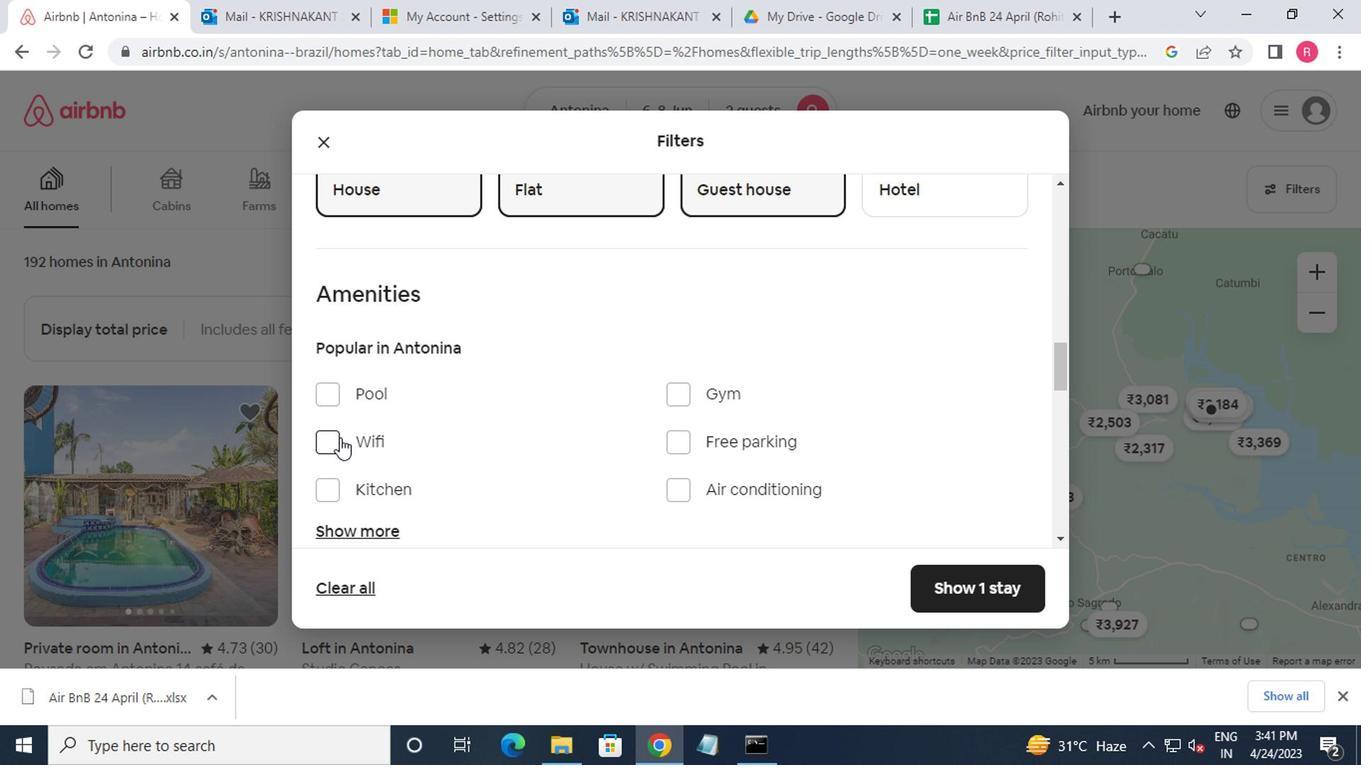 
Action: Mouse moved to (336, 436)
Screenshot: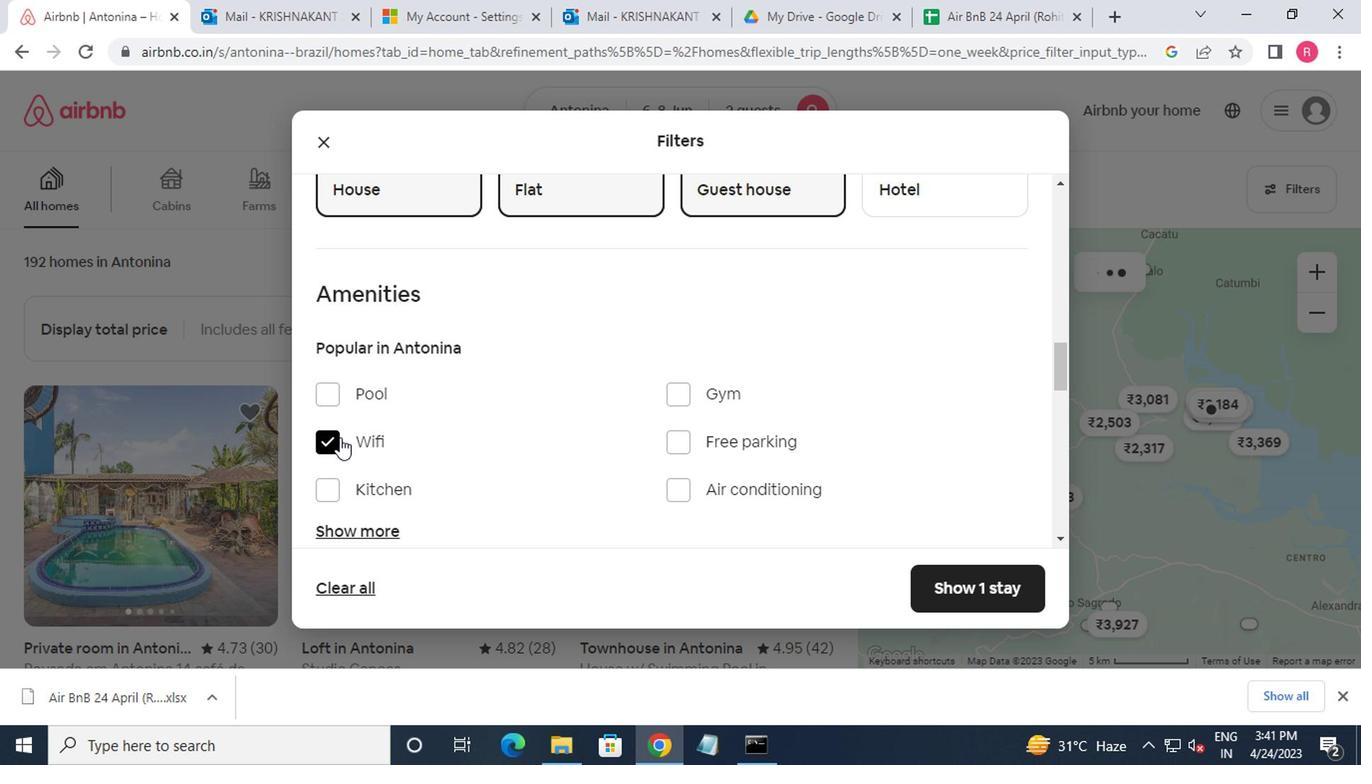 
Action: Mouse scrolled (336, 436) with delta (0, 0)
Screenshot: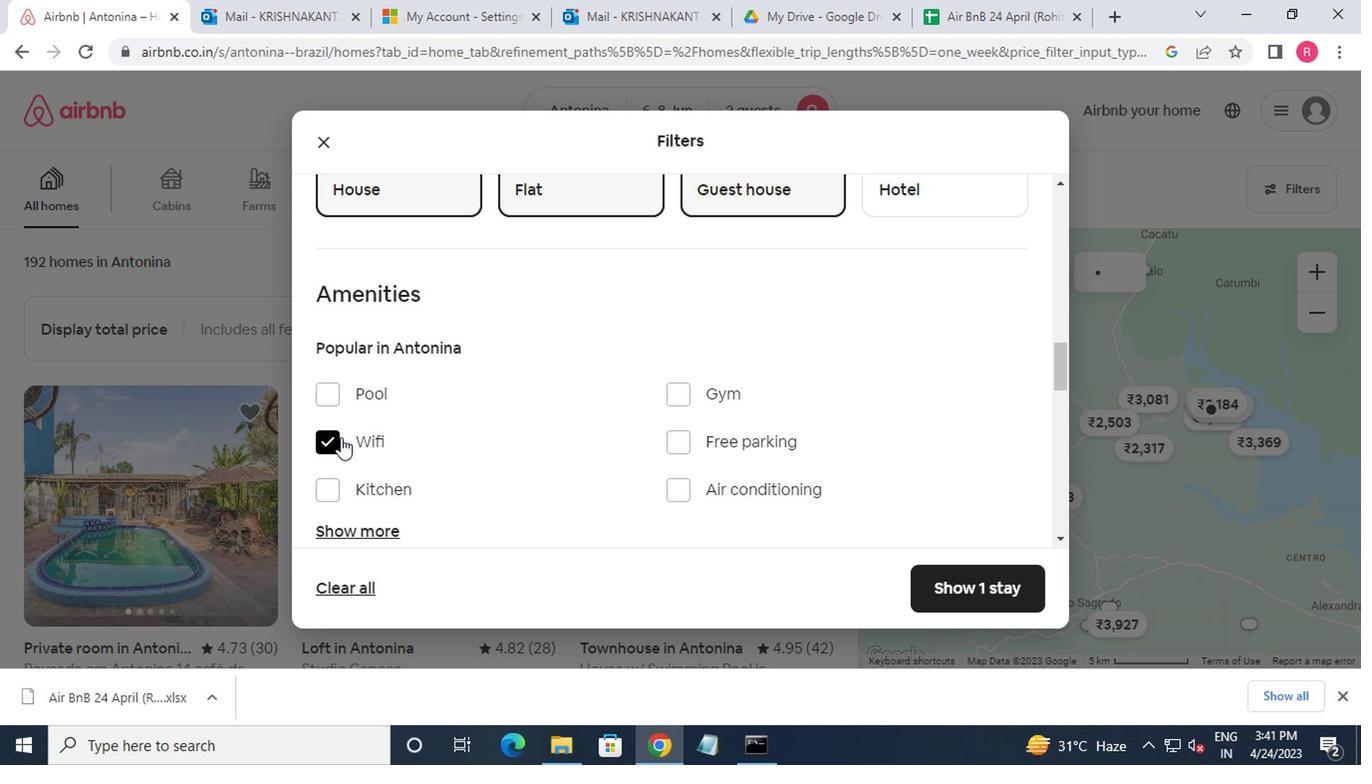 
Action: Mouse moved to (381, 433)
Screenshot: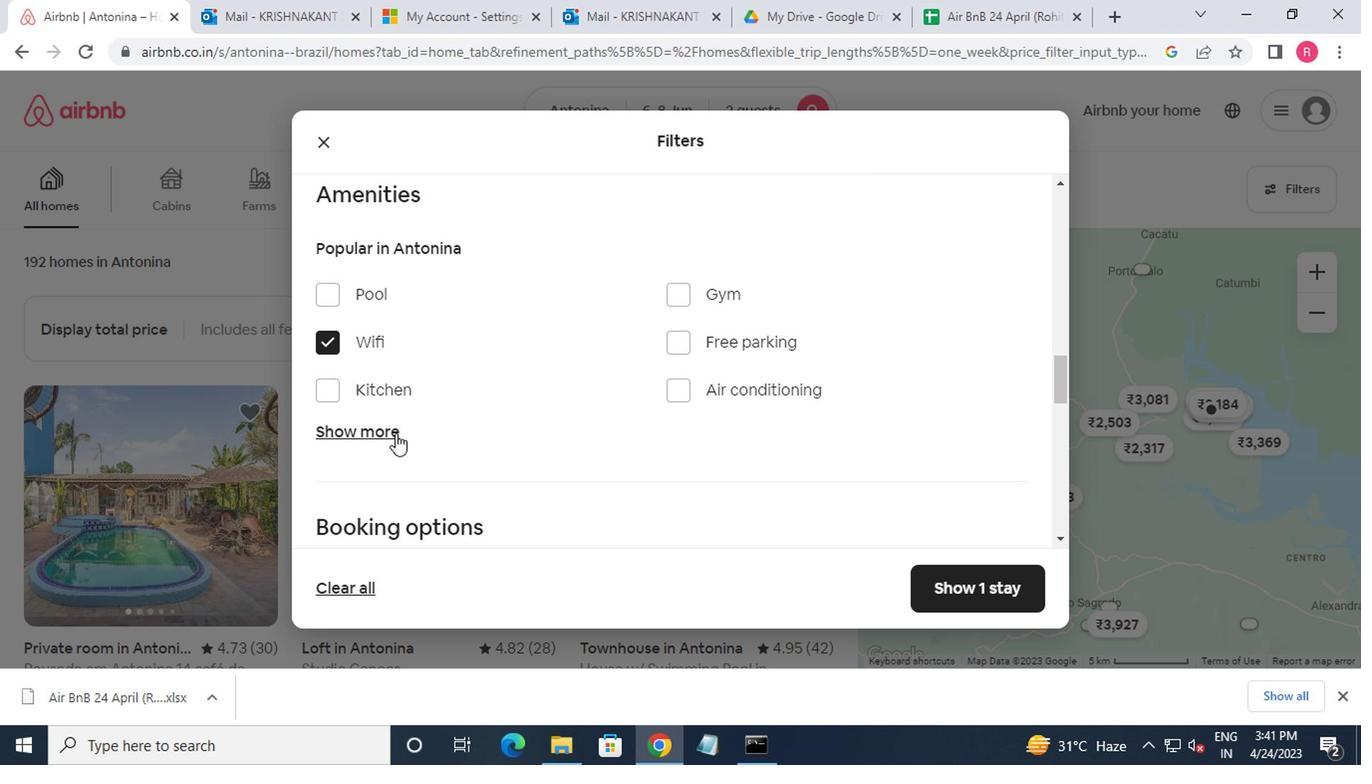 
Action: Mouse pressed left at (381, 433)
Screenshot: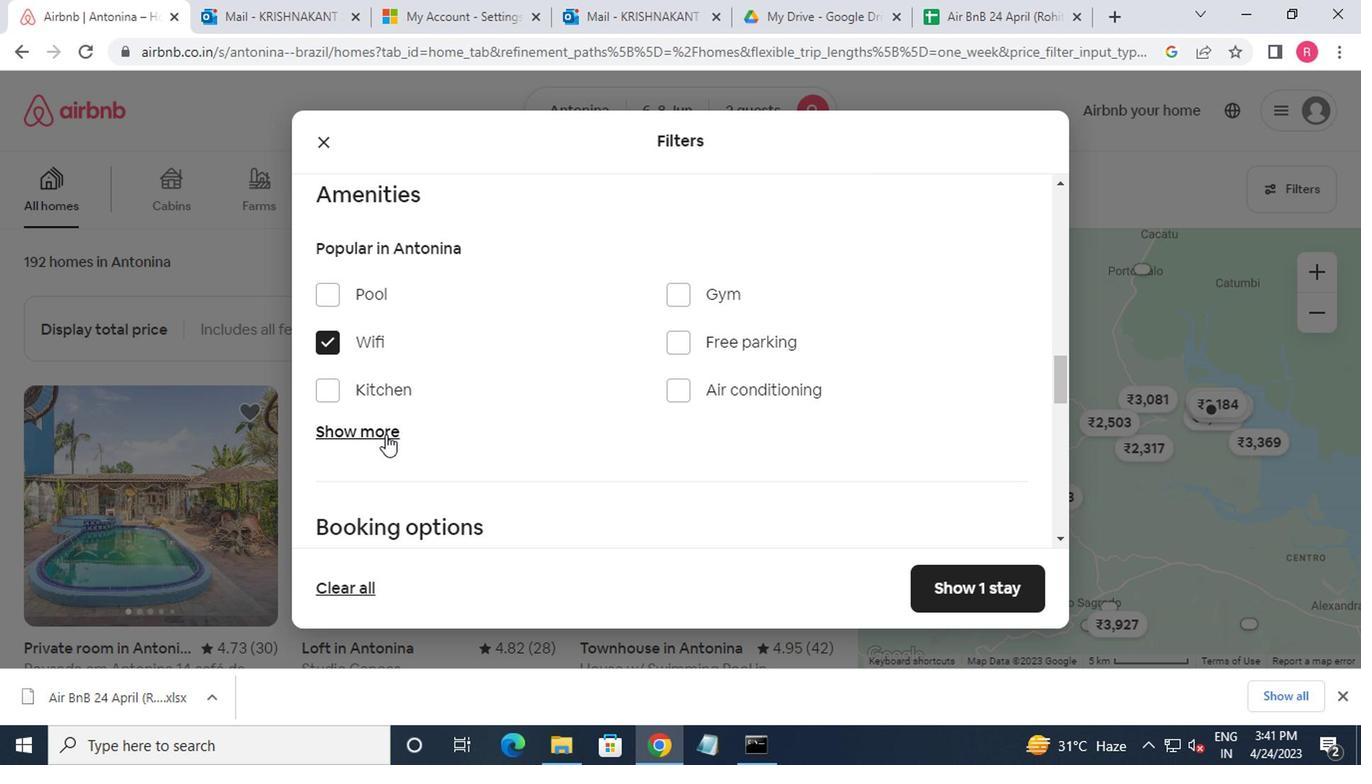 
Action: Mouse moved to (416, 429)
Screenshot: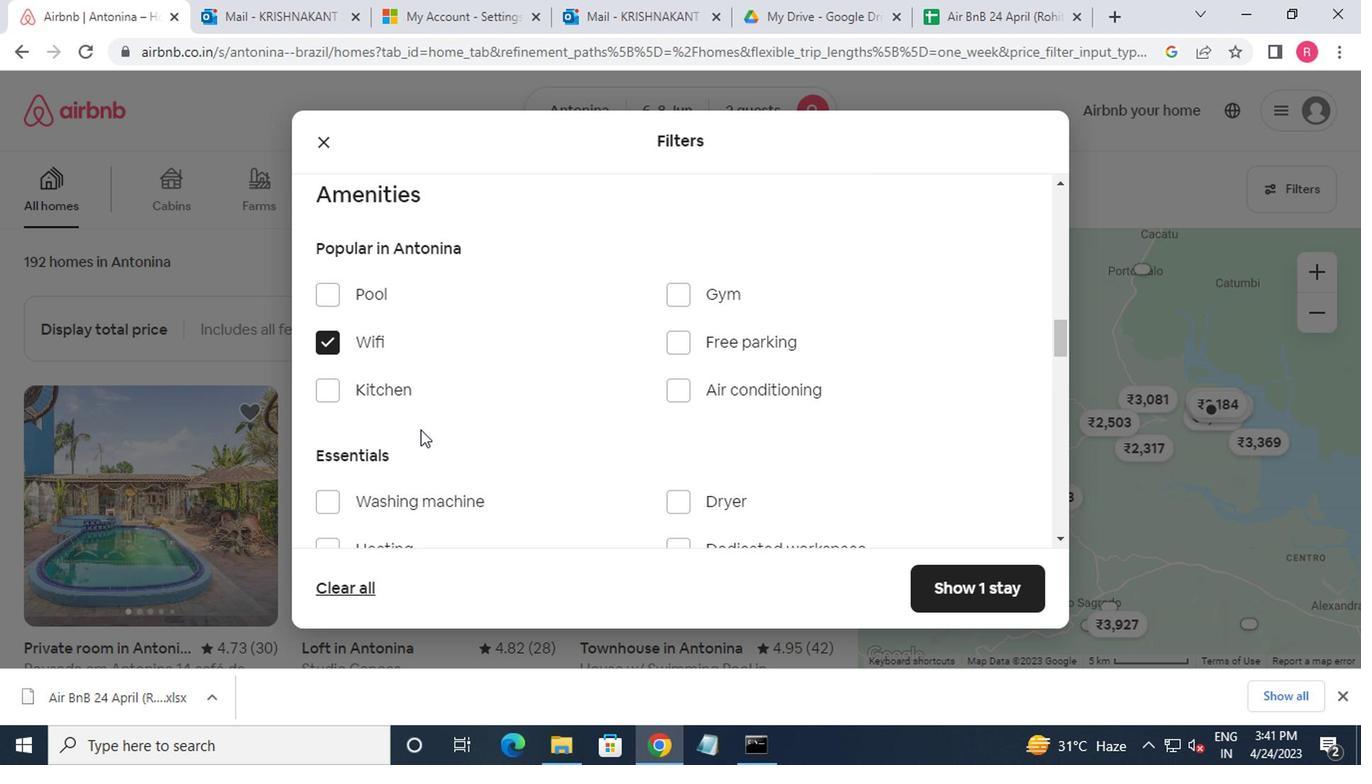 
Action: Mouse scrolled (416, 428) with delta (0, 0)
Screenshot: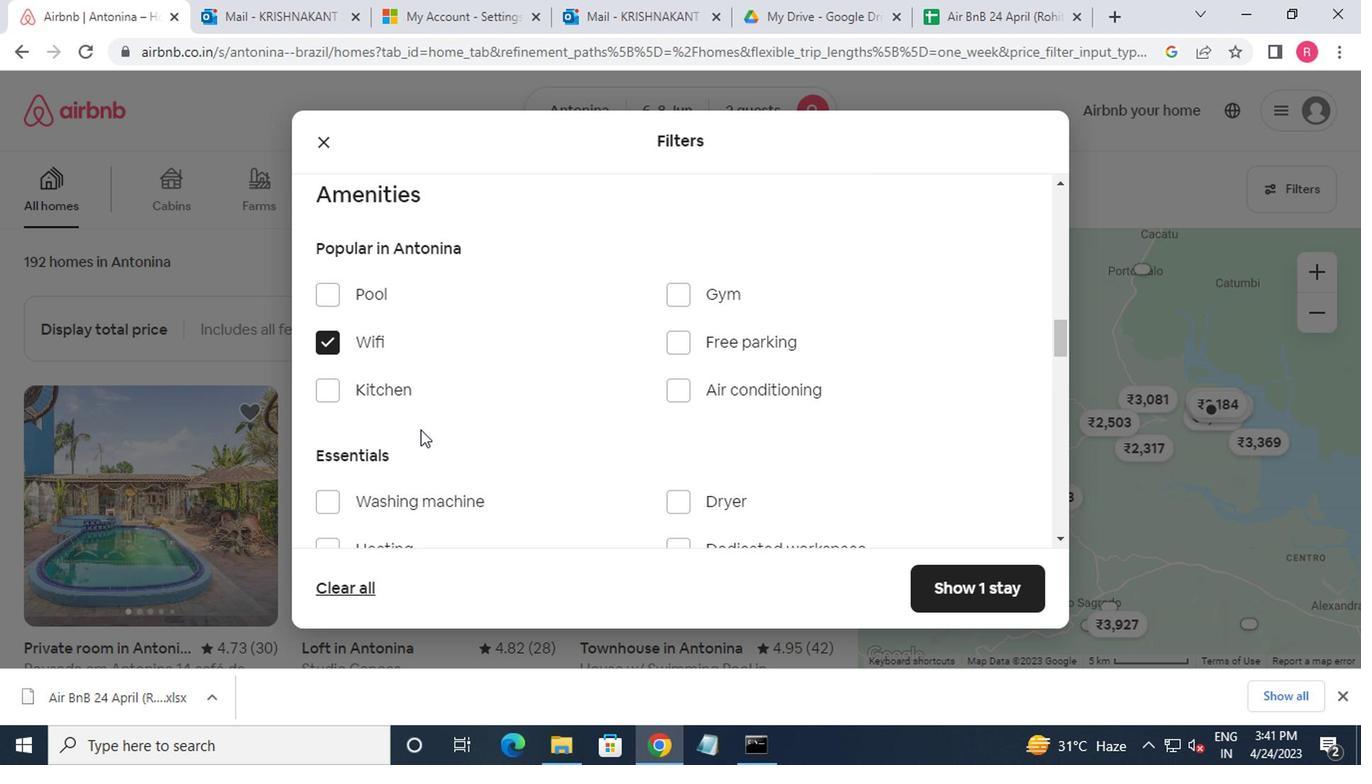 
Action: Mouse moved to (382, 409)
Screenshot: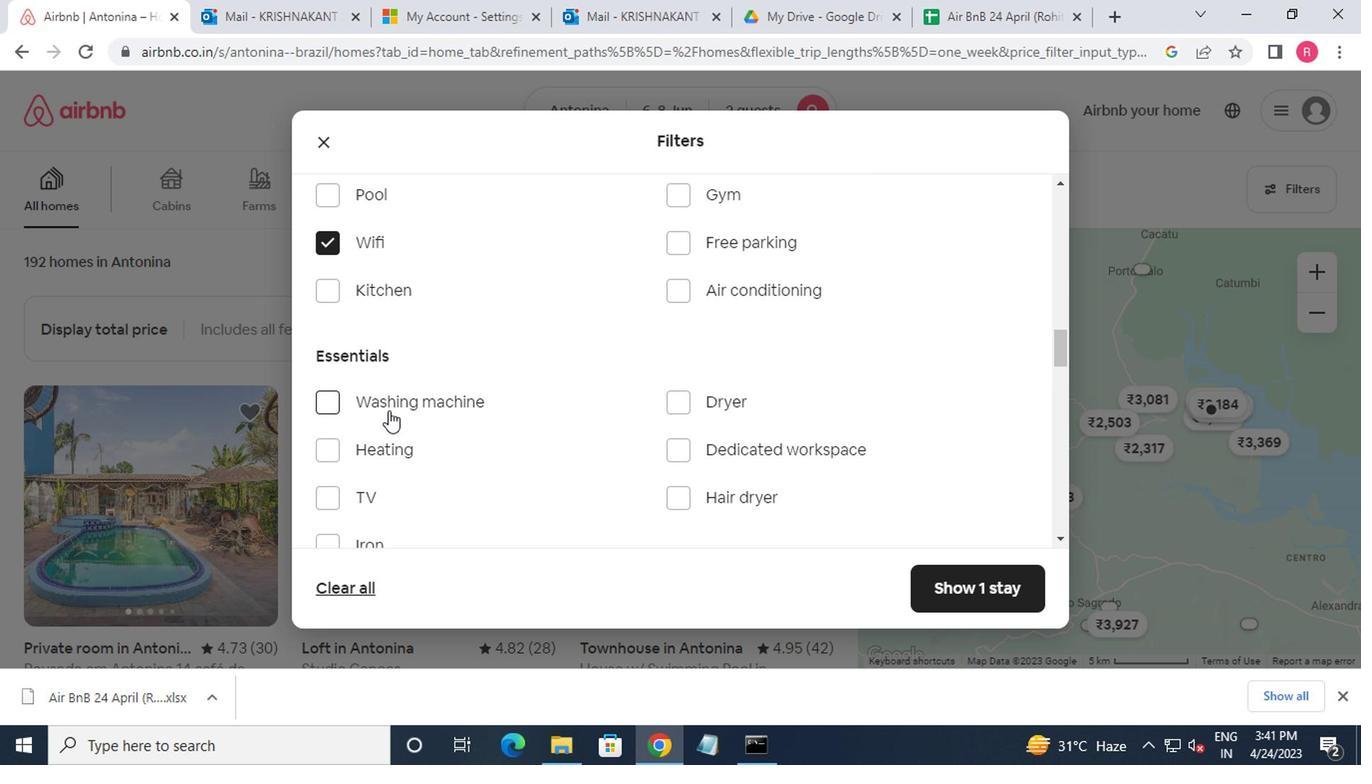 
Action: Mouse pressed left at (382, 409)
Screenshot: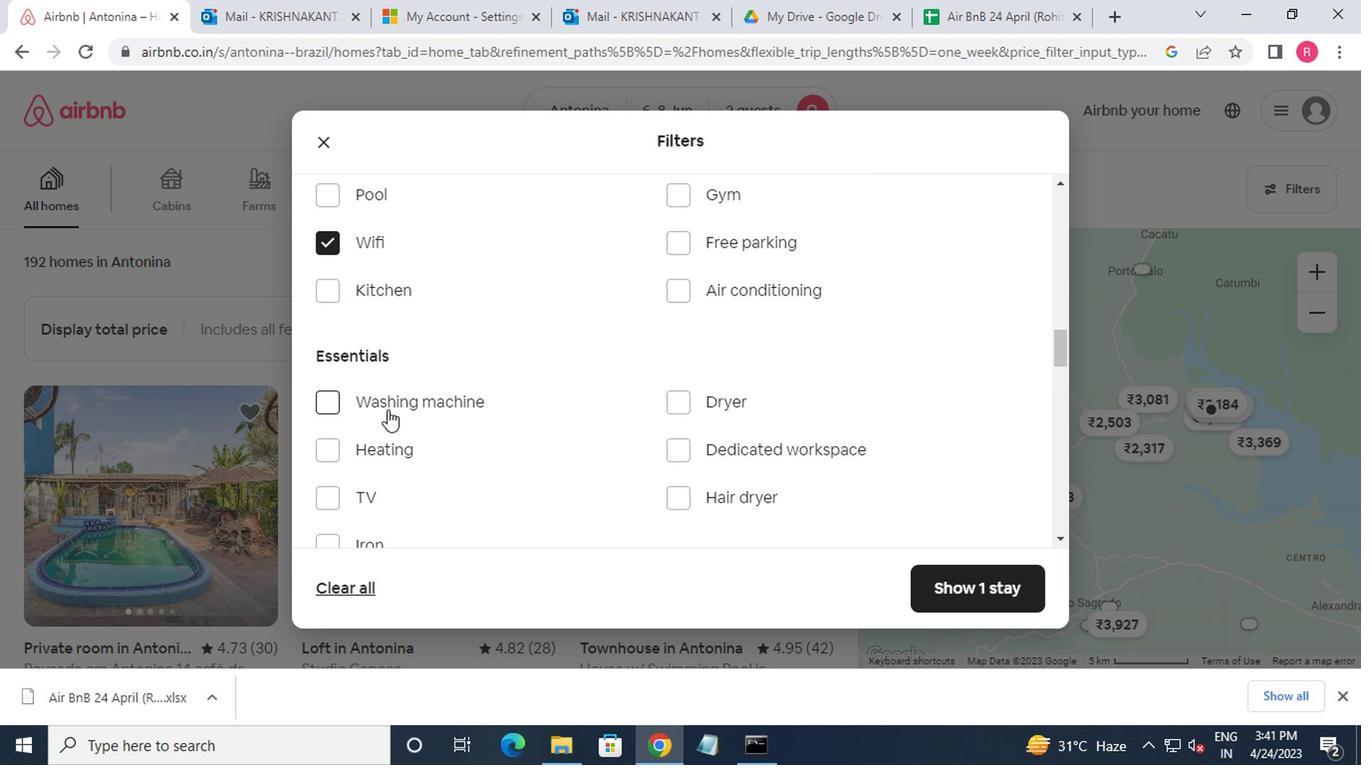 
Action: Mouse moved to (463, 426)
Screenshot: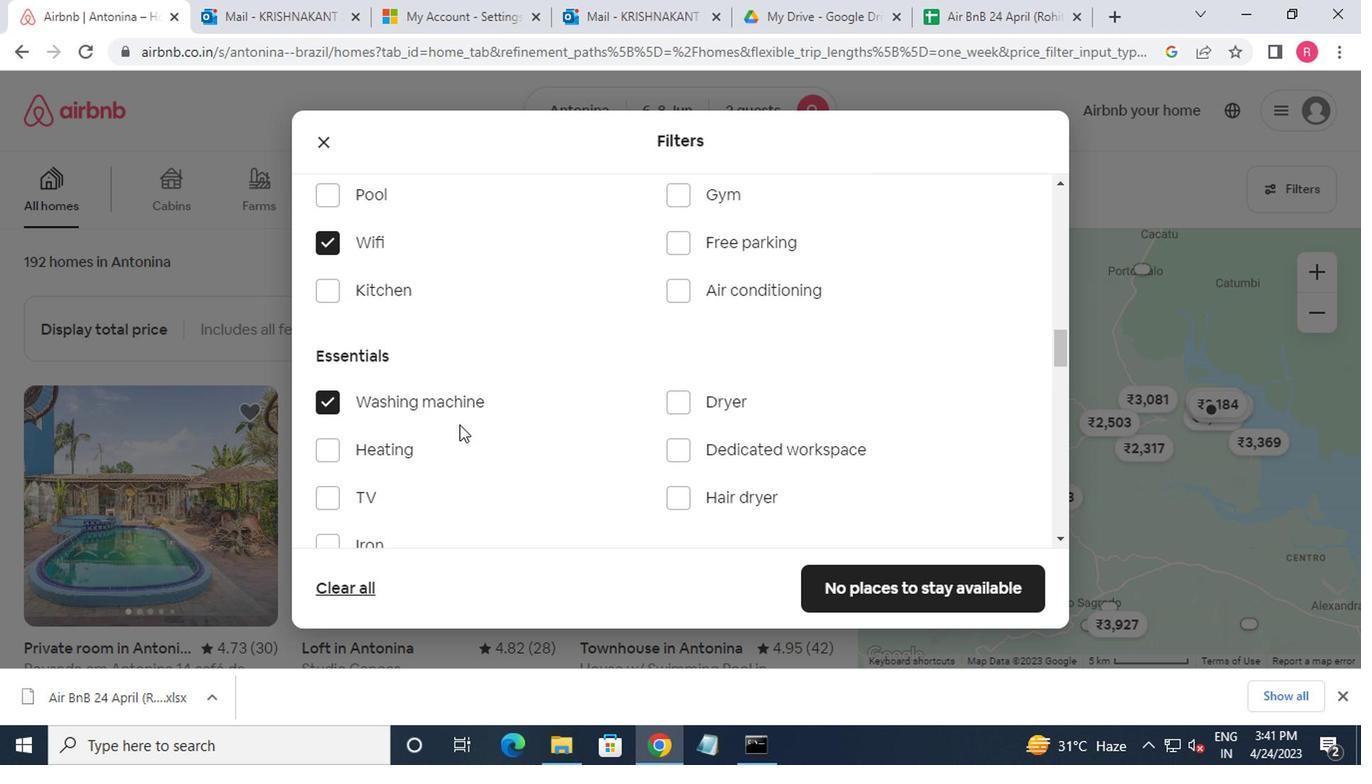 
Action: Mouse scrolled (463, 425) with delta (0, 0)
Screenshot: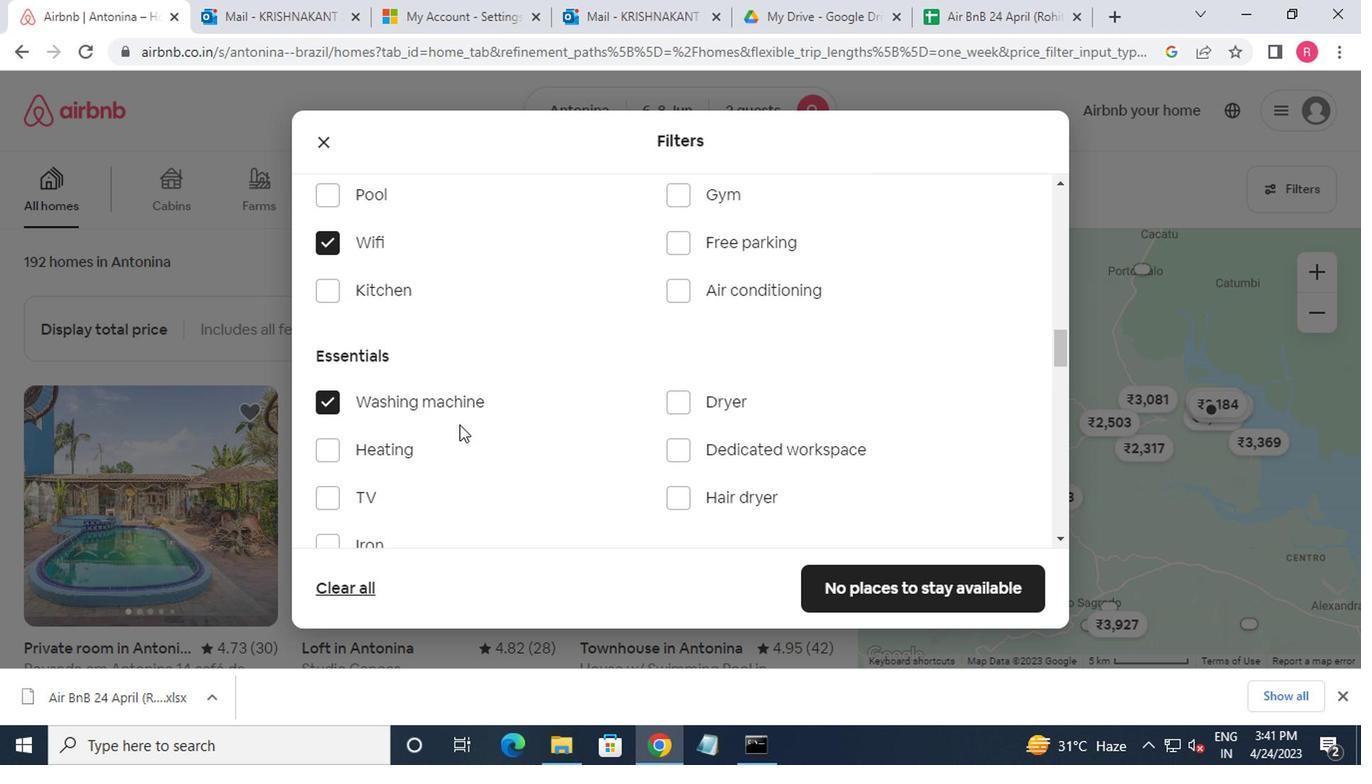 
Action: Mouse moved to (477, 426)
Screenshot: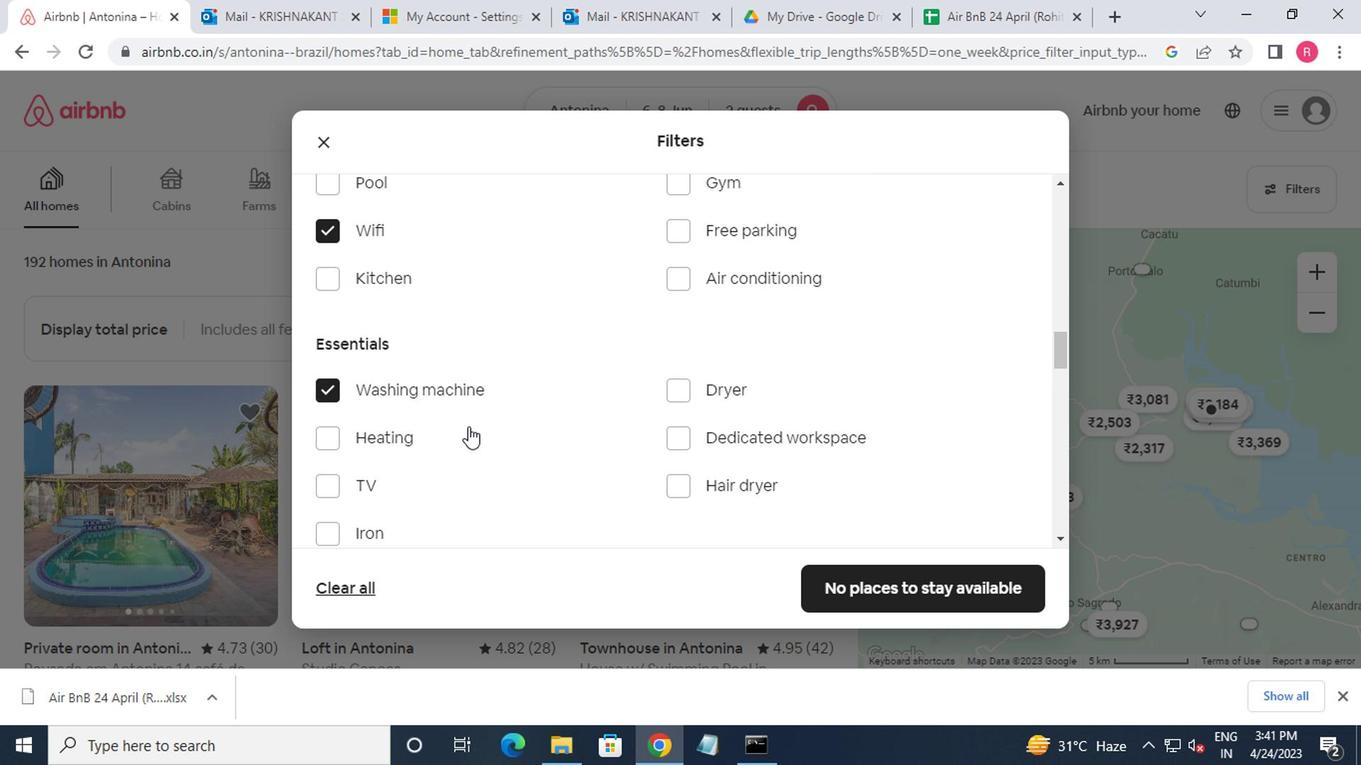 
Action: Mouse scrolled (477, 425) with delta (0, 0)
Screenshot: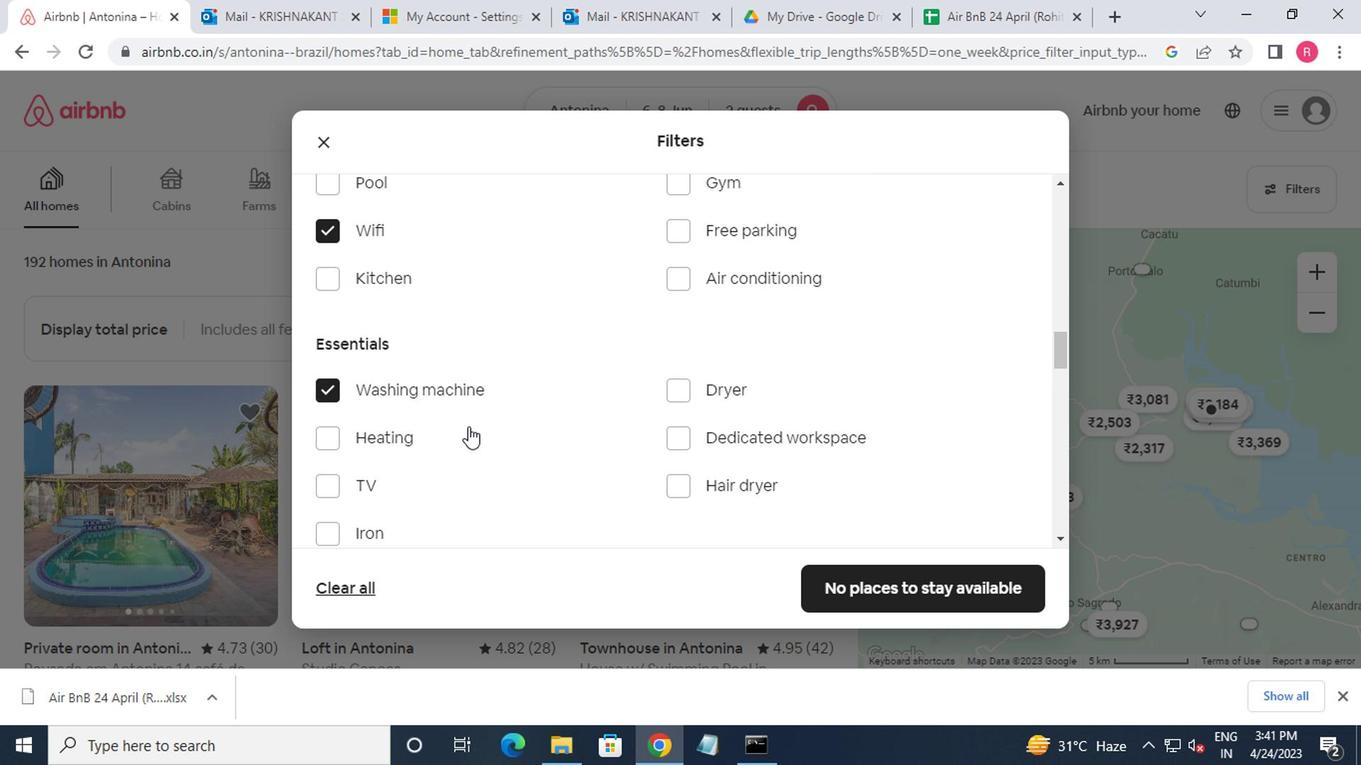 
Action: Mouse moved to (516, 431)
Screenshot: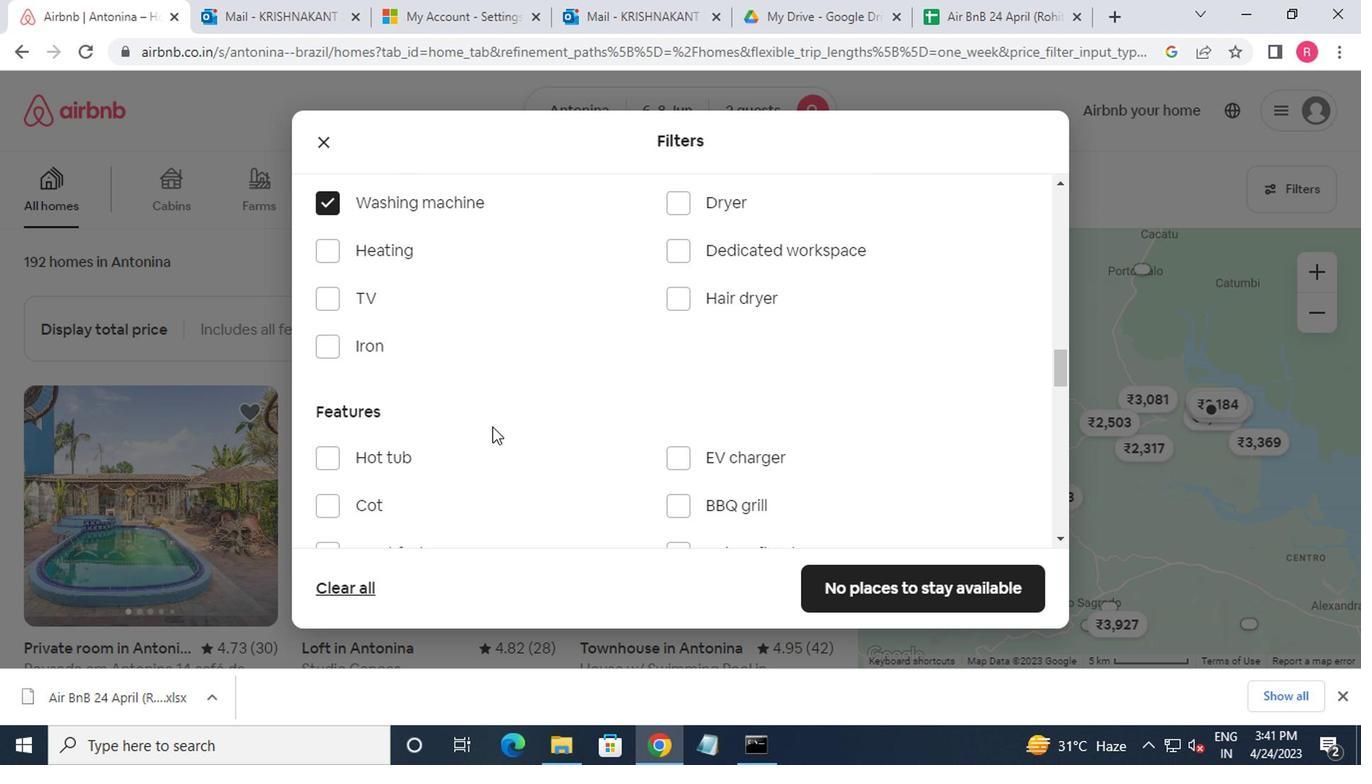 
Action: Mouse scrolled (516, 430) with delta (0, 0)
Screenshot: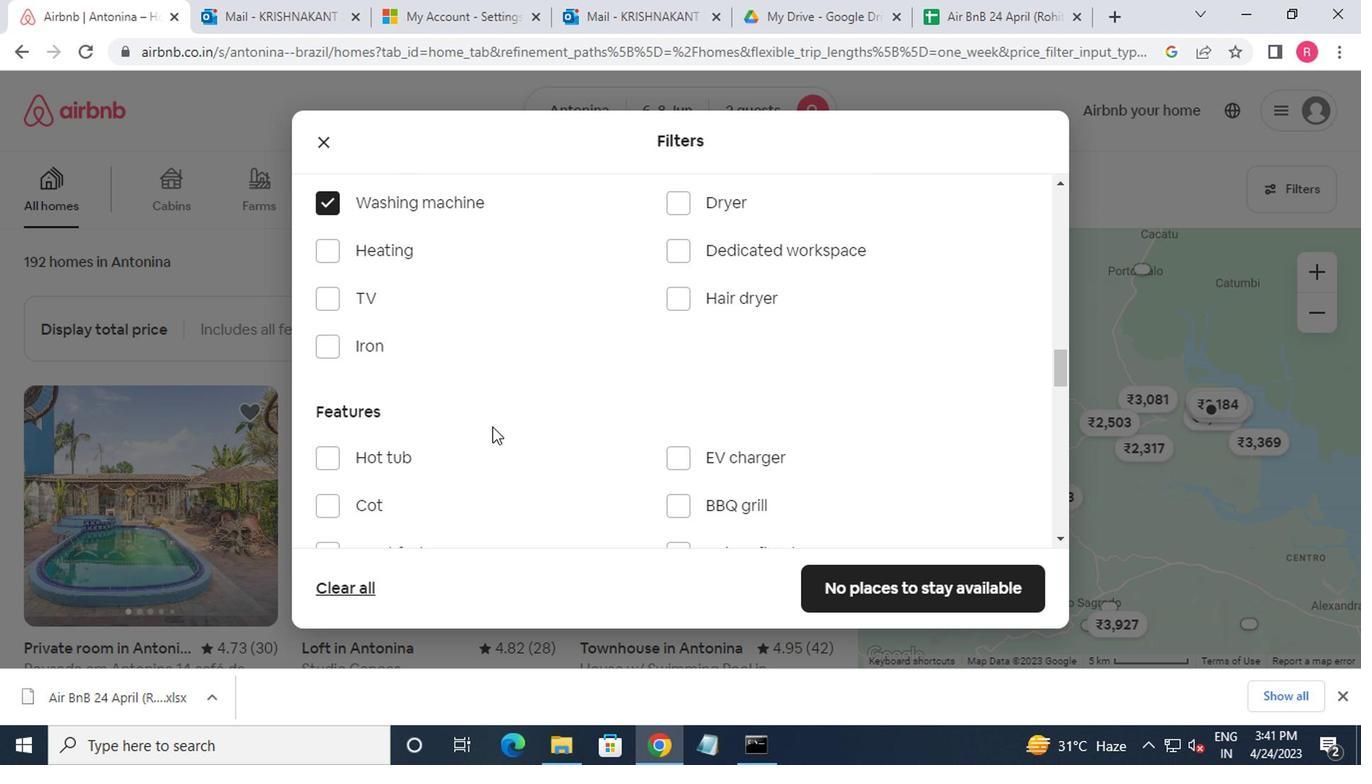 
Action: Mouse moved to (546, 441)
Screenshot: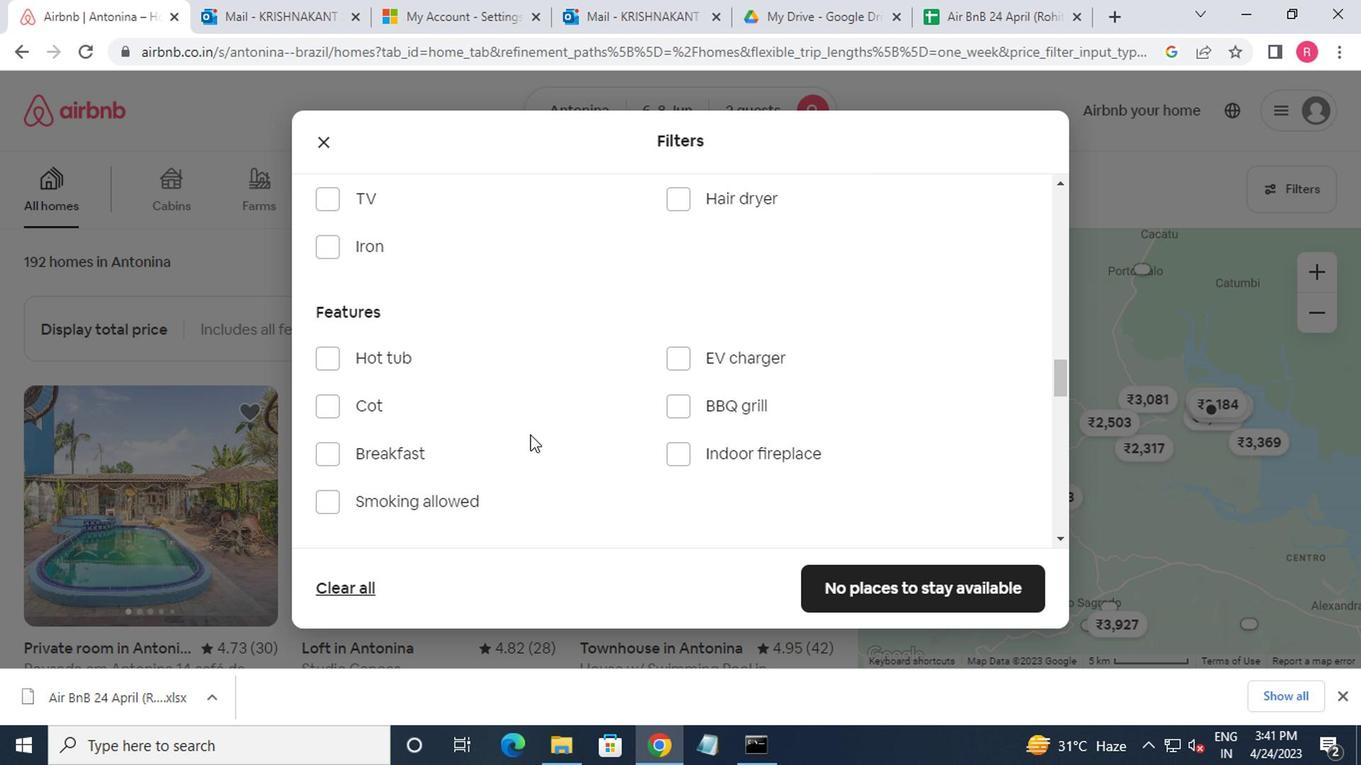 
Action: Mouse scrolled (546, 441) with delta (0, 0)
Screenshot: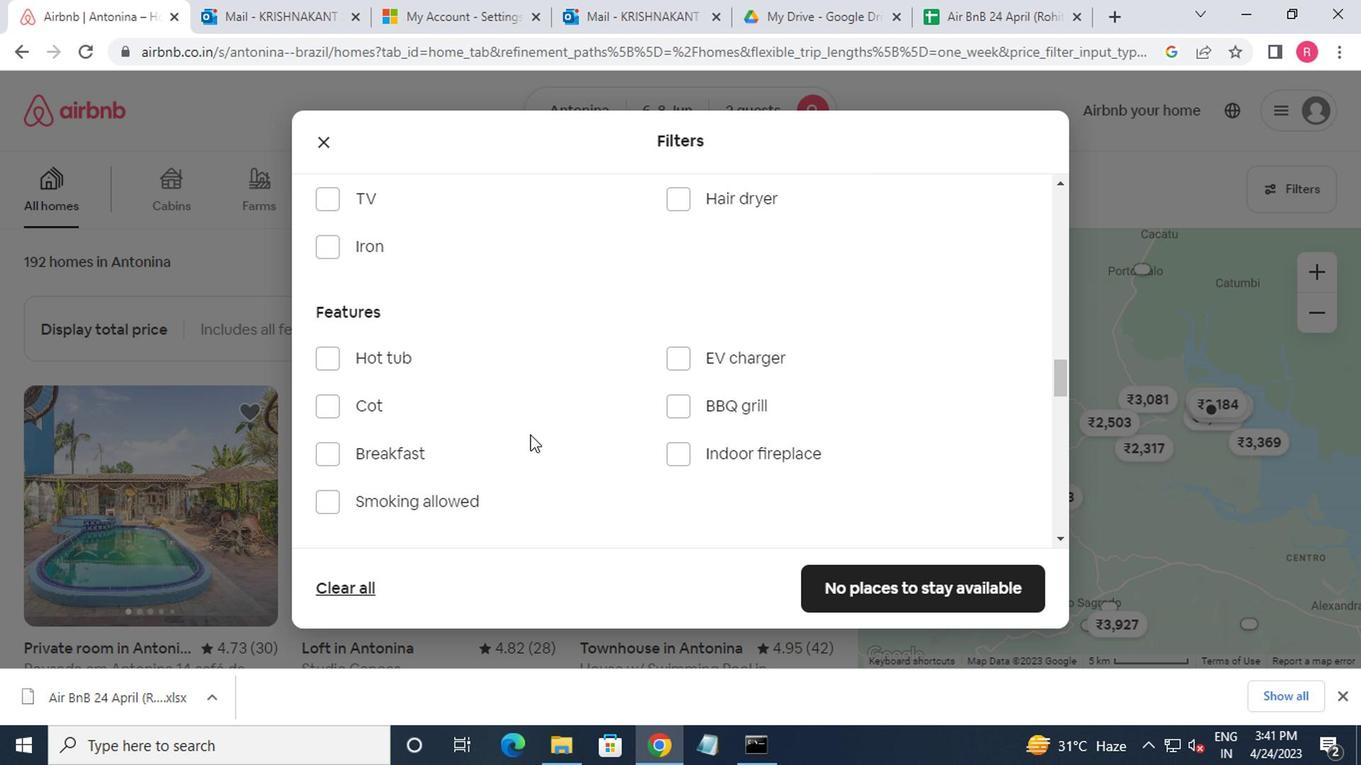 
Action: Mouse moved to (553, 441)
Screenshot: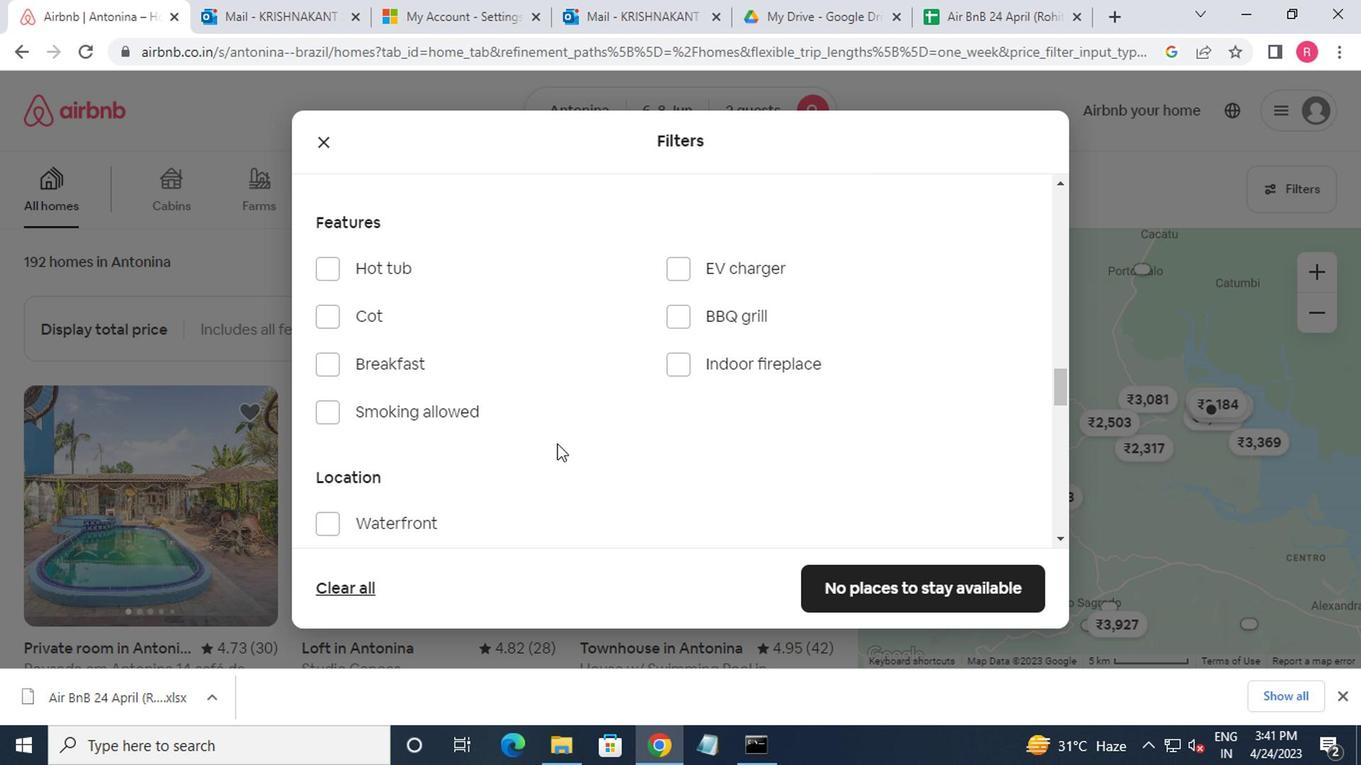 
Action: Mouse scrolled (553, 440) with delta (0, 0)
Screenshot: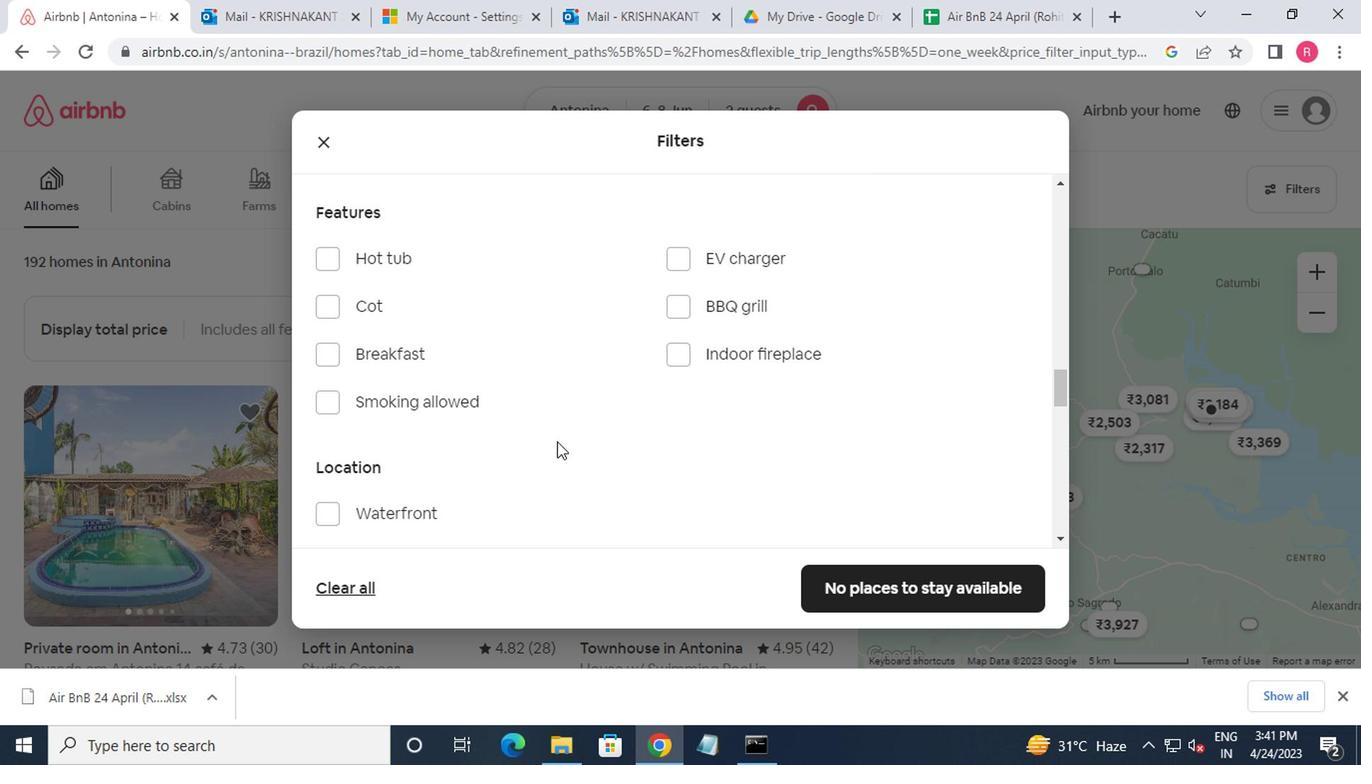 
Action: Mouse scrolled (553, 440) with delta (0, 0)
Screenshot: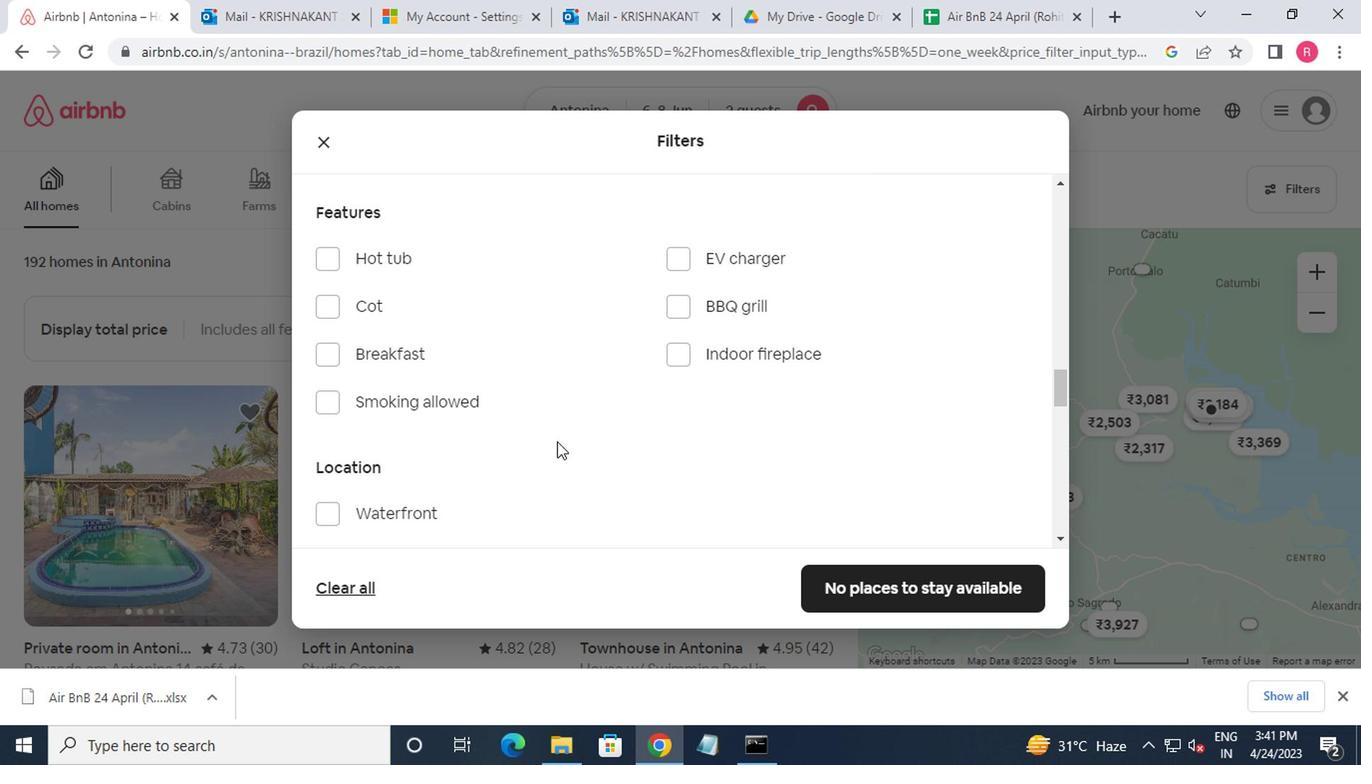 
Action: Mouse scrolled (553, 440) with delta (0, 0)
Screenshot: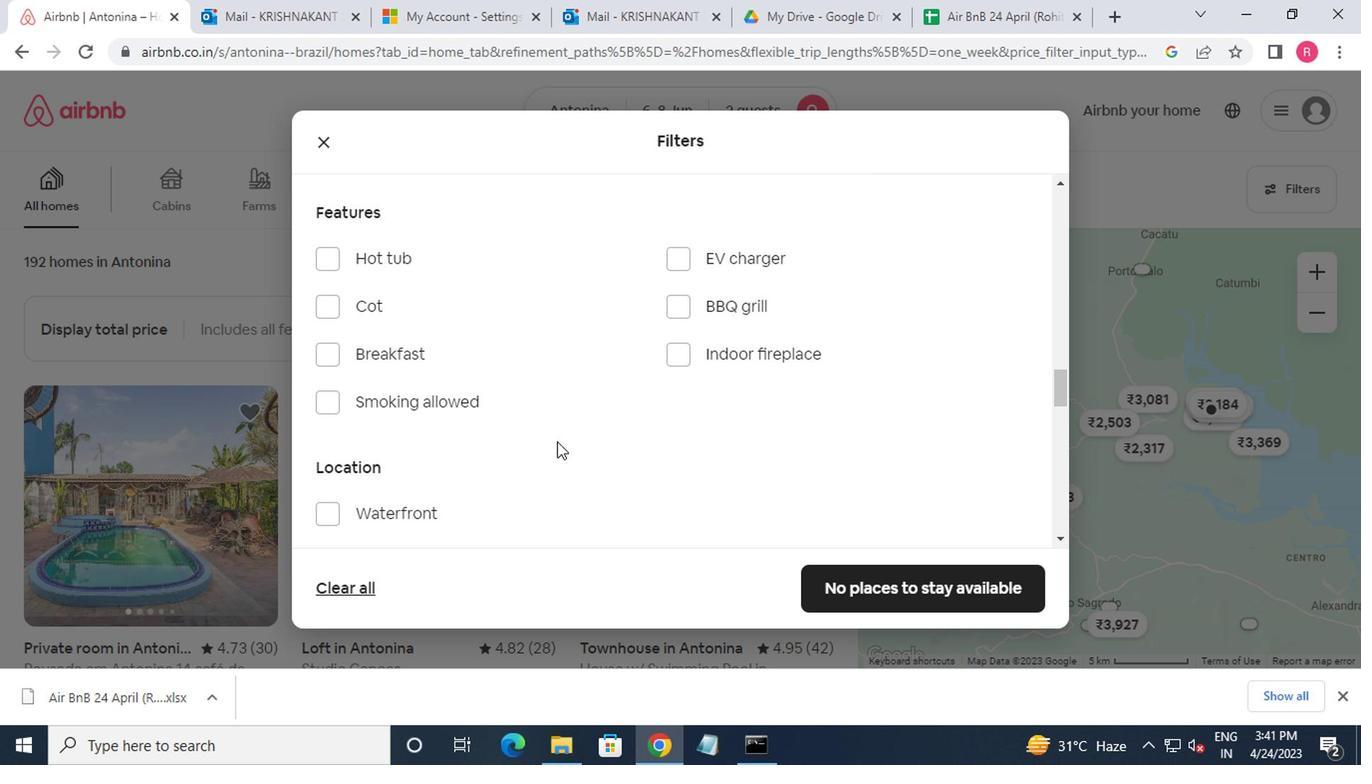 
Action: Mouse moved to (553, 438)
Screenshot: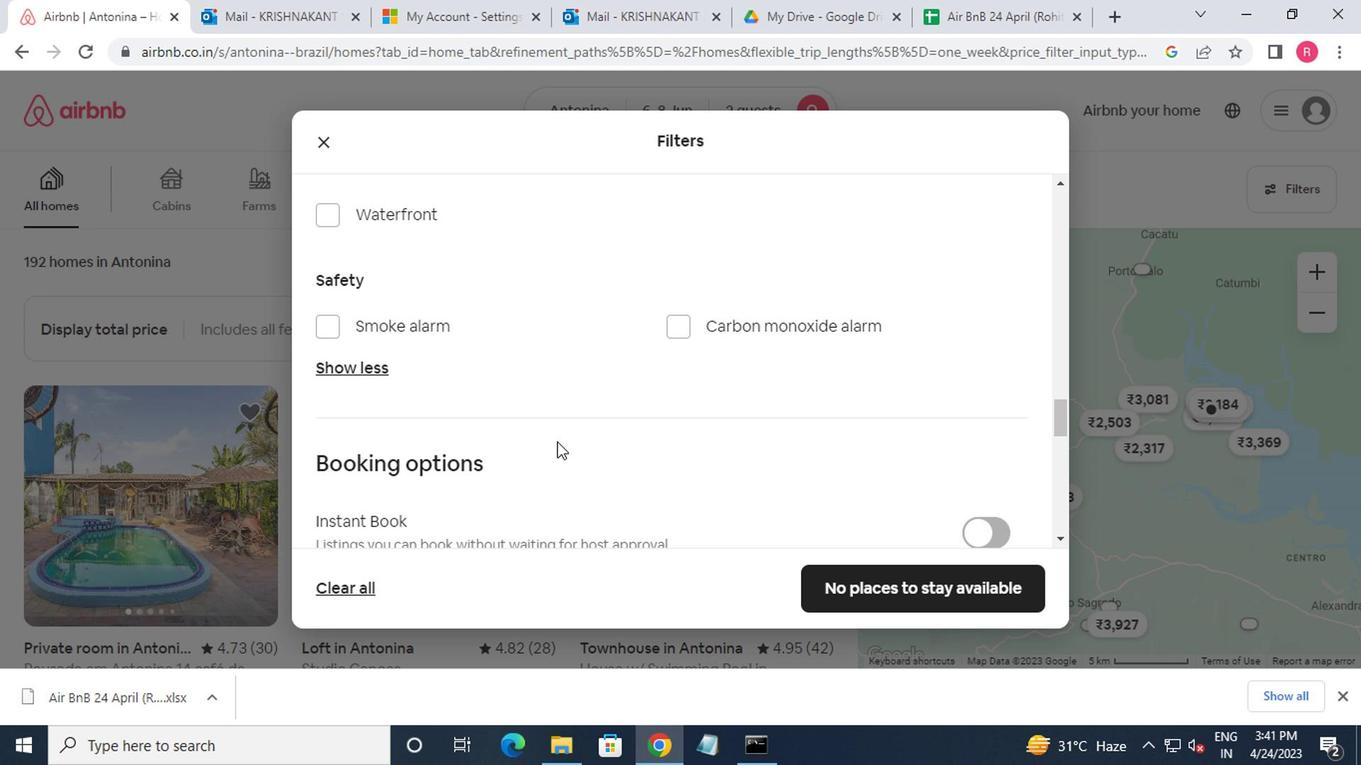 
Action: Mouse scrolled (553, 438) with delta (0, 0)
Screenshot: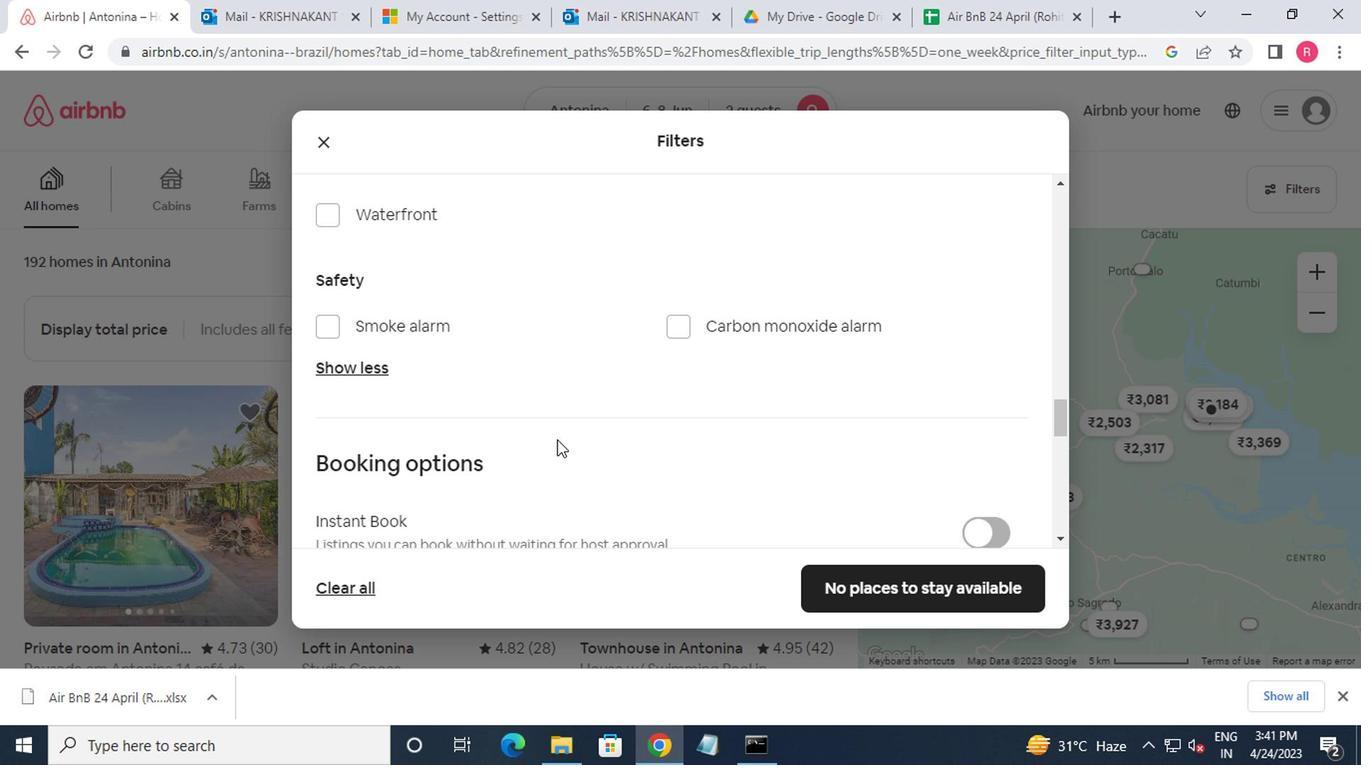 
Action: Mouse scrolled (553, 438) with delta (0, 0)
Screenshot: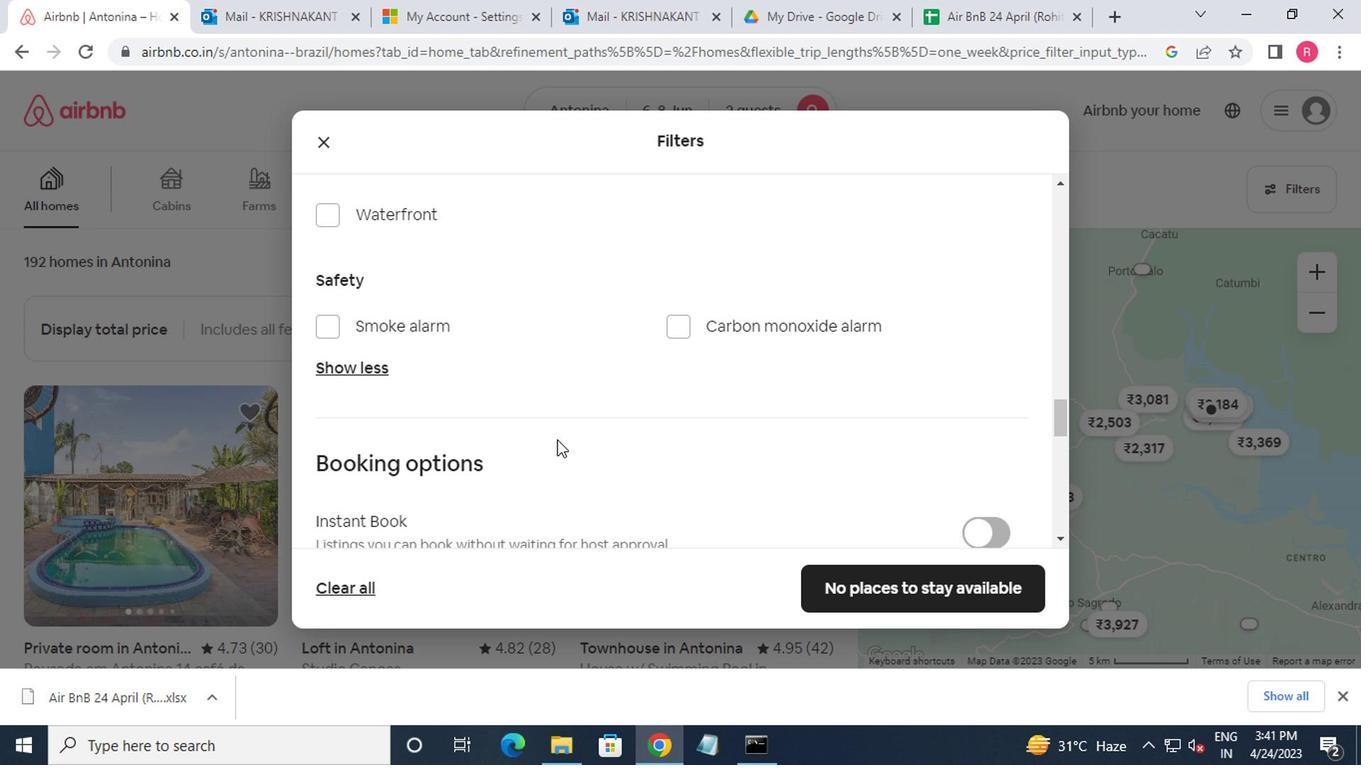 
Action: Mouse moved to (978, 410)
Screenshot: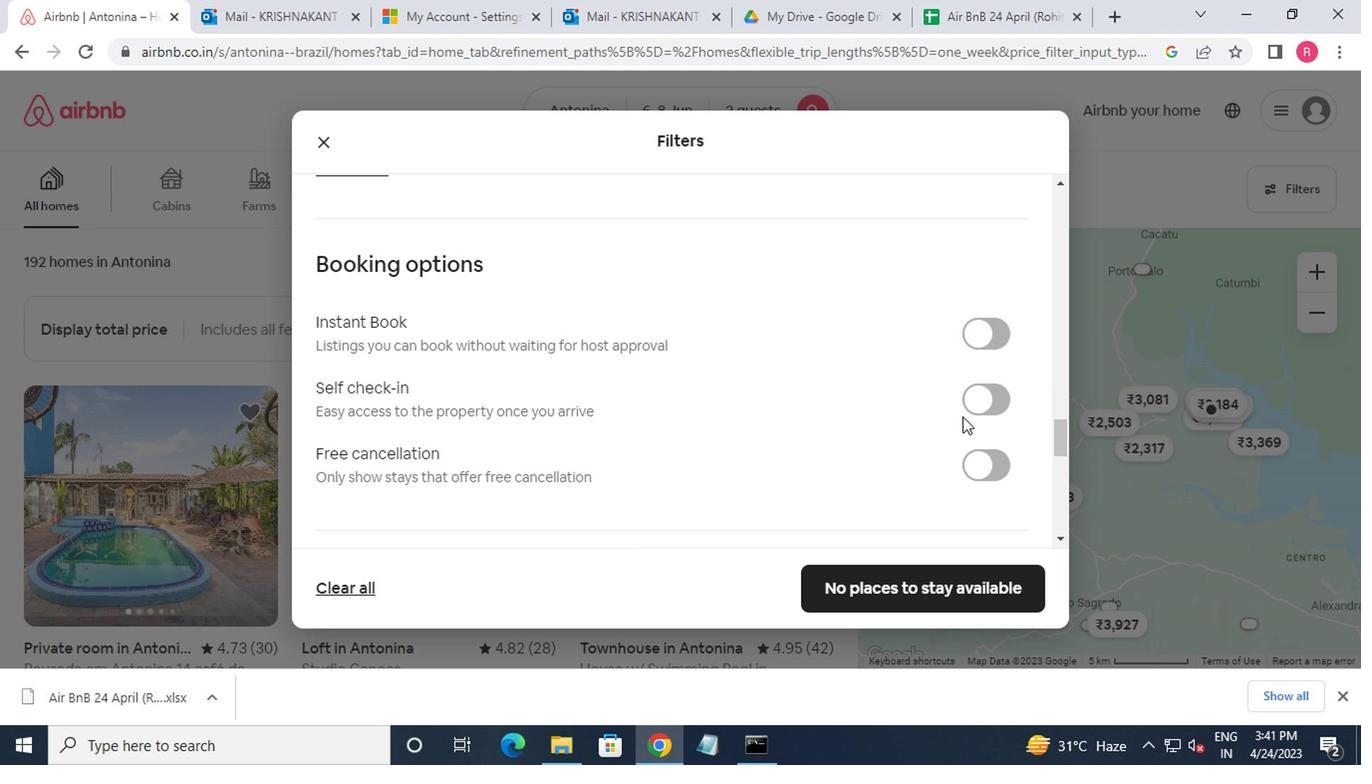 
Action: Mouse pressed left at (978, 410)
Screenshot: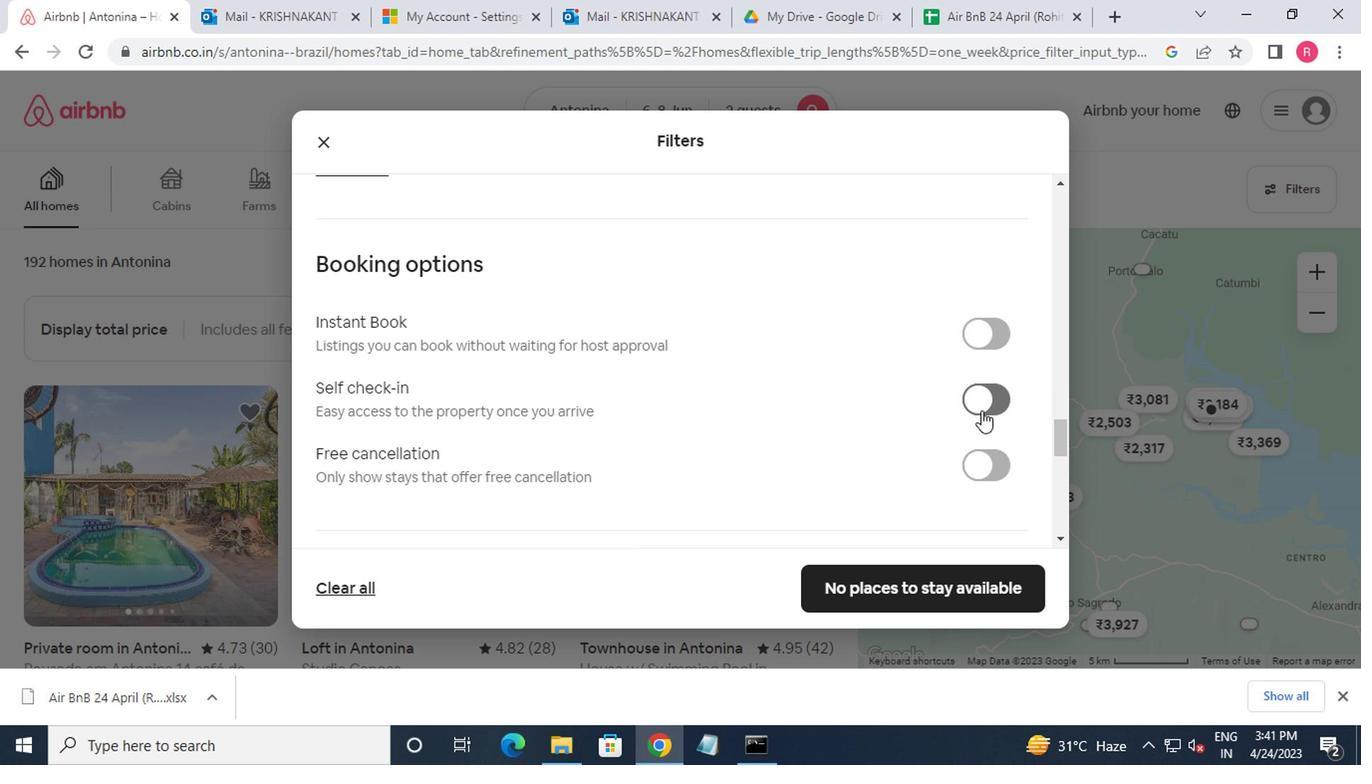 
Action: Mouse moved to (973, 404)
Screenshot: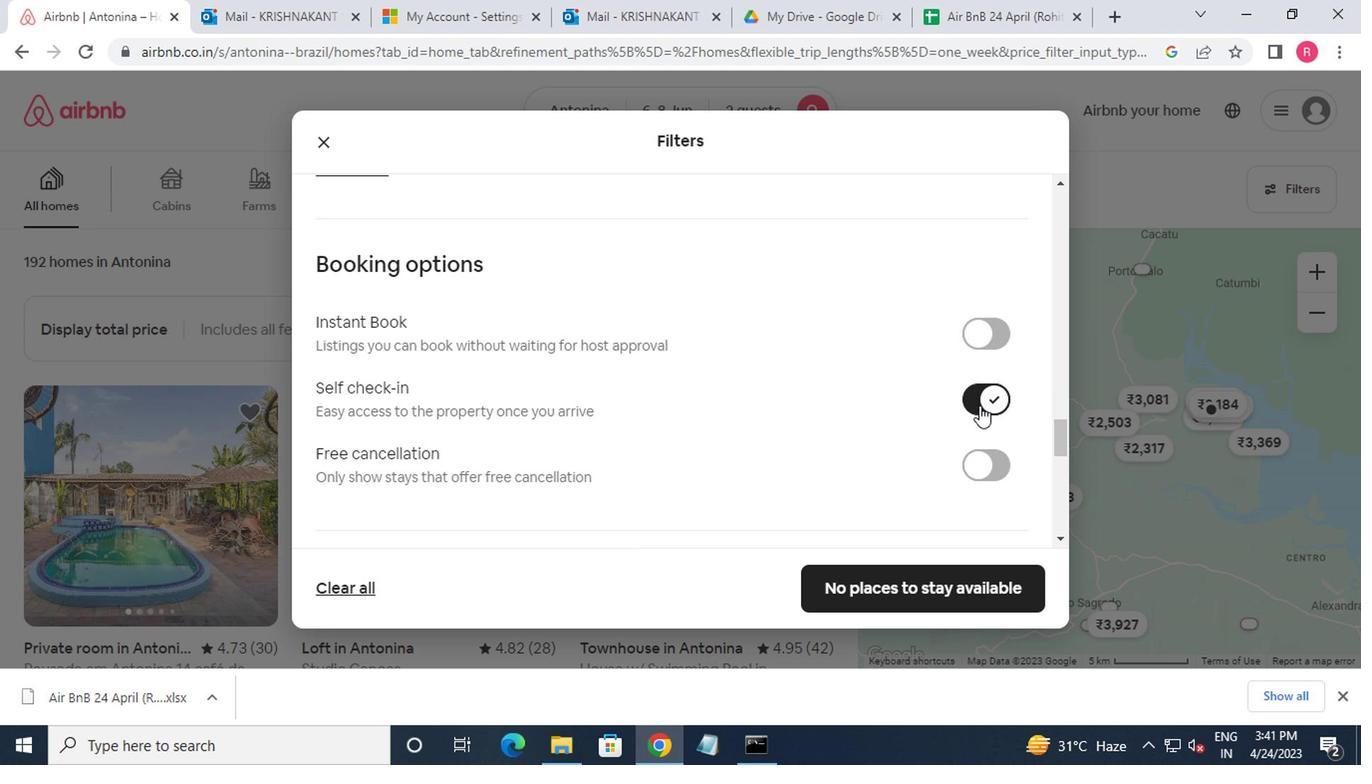 
Action: Mouse scrolled (973, 403) with delta (0, -1)
Screenshot: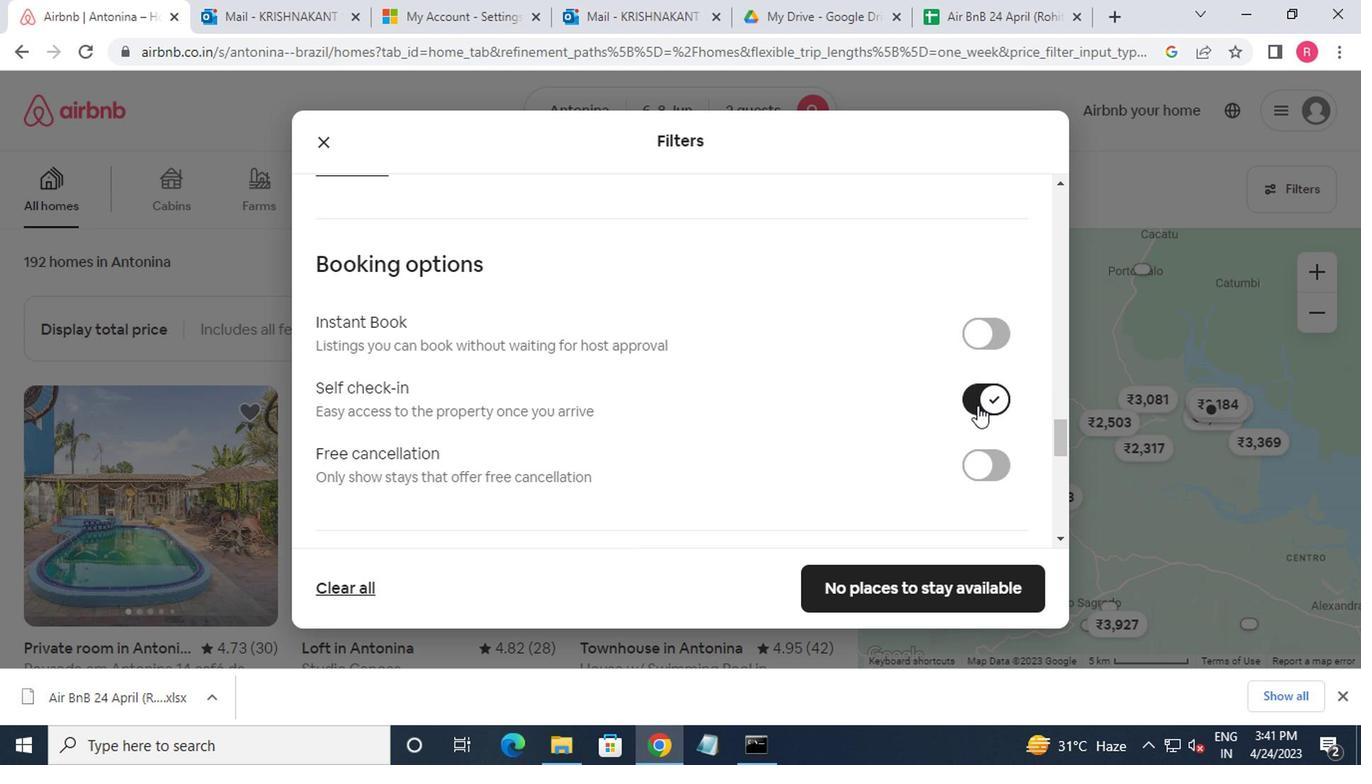 
Action: Mouse scrolled (973, 403) with delta (0, -1)
Screenshot: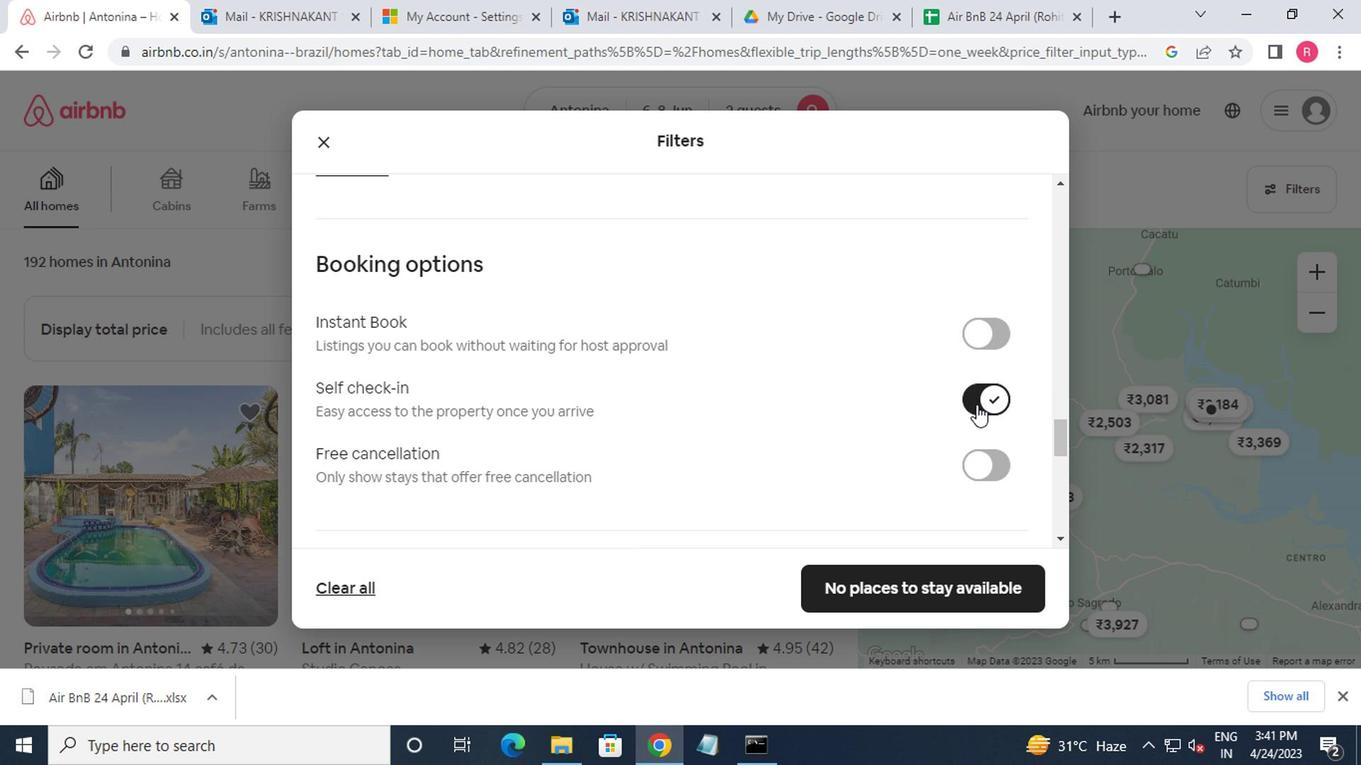 
Action: Mouse moved to (973, 404)
Screenshot: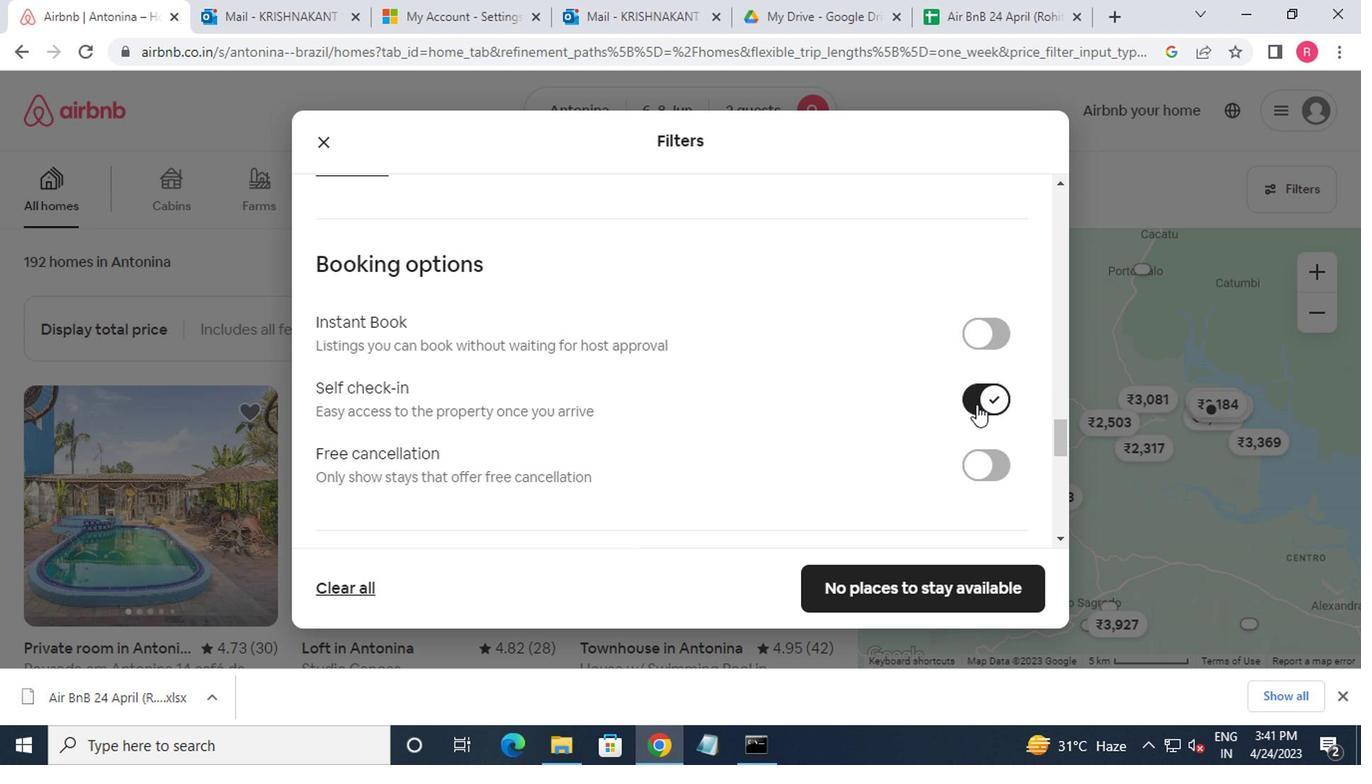 
Action: Mouse scrolled (973, 403) with delta (0, -1)
Screenshot: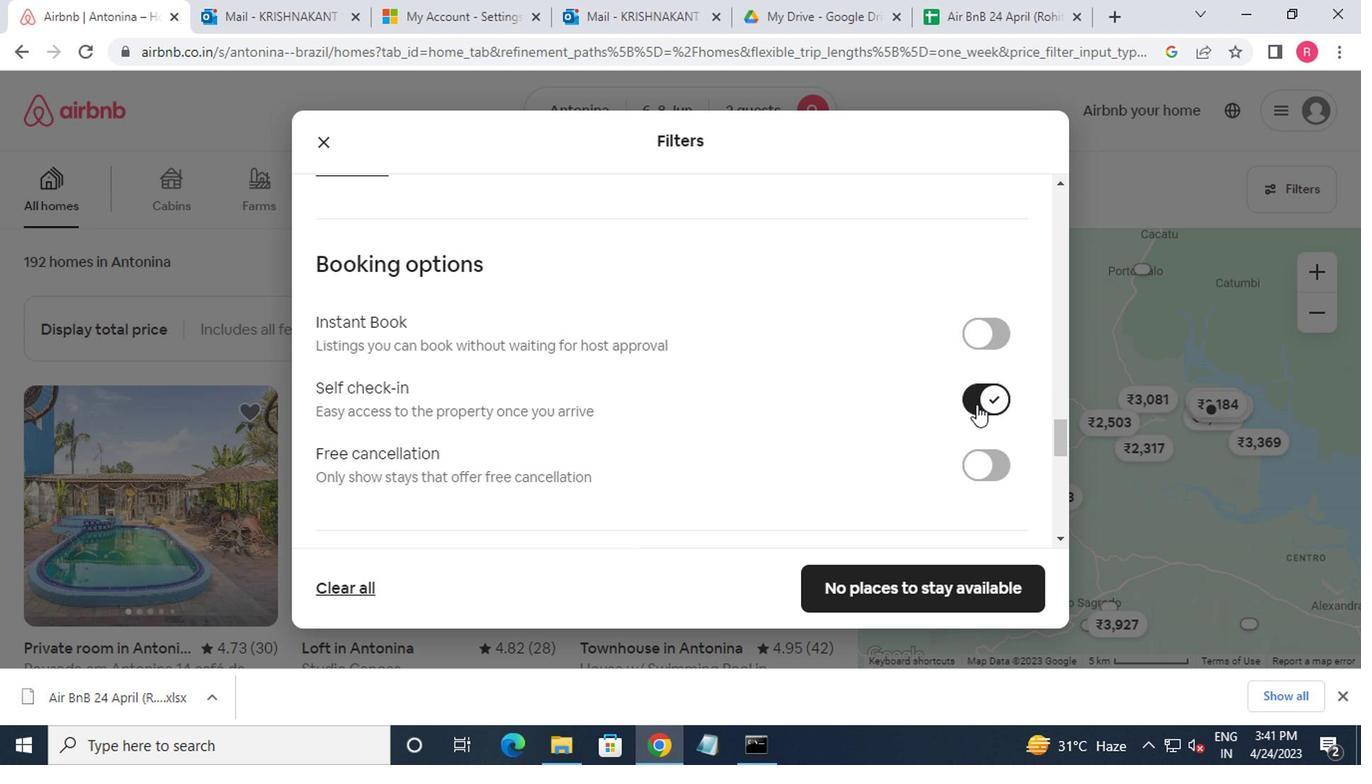 
Action: Mouse scrolled (973, 403) with delta (0, -1)
Screenshot: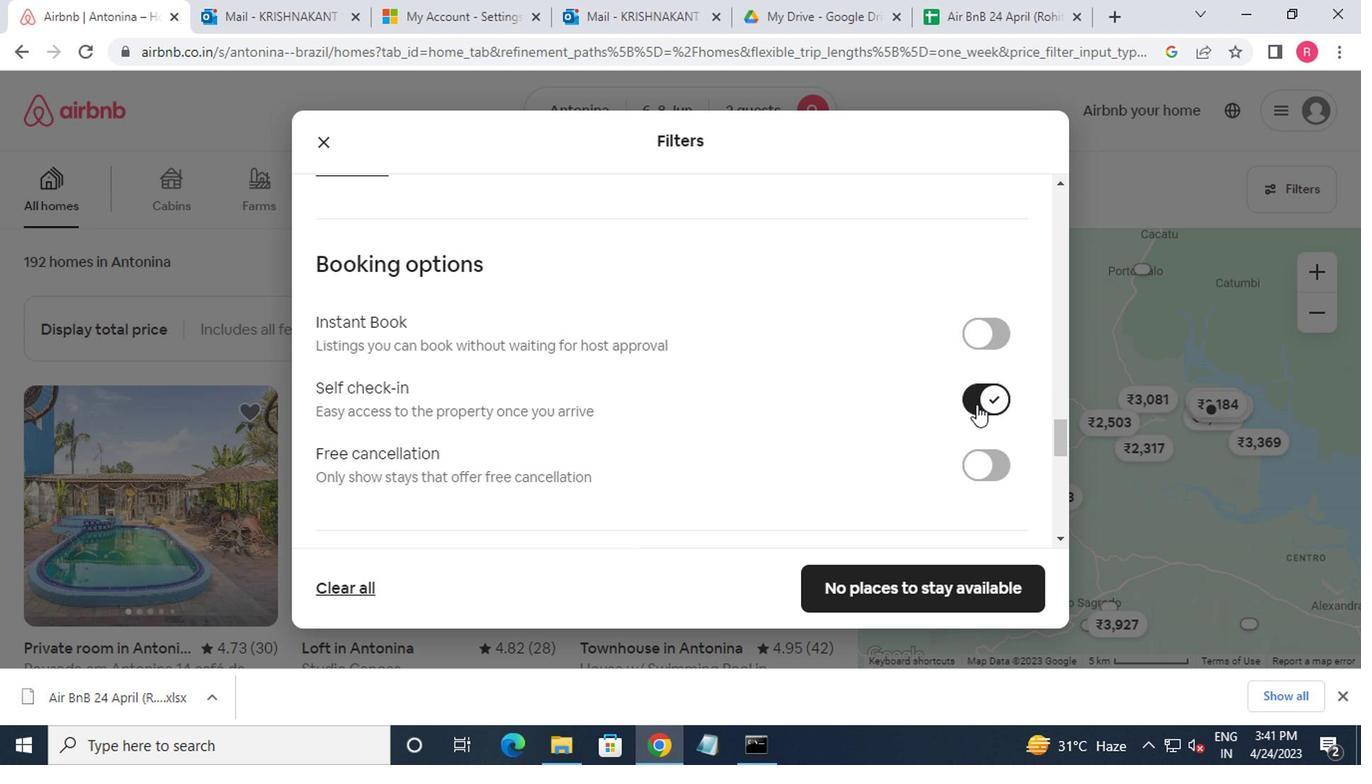 
Action: Mouse moved to (972, 404)
Screenshot: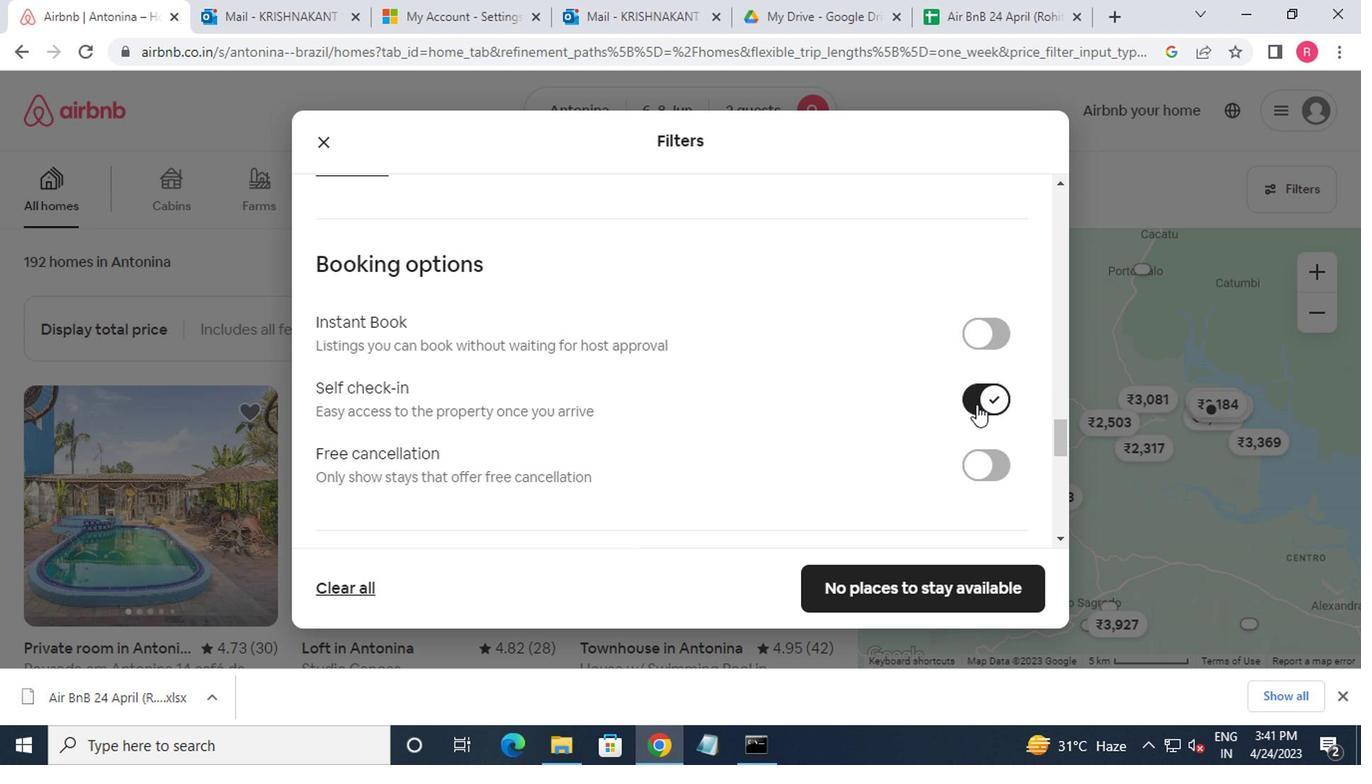 
Action: Mouse scrolled (972, 403) with delta (0, -1)
Screenshot: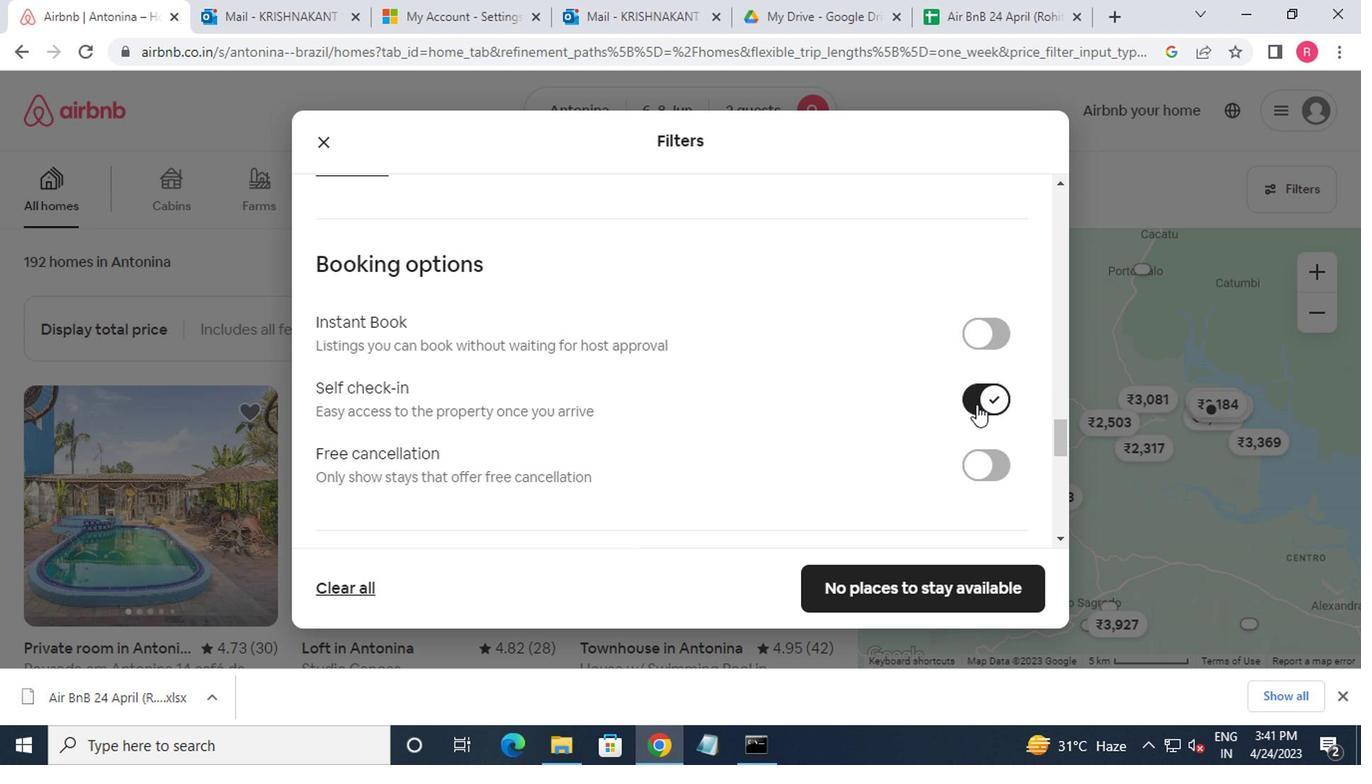 
Action: Mouse moved to (889, 431)
Screenshot: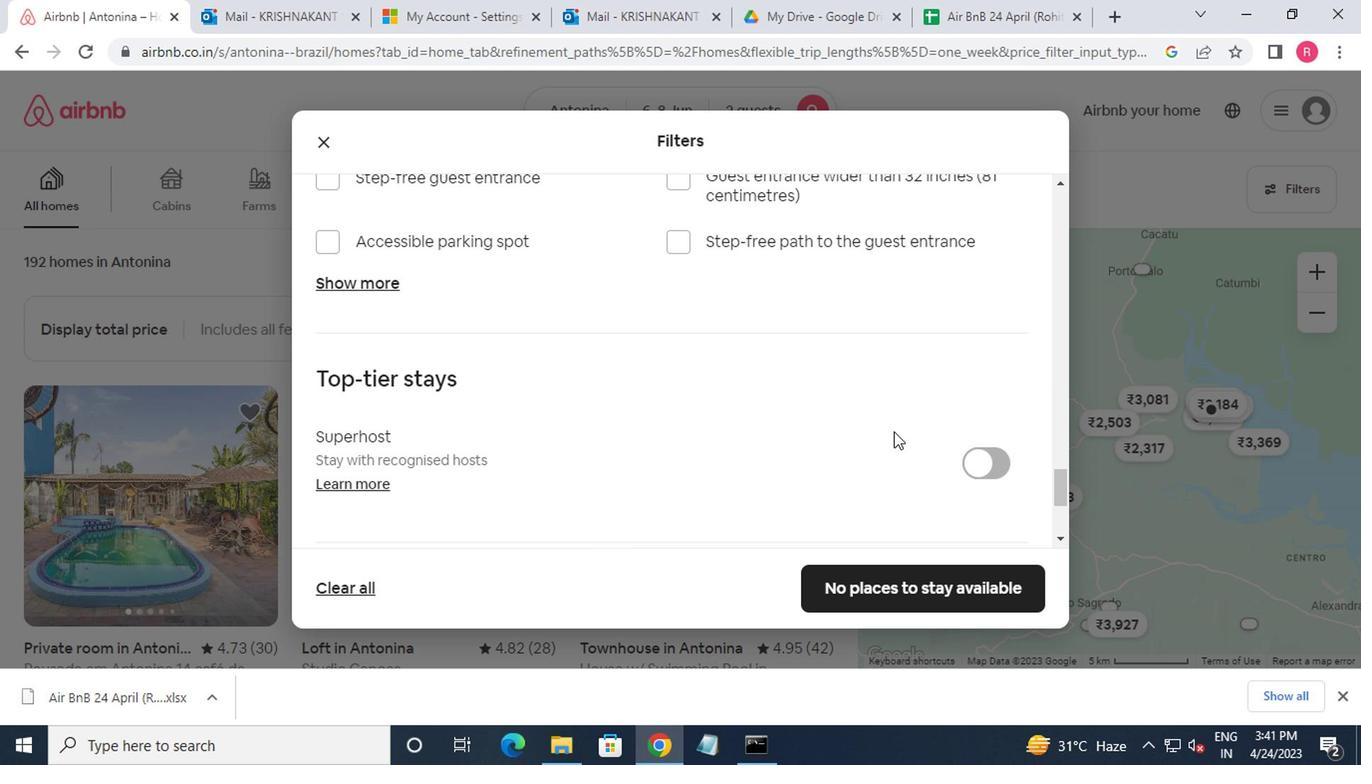 
Action: Mouse scrolled (889, 431) with delta (0, 0)
Screenshot: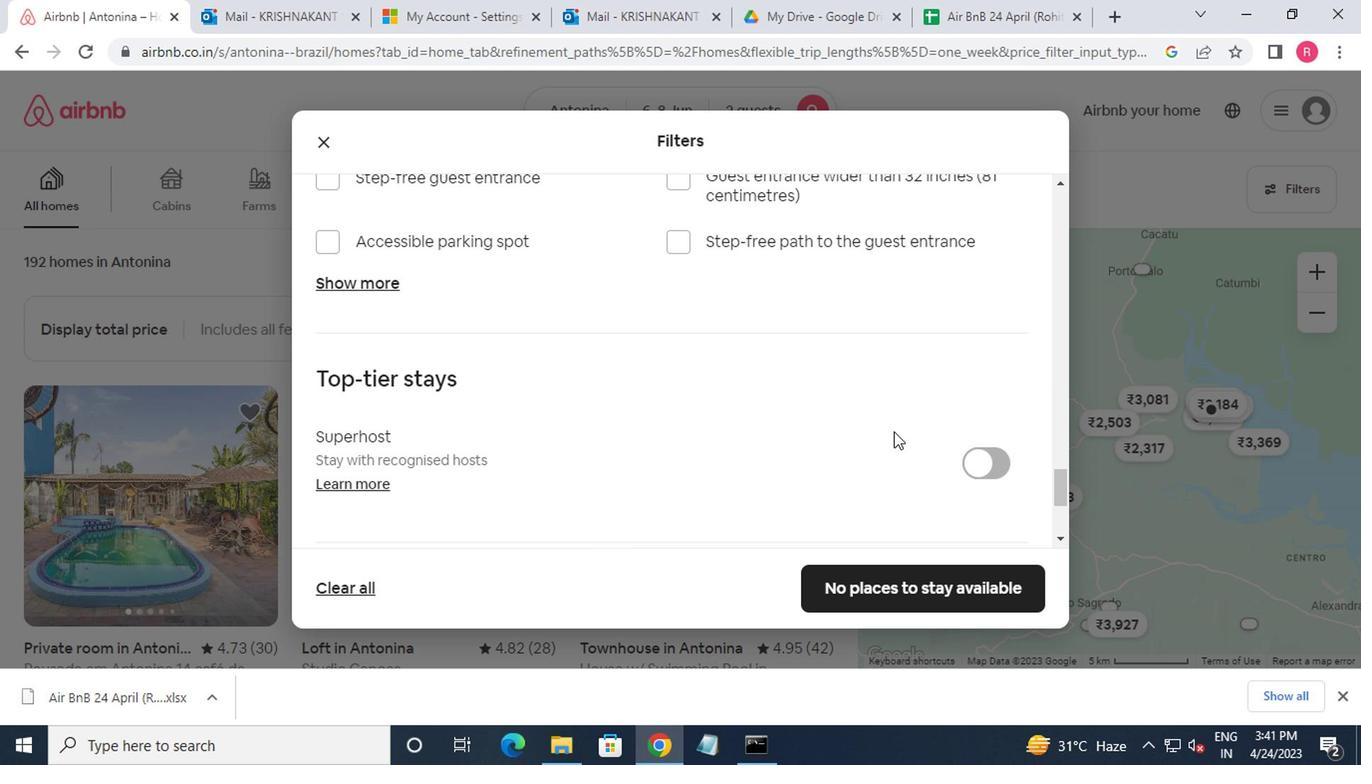 
Action: Mouse moved to (888, 433)
Screenshot: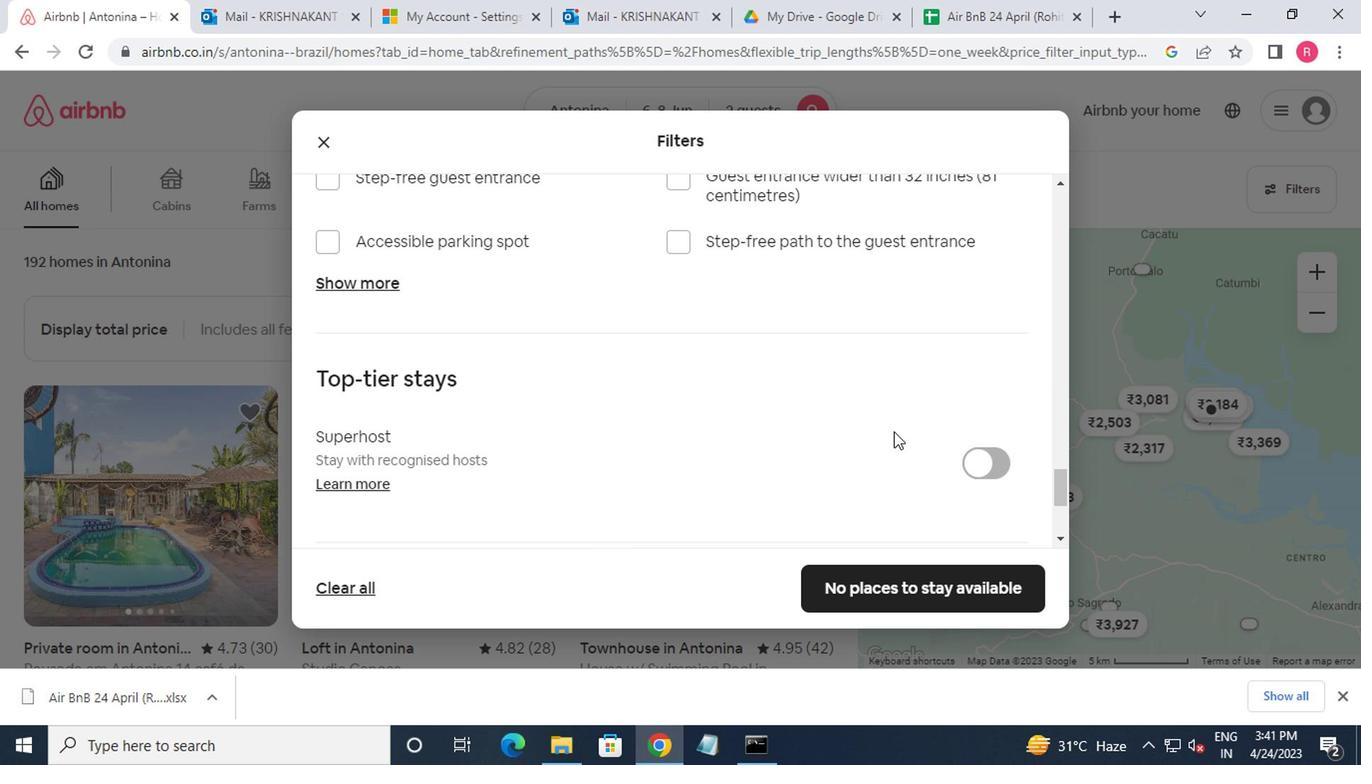 
Action: Mouse scrolled (888, 433) with delta (0, 0)
Screenshot: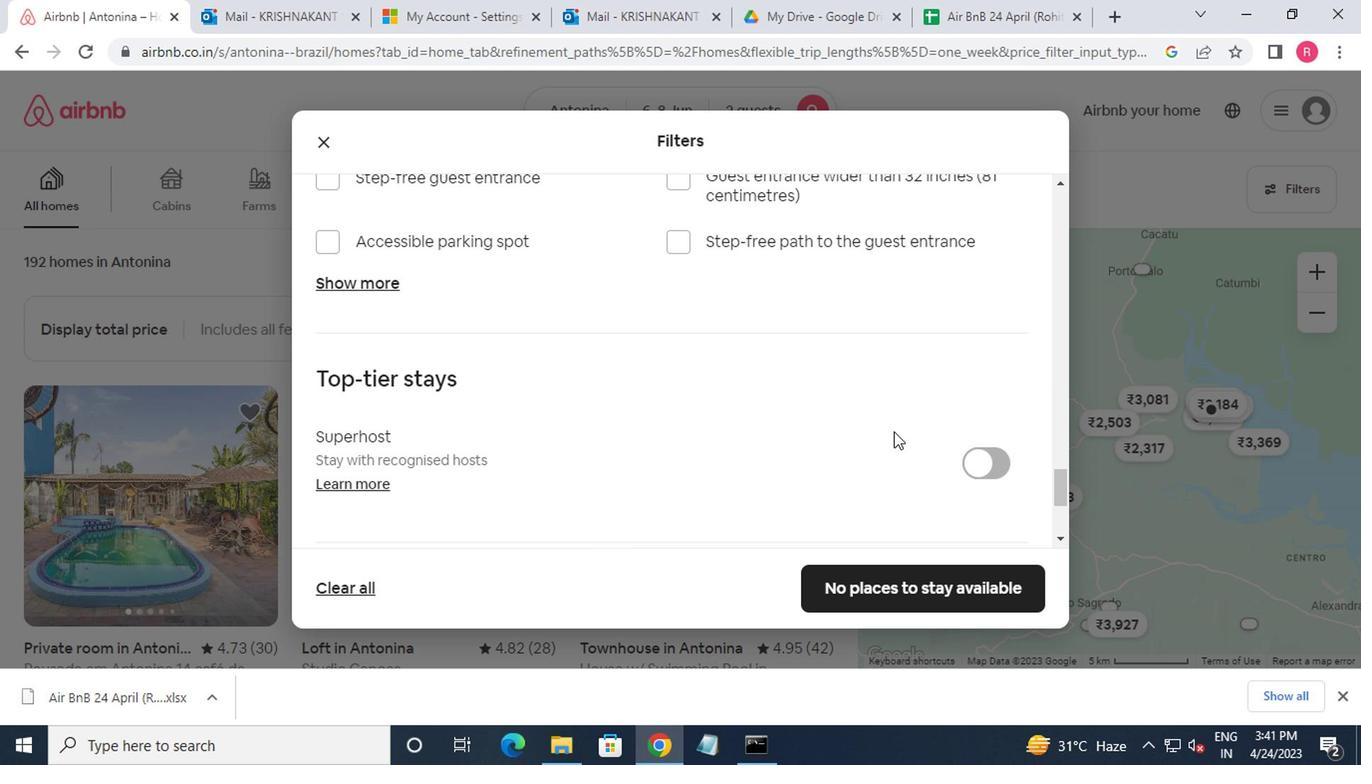 
Action: Mouse moved to (888, 435)
Screenshot: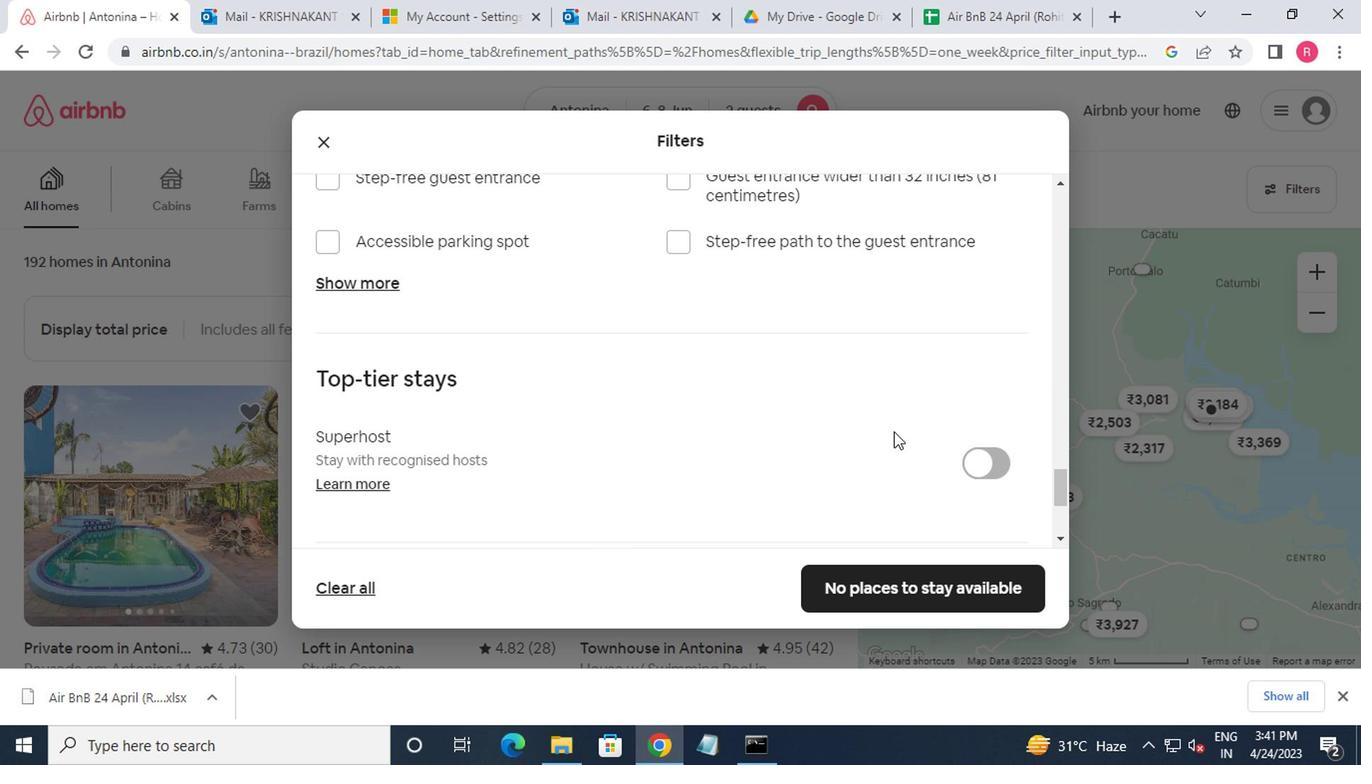 
Action: Mouse scrolled (888, 433) with delta (0, -1)
Screenshot: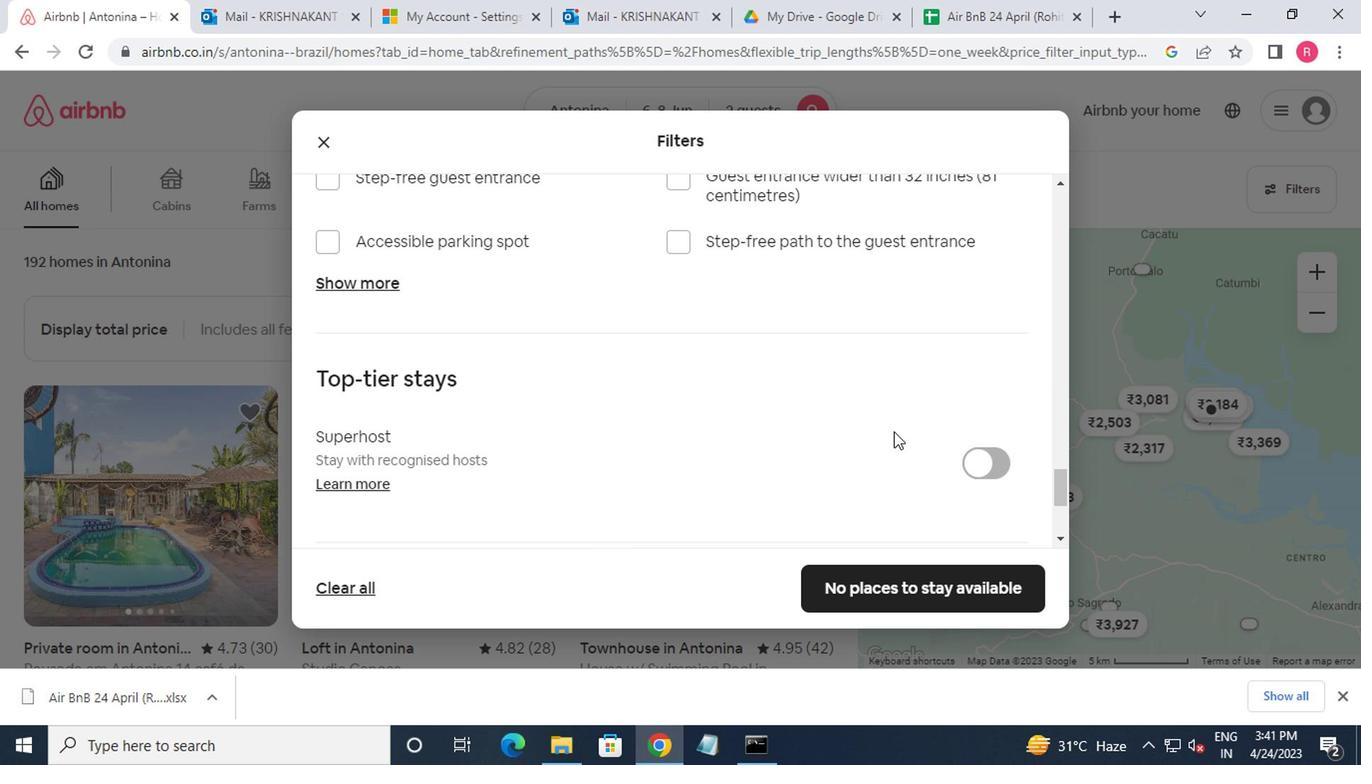 
Action: Mouse moved to (888, 436)
Screenshot: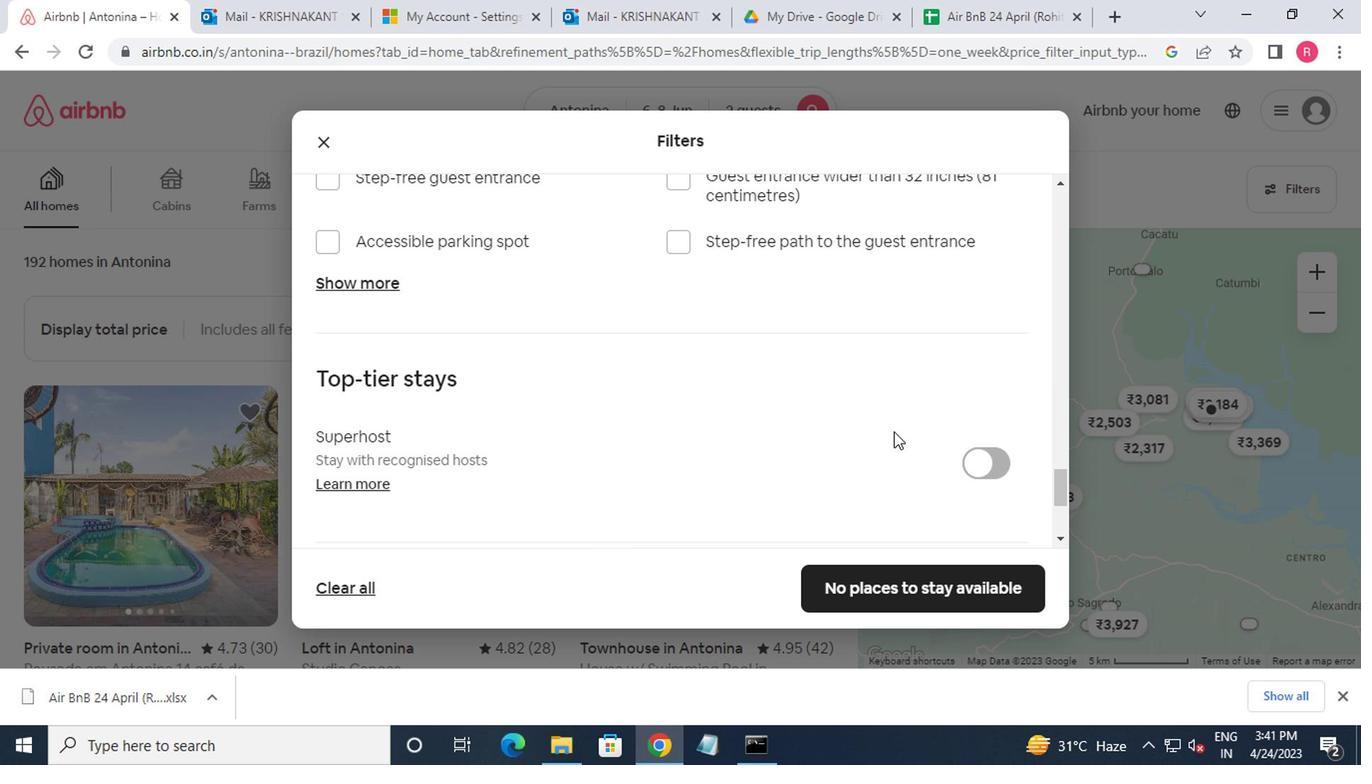 
Action: Mouse scrolled (888, 436) with delta (0, 0)
Screenshot: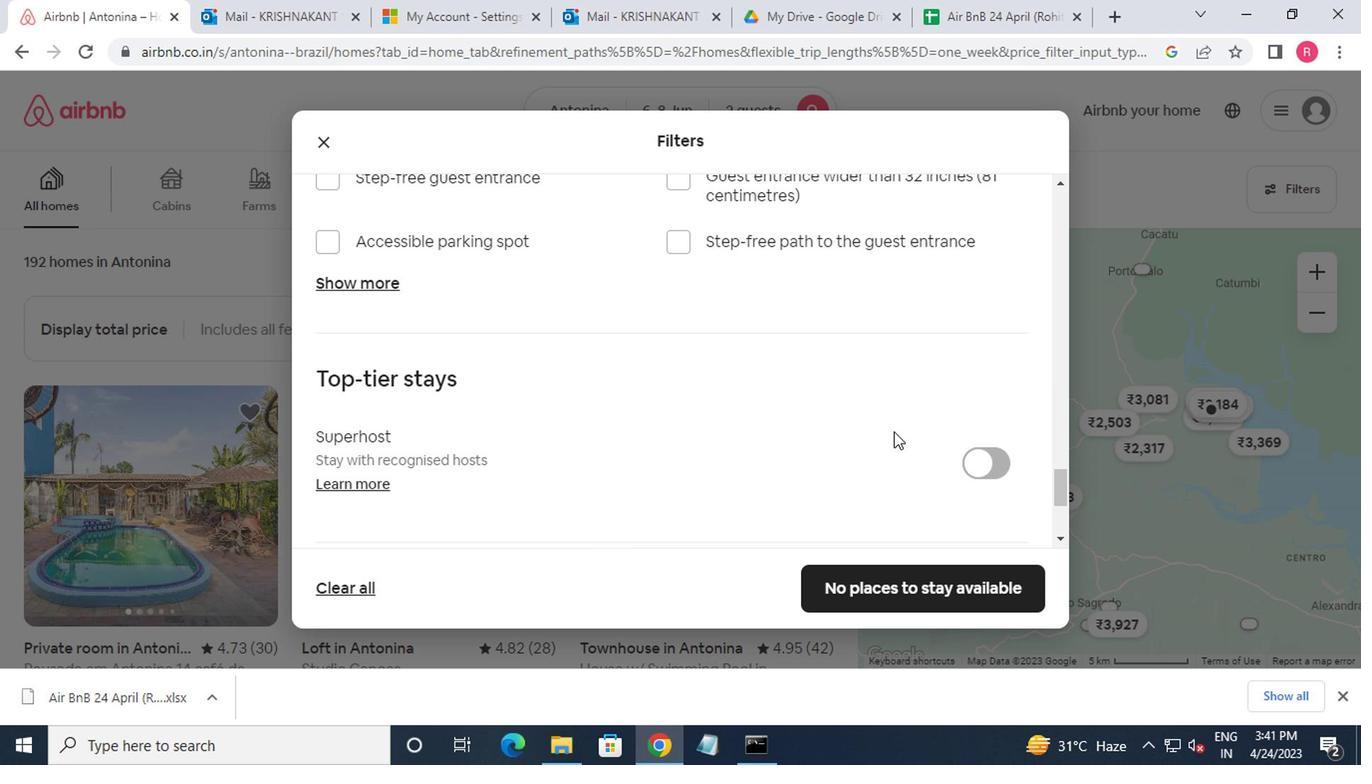 
Action: Mouse moved to (382, 497)
Screenshot: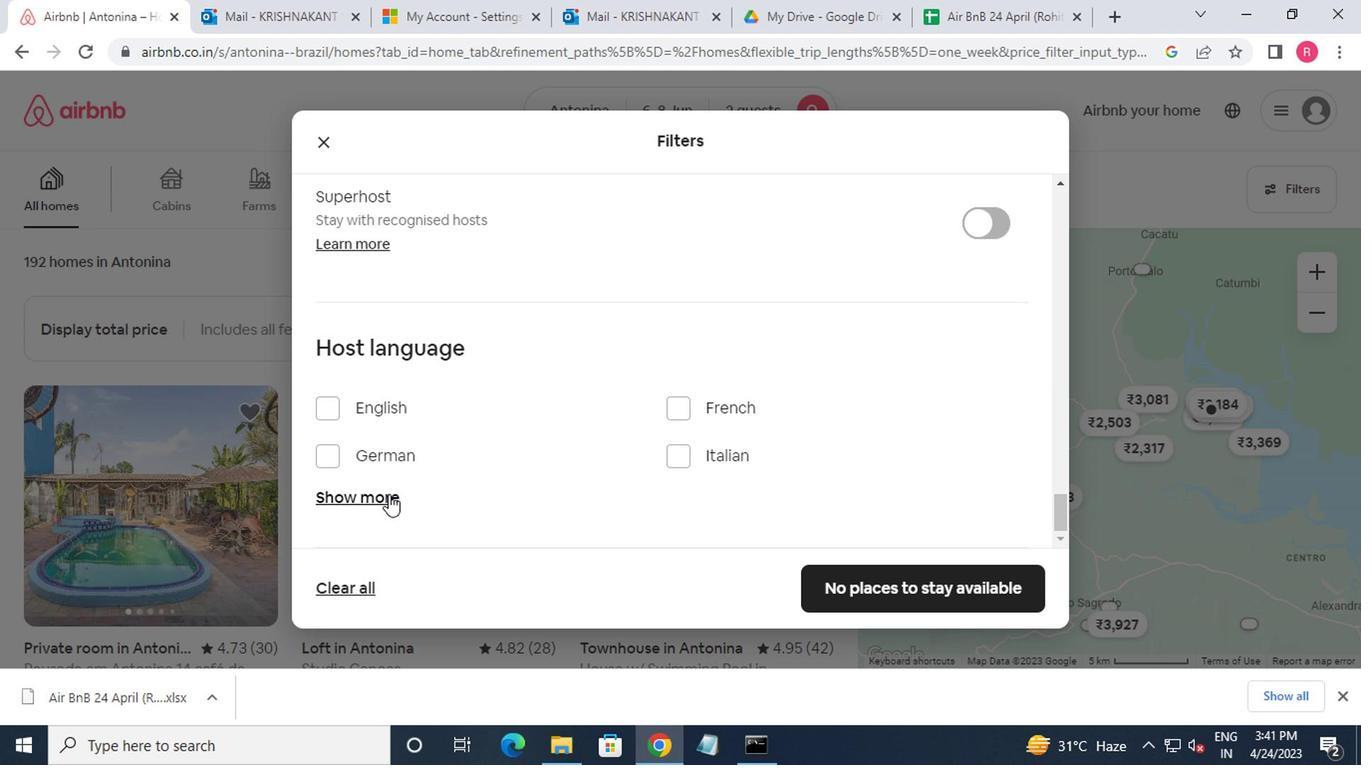 
Action: Mouse pressed left at (382, 497)
Screenshot: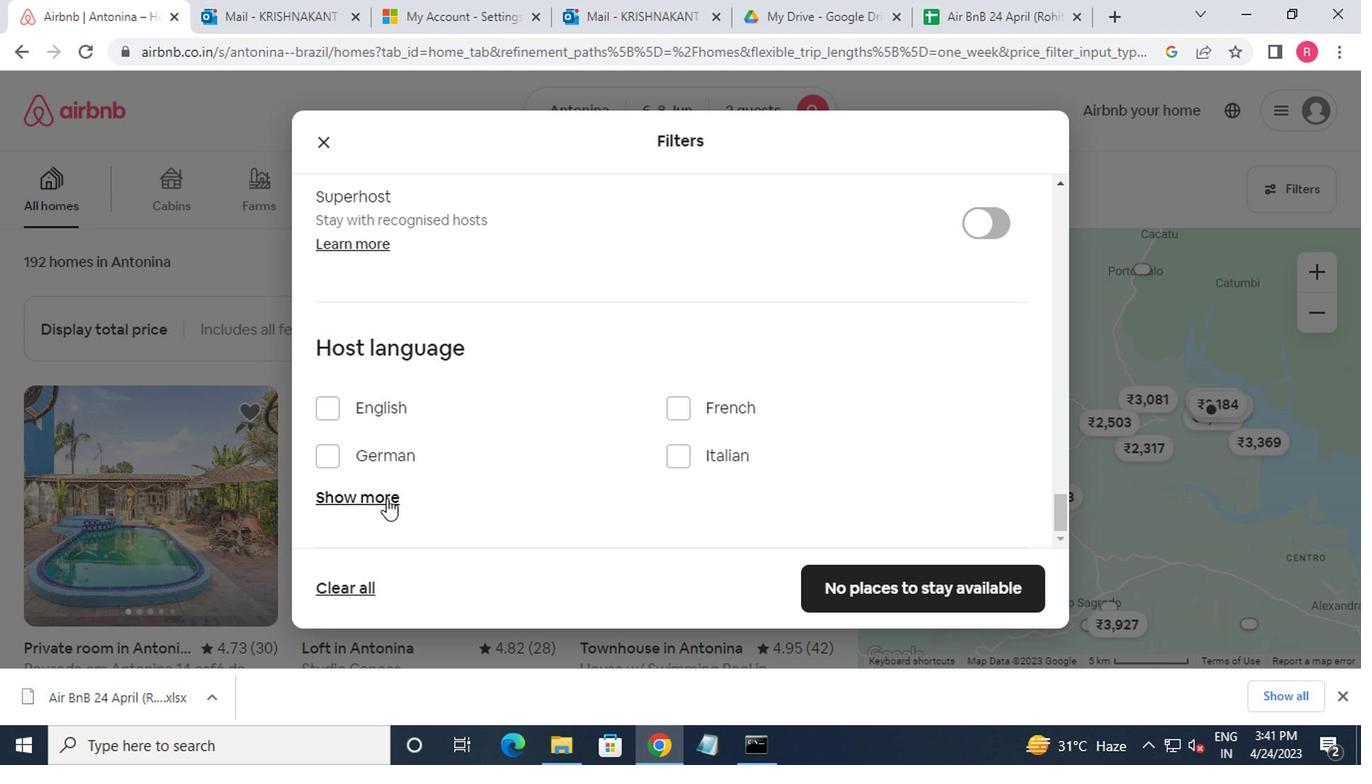 
Action: Mouse moved to (384, 499)
Screenshot: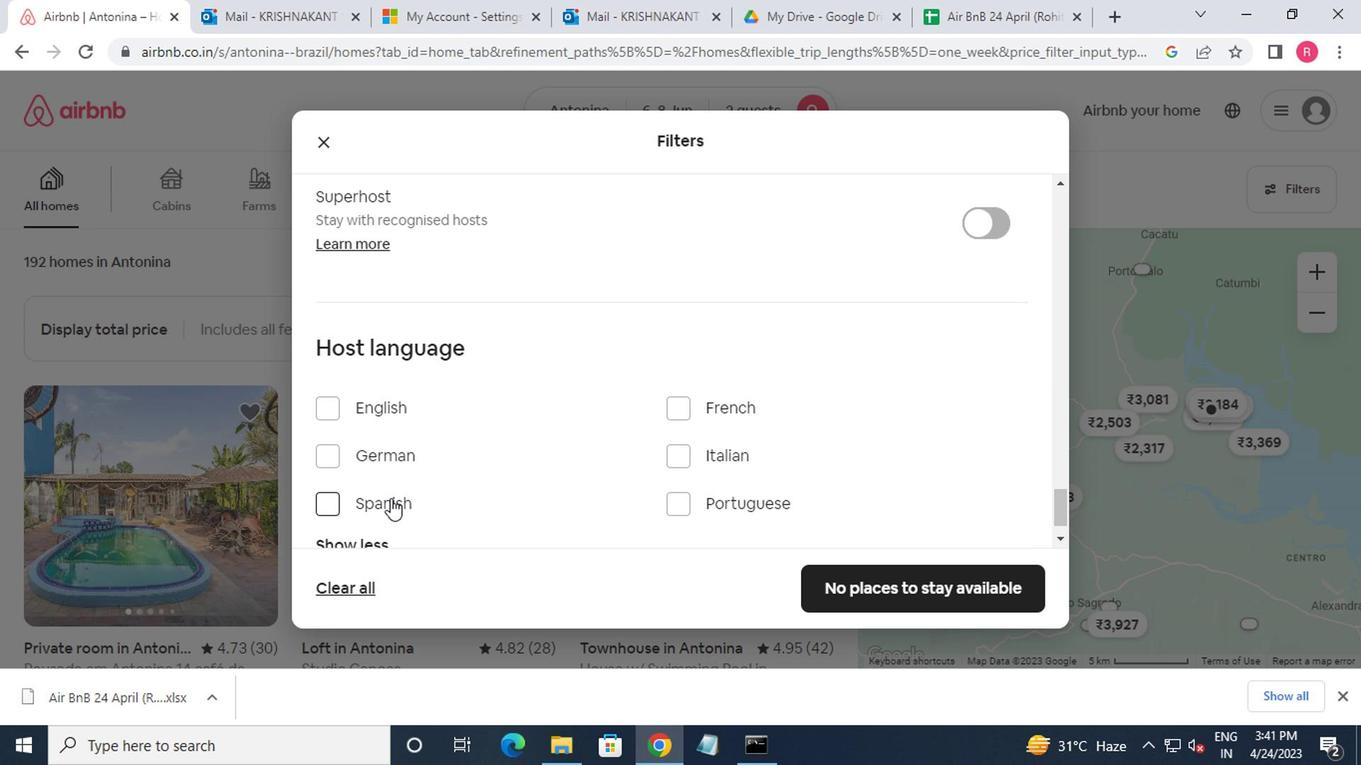 
Action: Mouse pressed left at (384, 499)
Screenshot: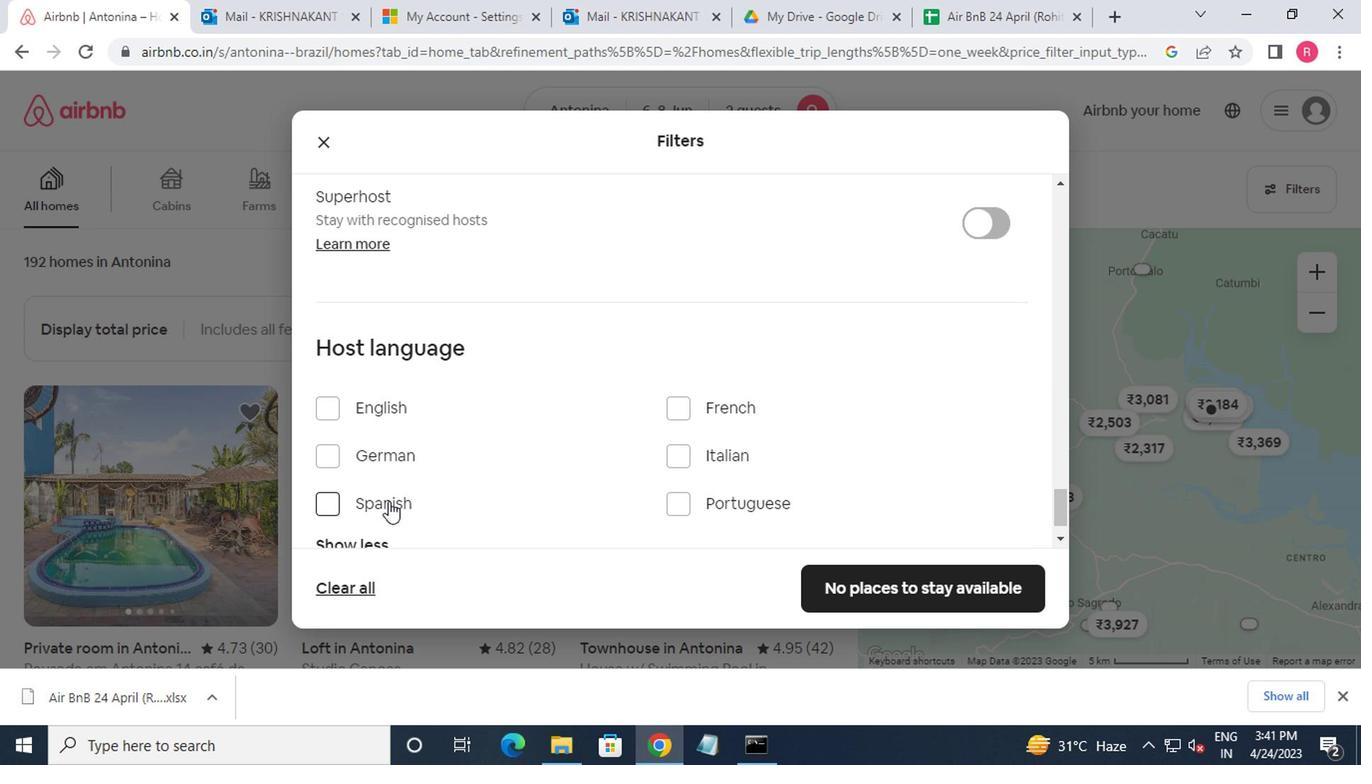 
Action: Mouse moved to (882, 598)
Screenshot: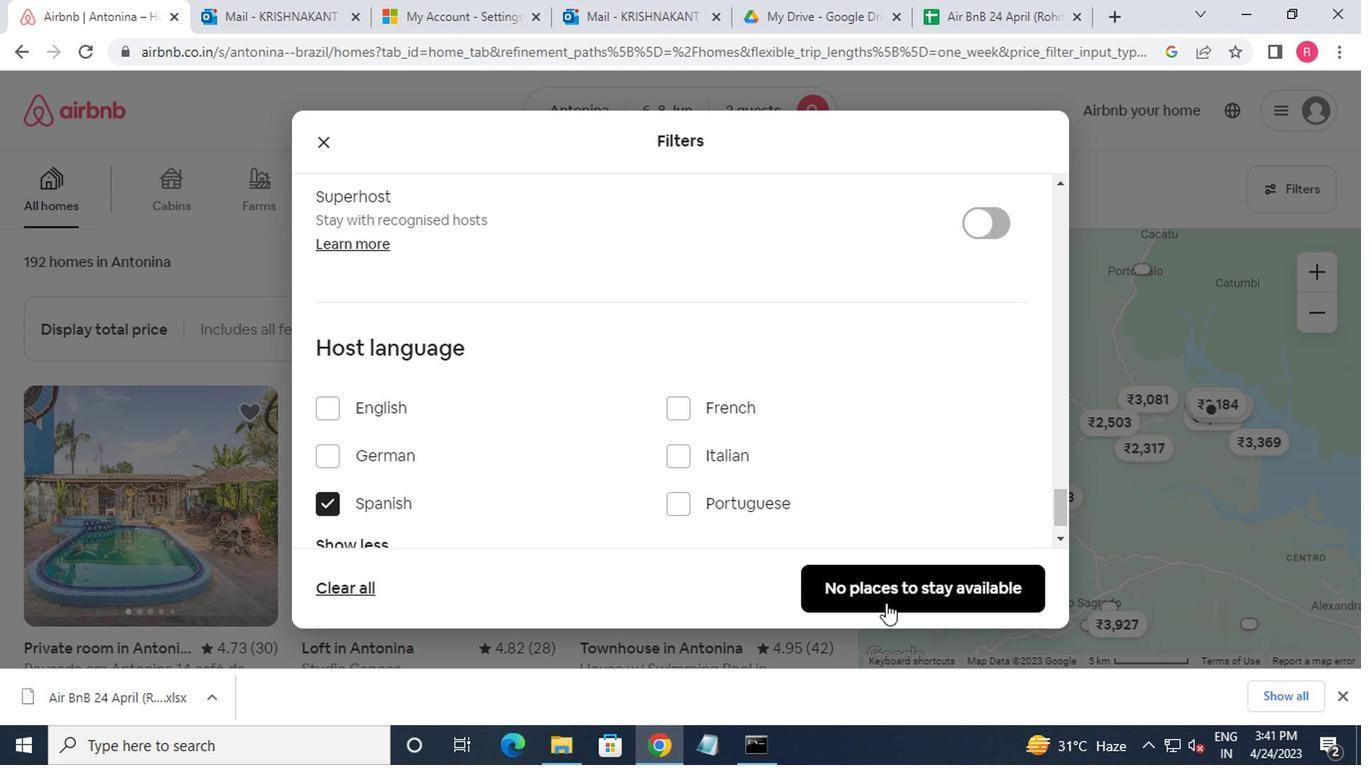 
Action: Mouse pressed left at (882, 598)
Screenshot: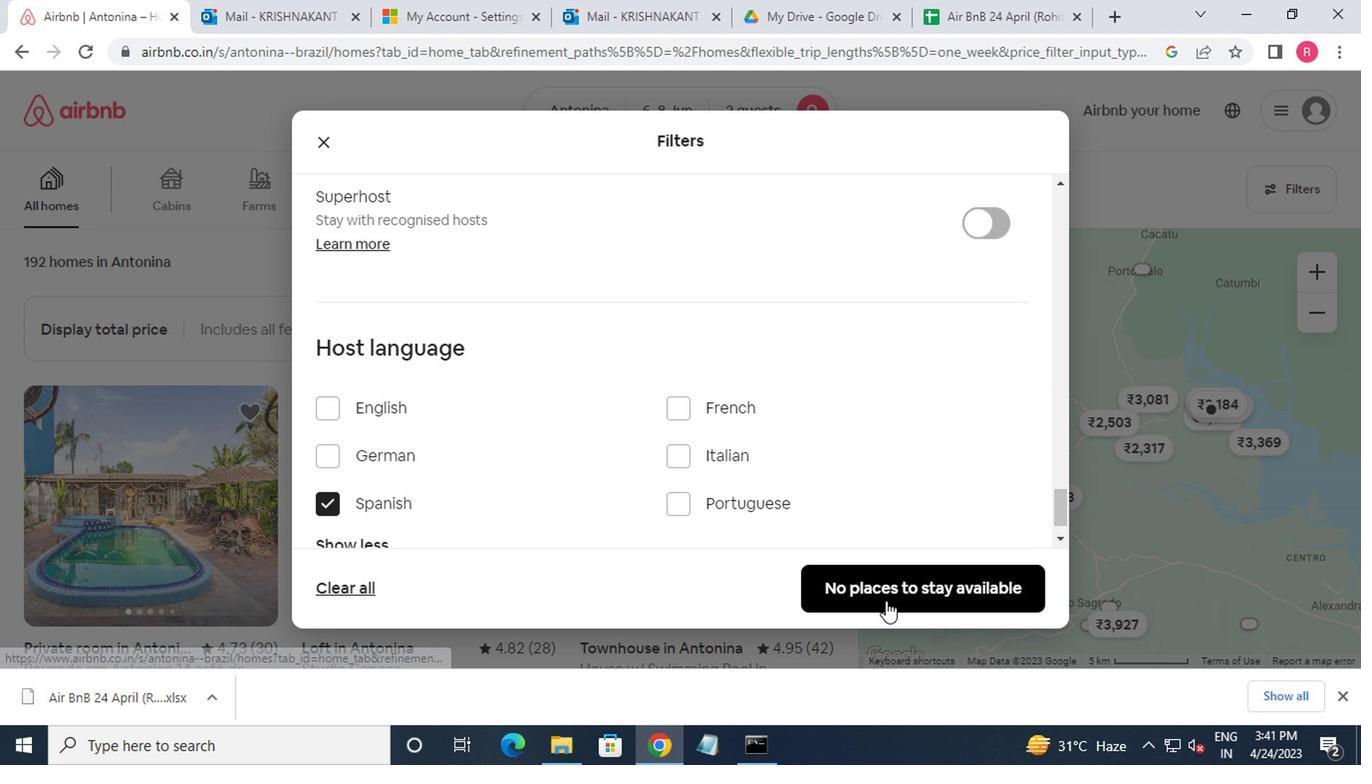 
